 Task: Forward email as attachment with the signature Amanda Green with the subject Introduction from softage.1@softage.net to softage.9@softage.net with the message Could you provide an update on the progress of the website redesign project?
Action: Mouse moved to (1087, 86)
Screenshot: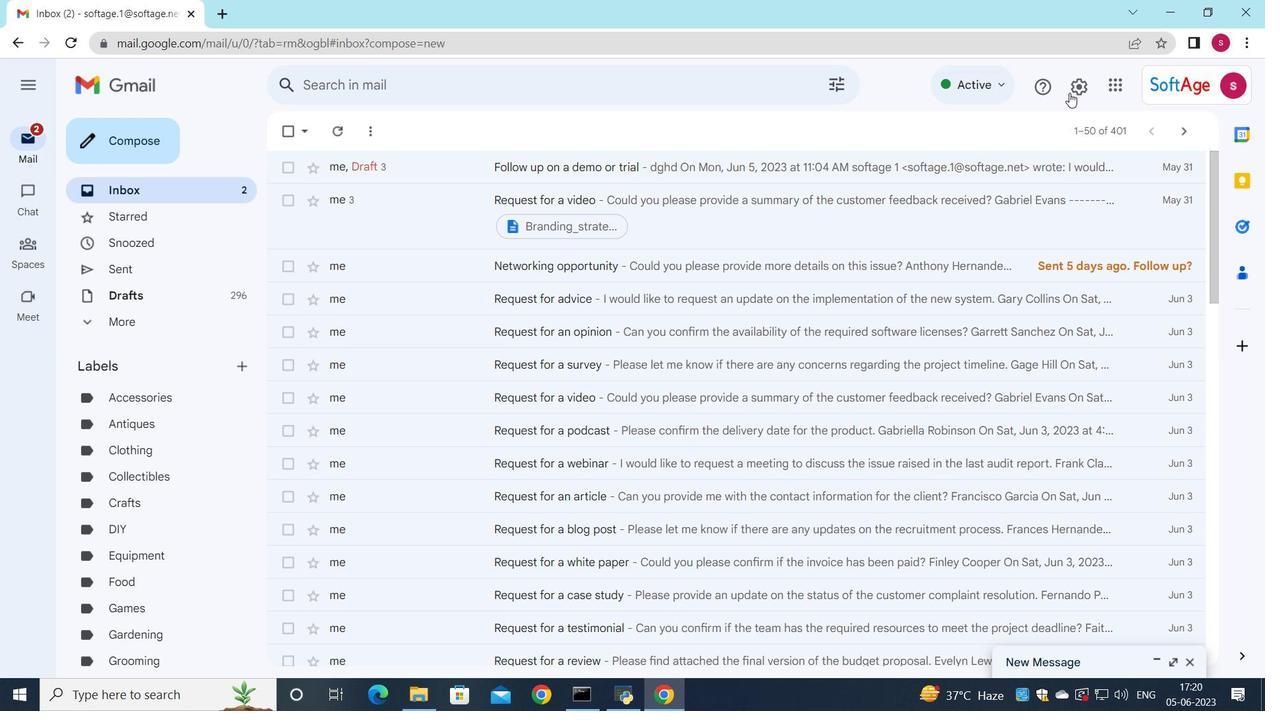 
Action: Mouse pressed left at (1087, 86)
Screenshot: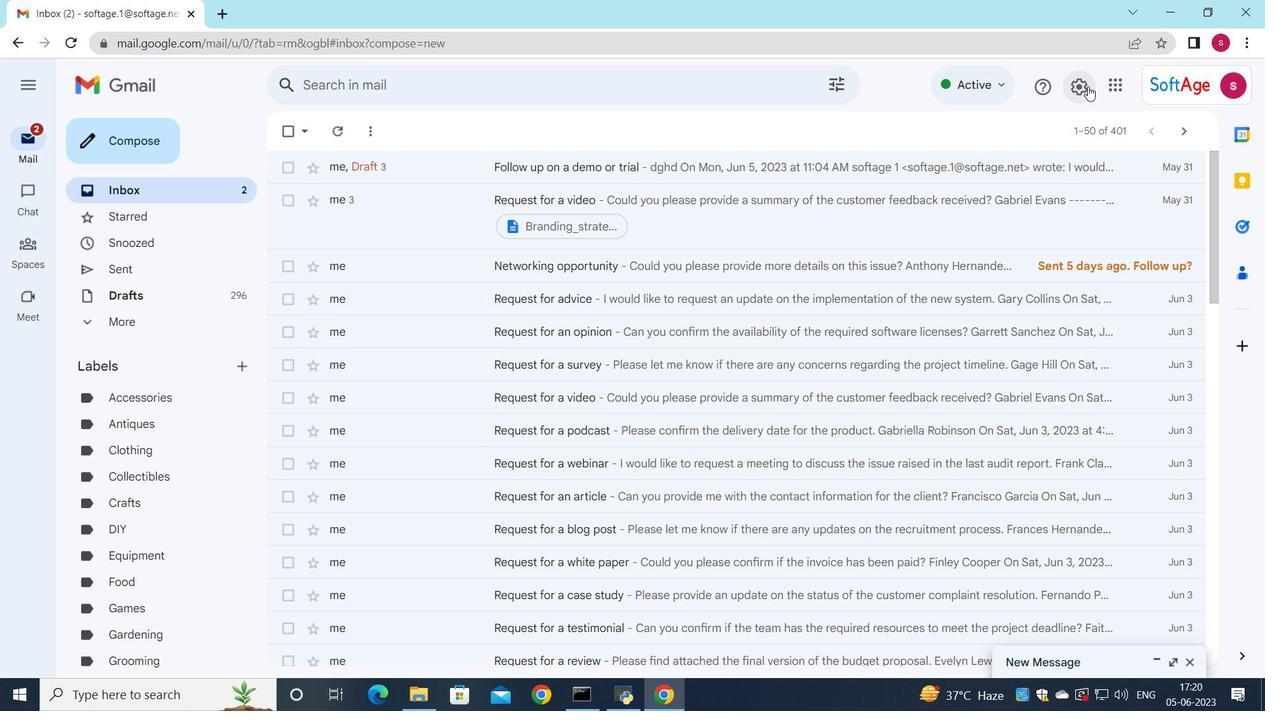 
Action: Mouse moved to (1057, 173)
Screenshot: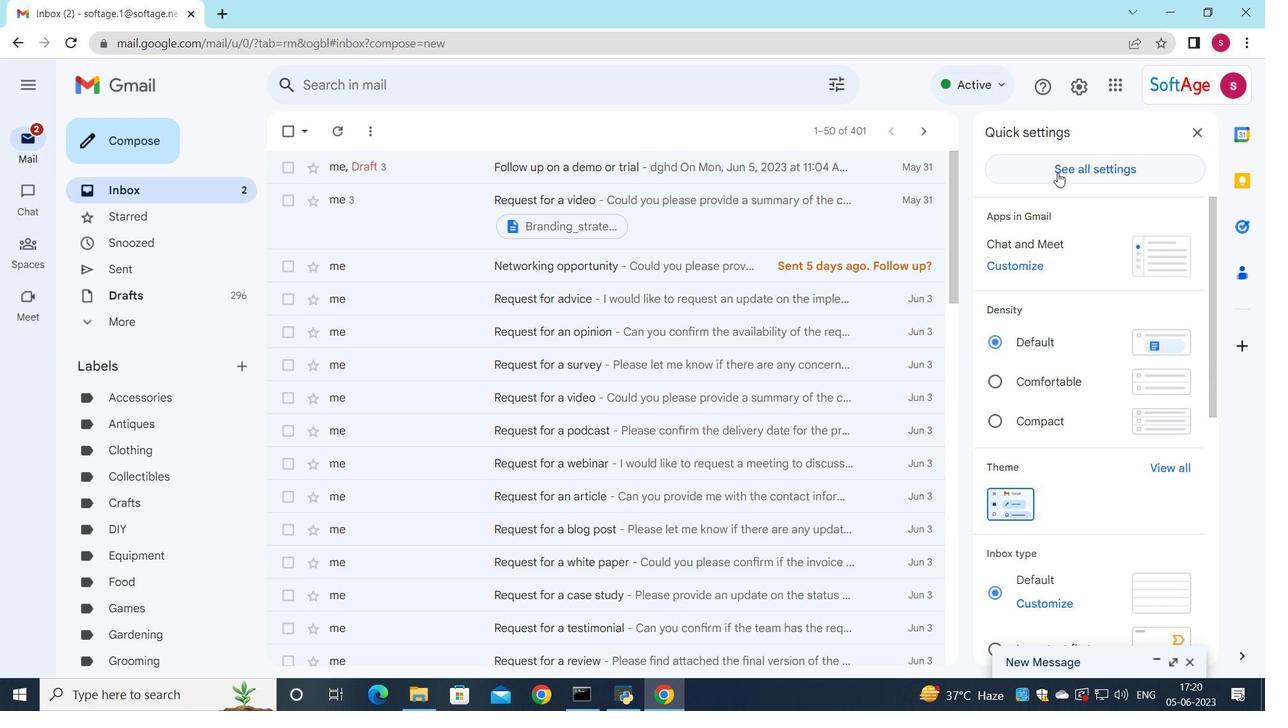 
Action: Mouse pressed left at (1057, 173)
Screenshot: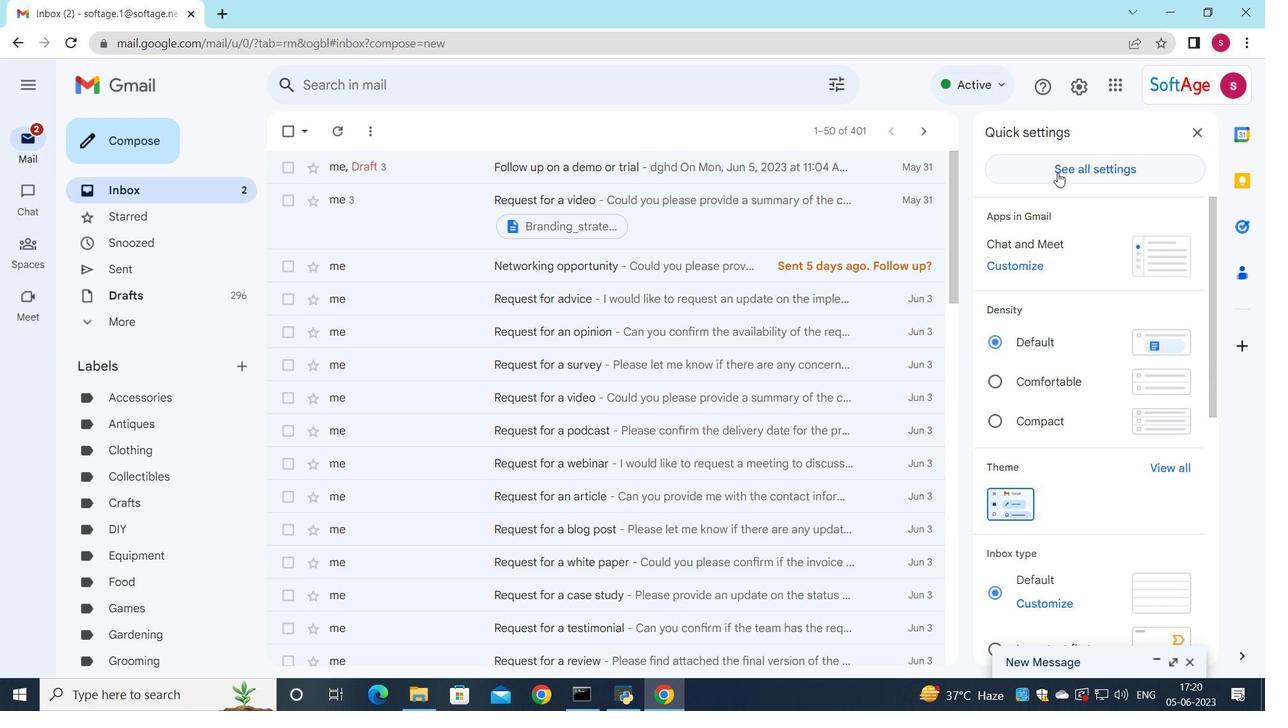 
Action: Mouse moved to (832, 314)
Screenshot: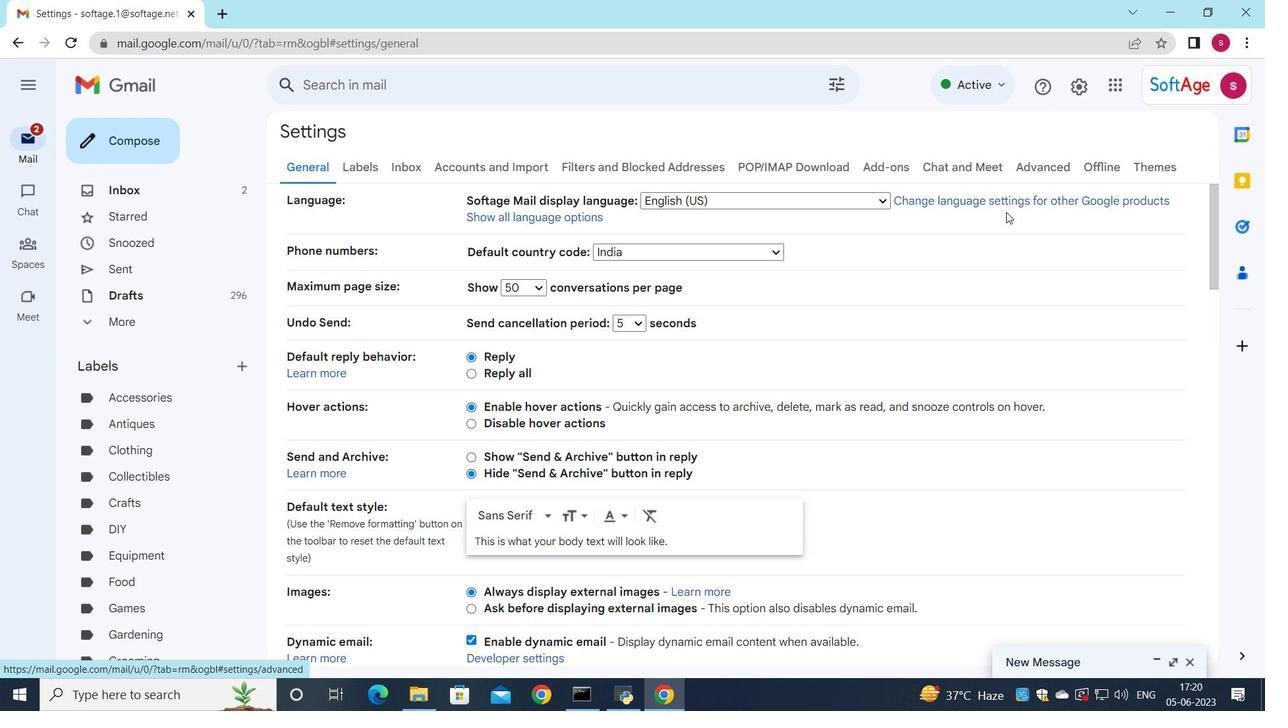 
Action: Mouse scrolled (832, 313) with delta (0, 0)
Screenshot: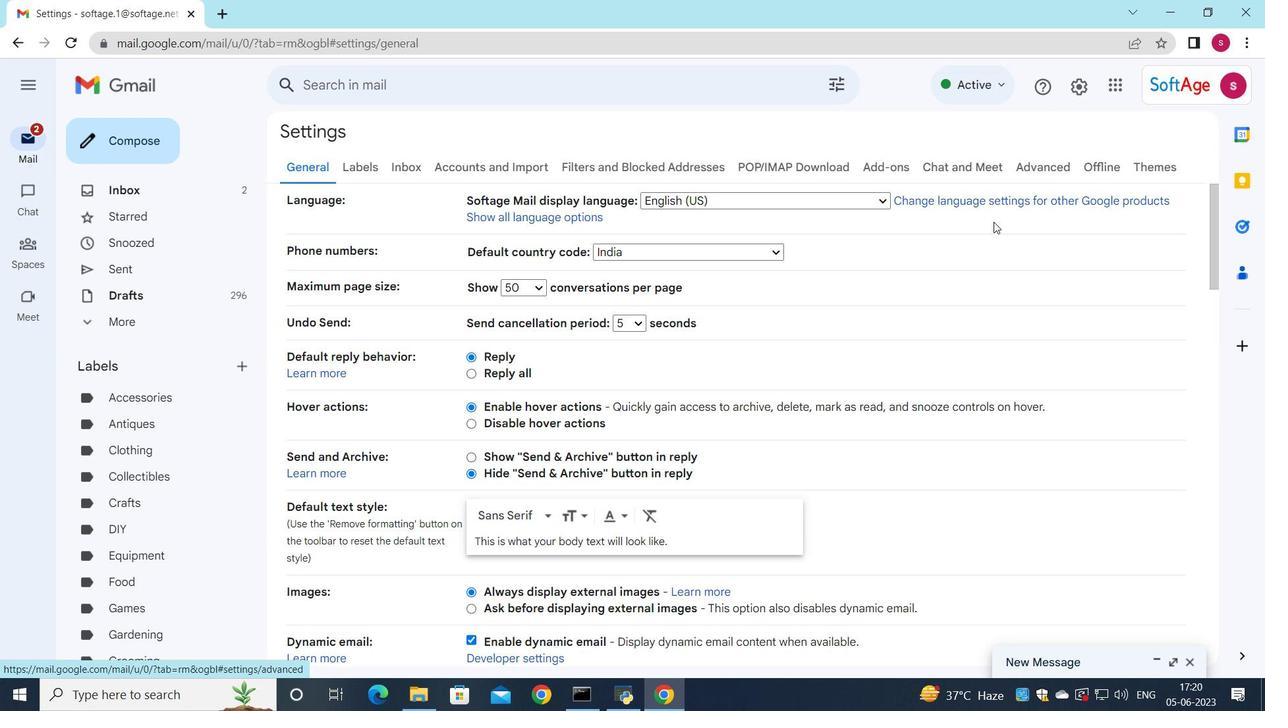 
Action: Mouse moved to (830, 315)
Screenshot: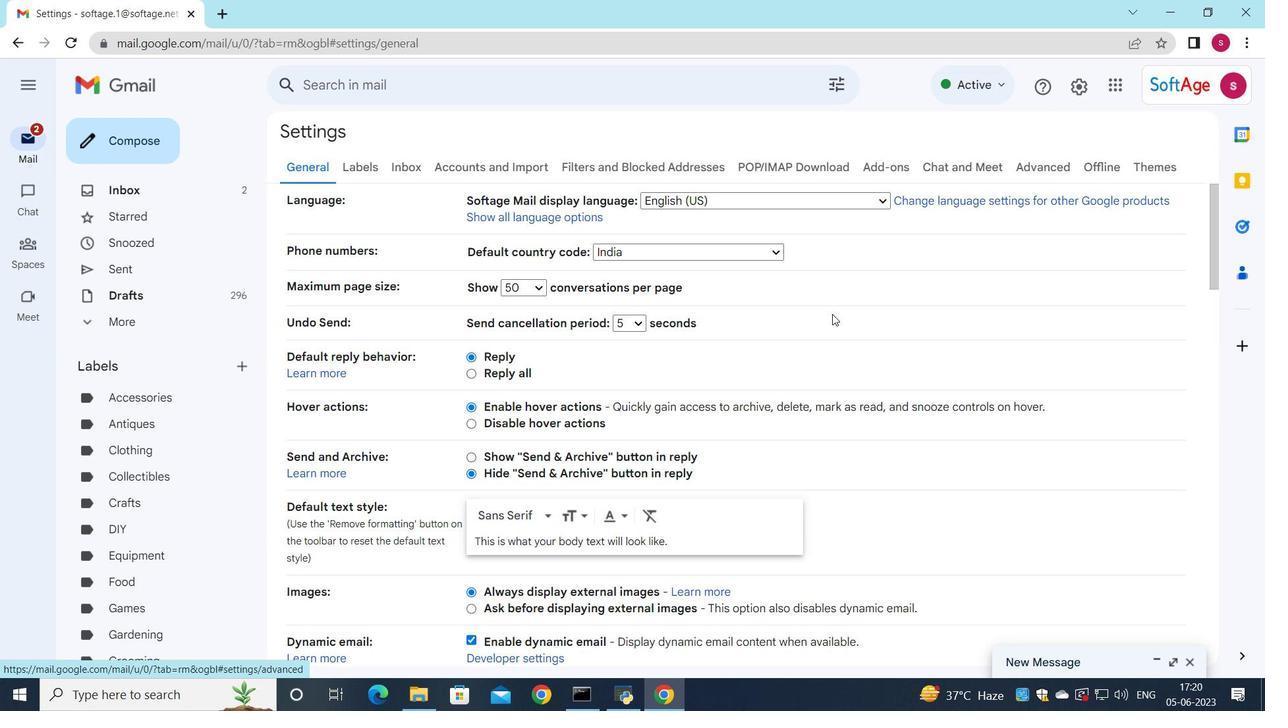 
Action: Mouse scrolled (830, 314) with delta (0, 0)
Screenshot: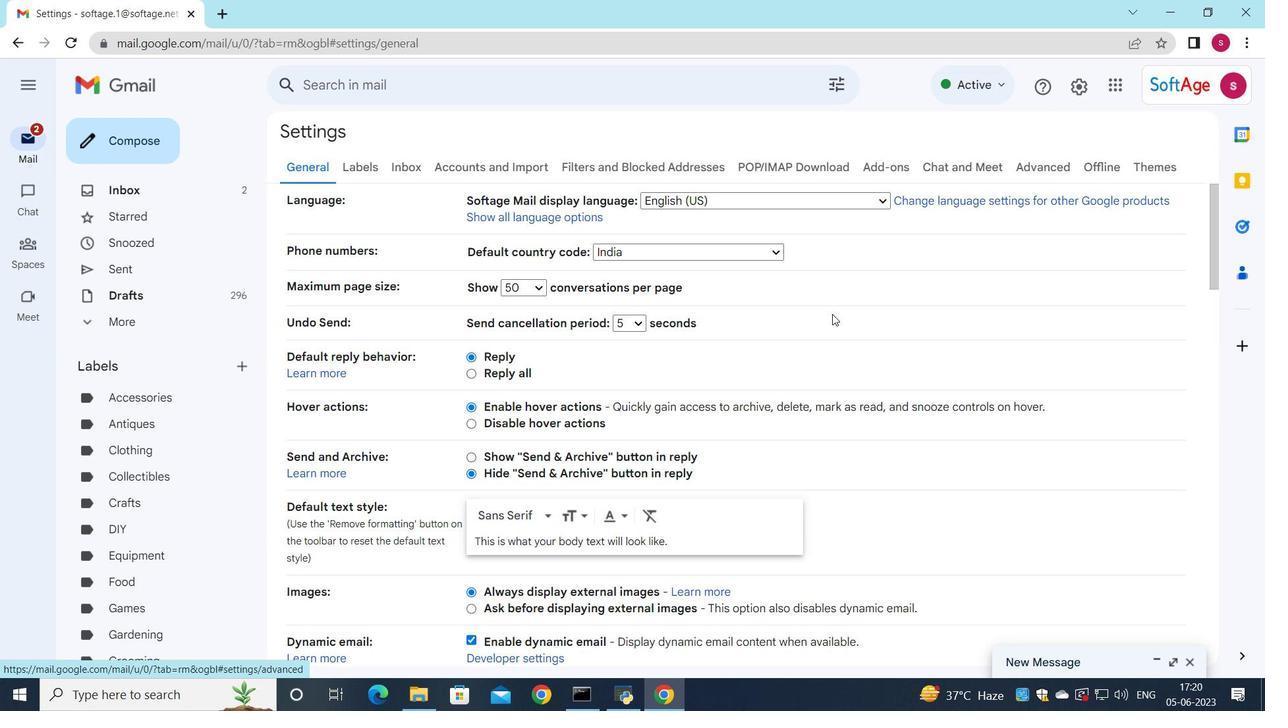 
Action: Mouse moved to (827, 316)
Screenshot: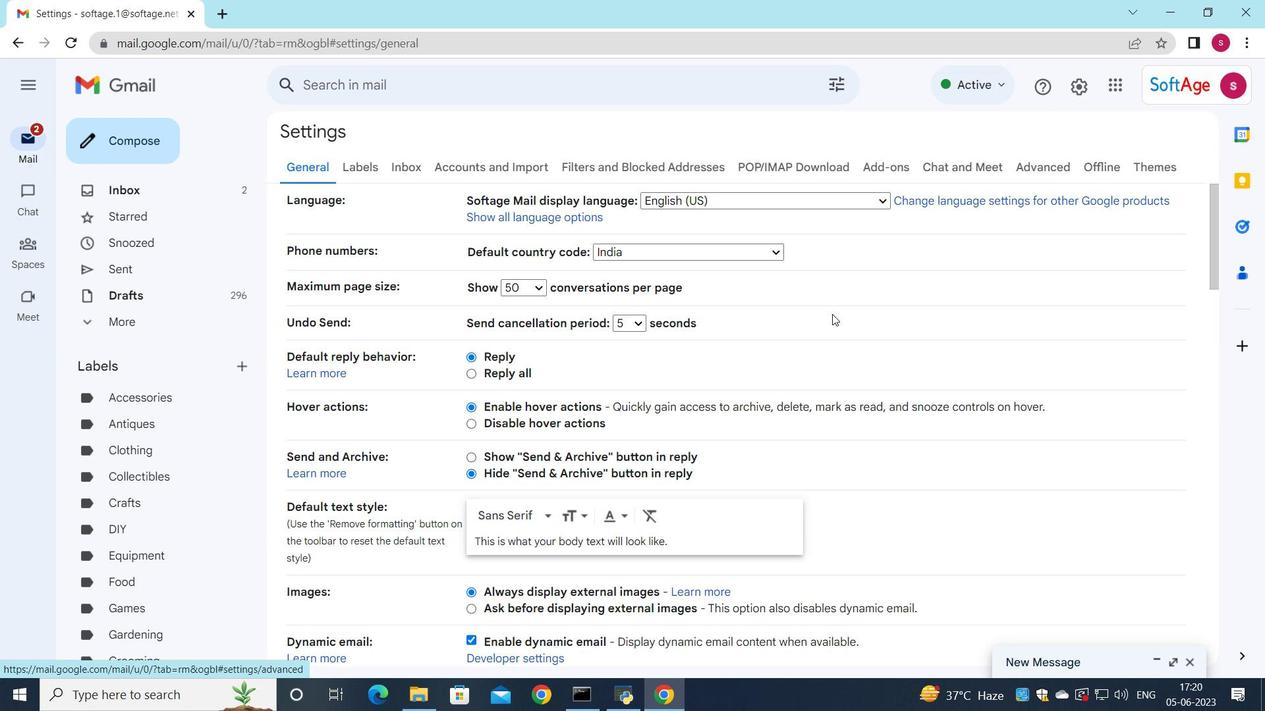 
Action: Mouse scrolled (827, 315) with delta (0, 0)
Screenshot: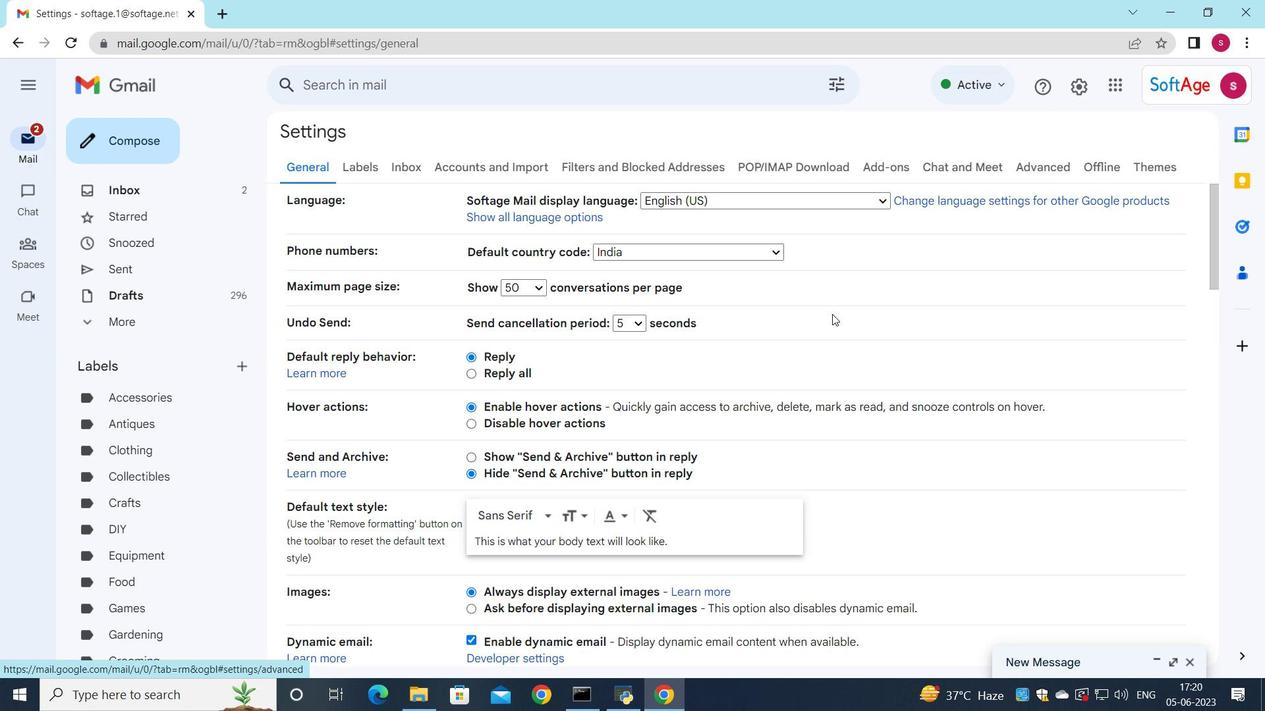 
Action: Mouse moved to (827, 316)
Screenshot: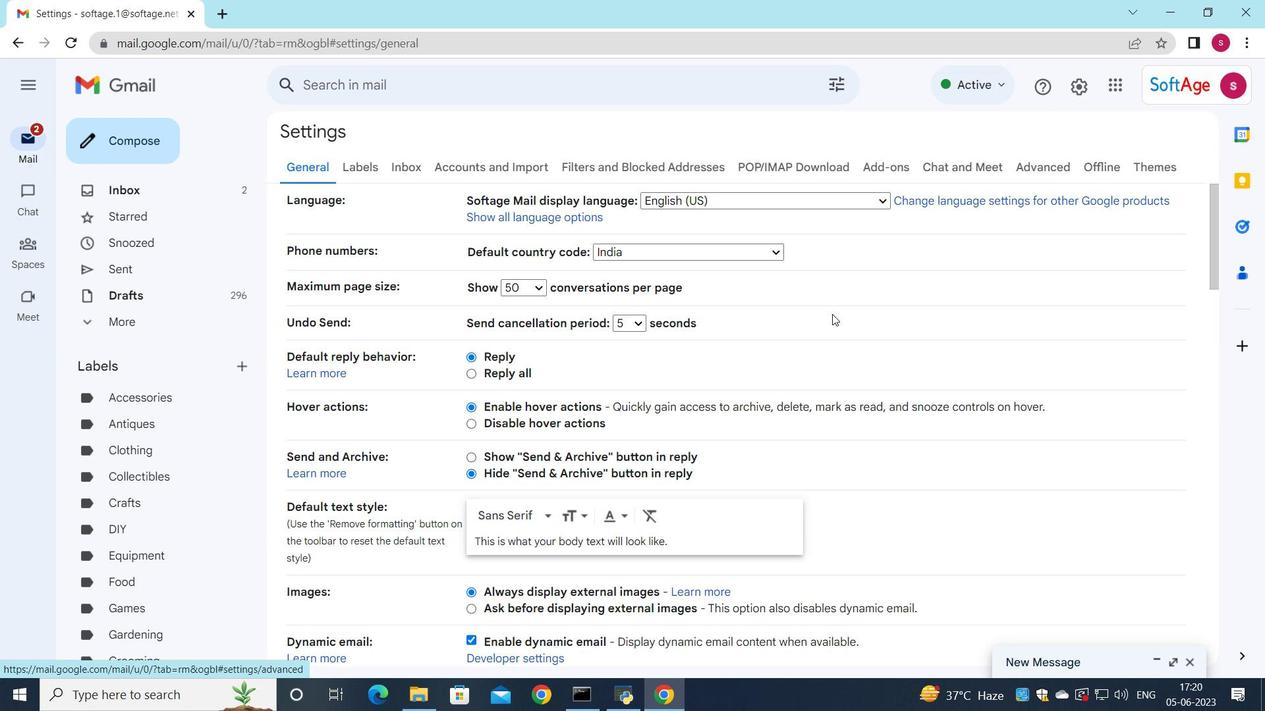 
Action: Mouse scrolled (827, 316) with delta (0, 0)
Screenshot: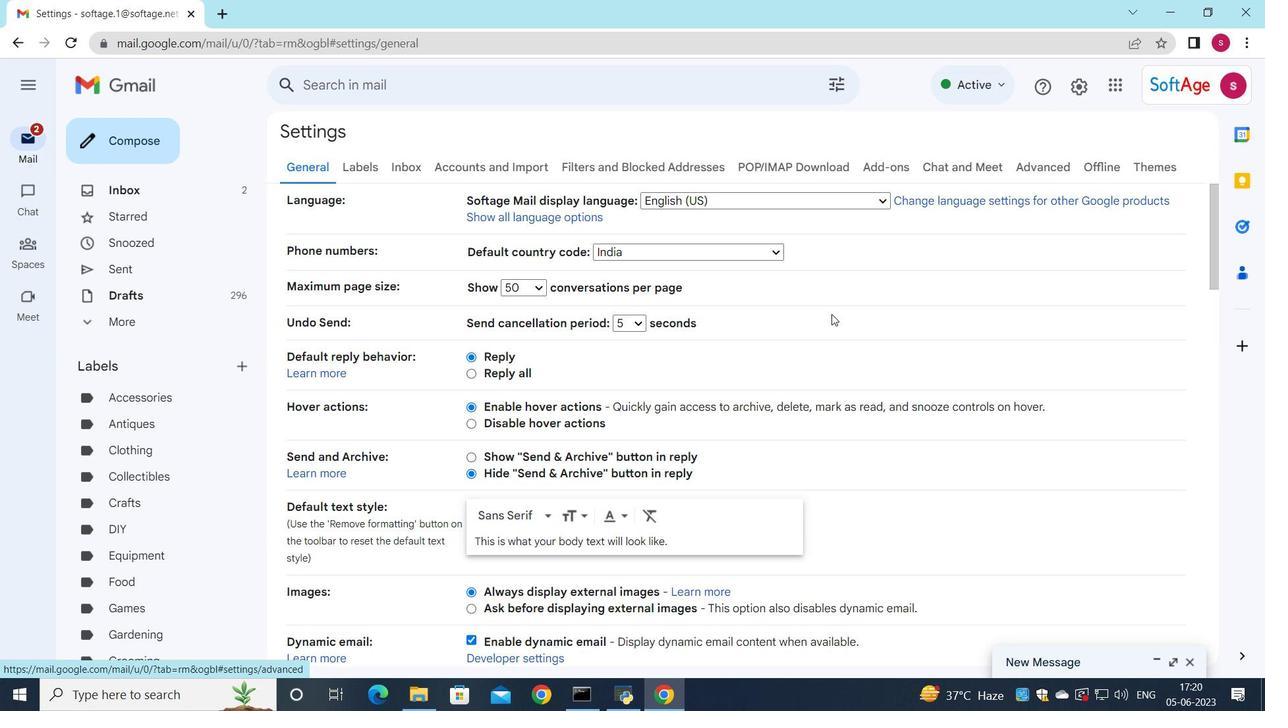 
Action: Mouse moved to (696, 393)
Screenshot: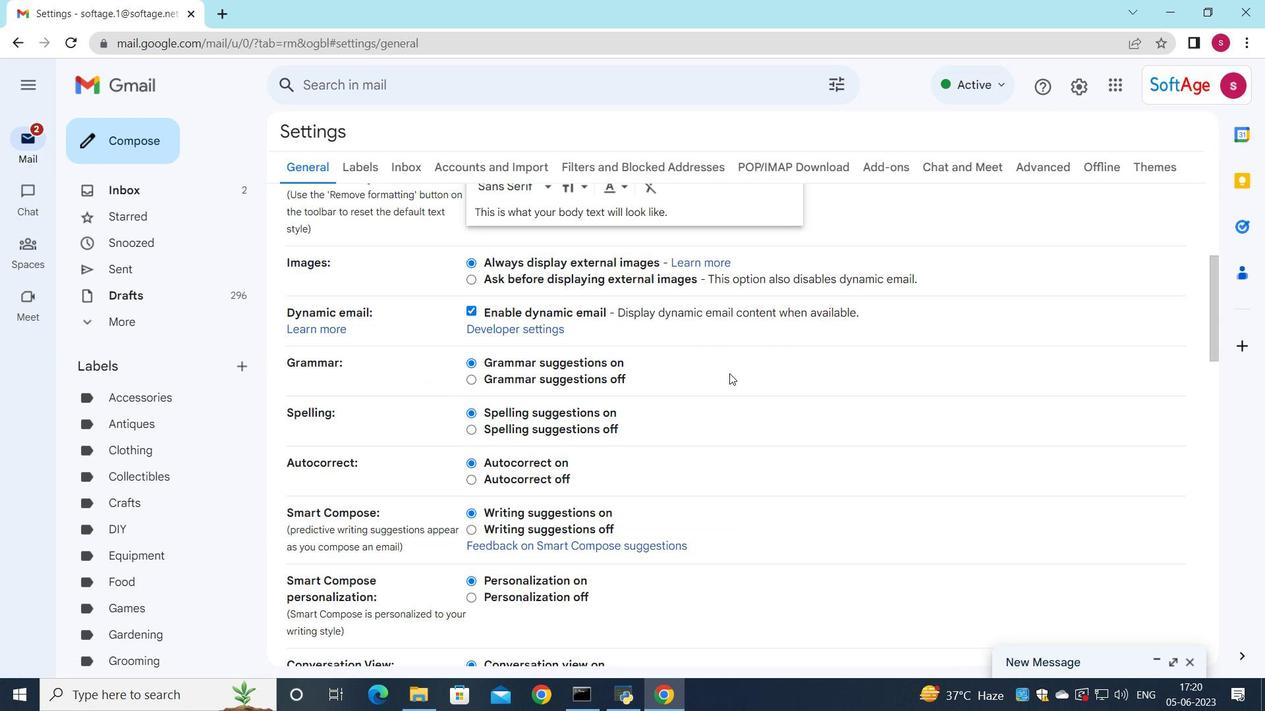 
Action: Mouse scrolled (696, 392) with delta (0, 0)
Screenshot: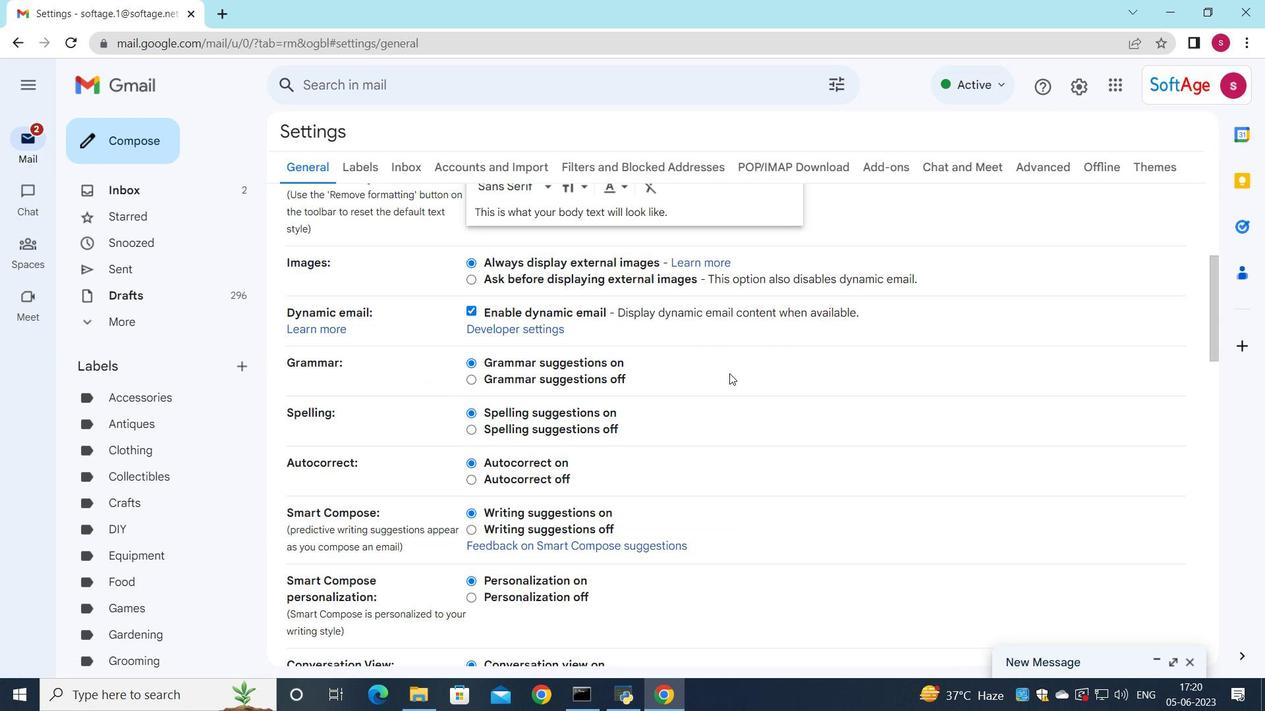 
Action: Mouse moved to (694, 394)
Screenshot: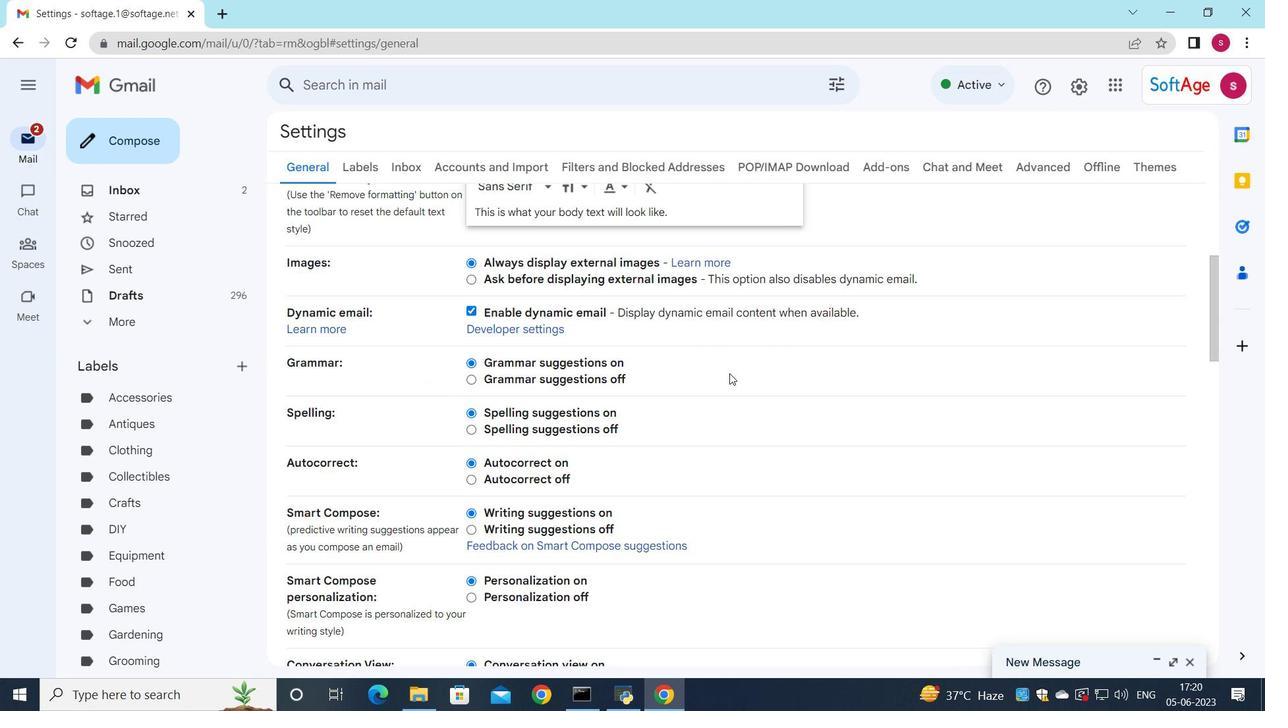 
Action: Mouse scrolled (694, 394) with delta (0, 0)
Screenshot: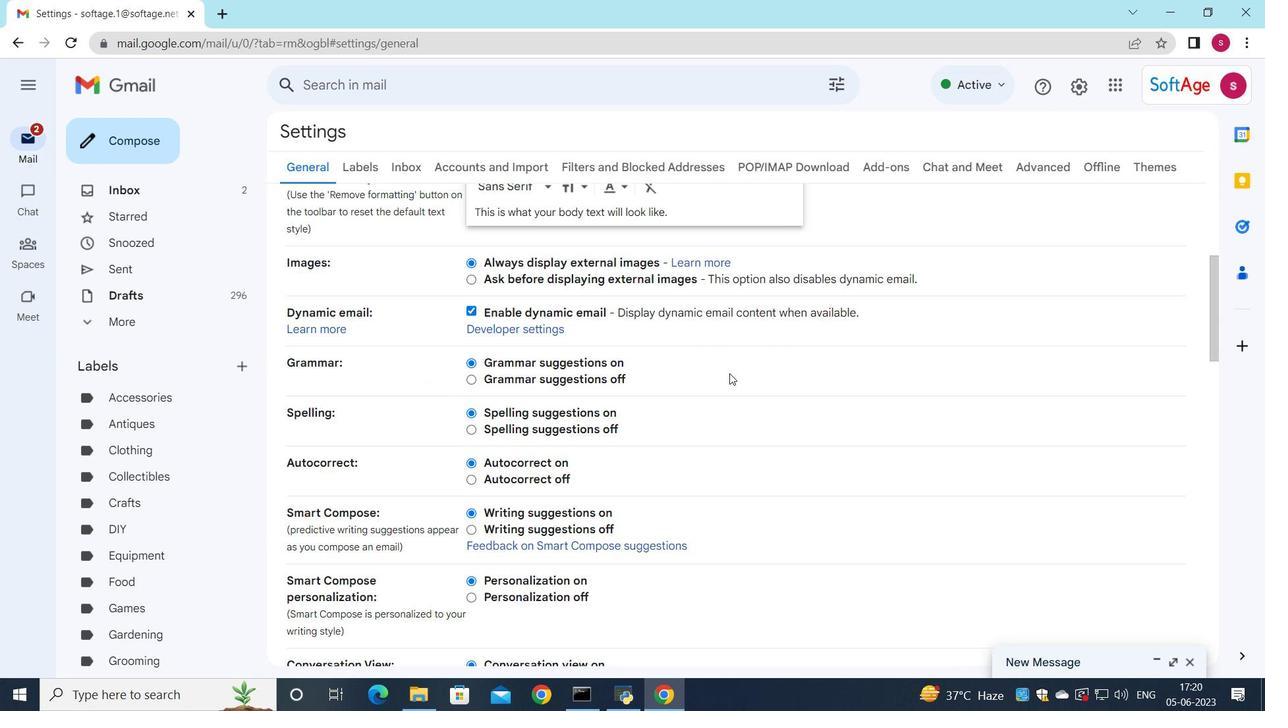 
Action: Mouse scrolled (694, 394) with delta (0, 0)
Screenshot: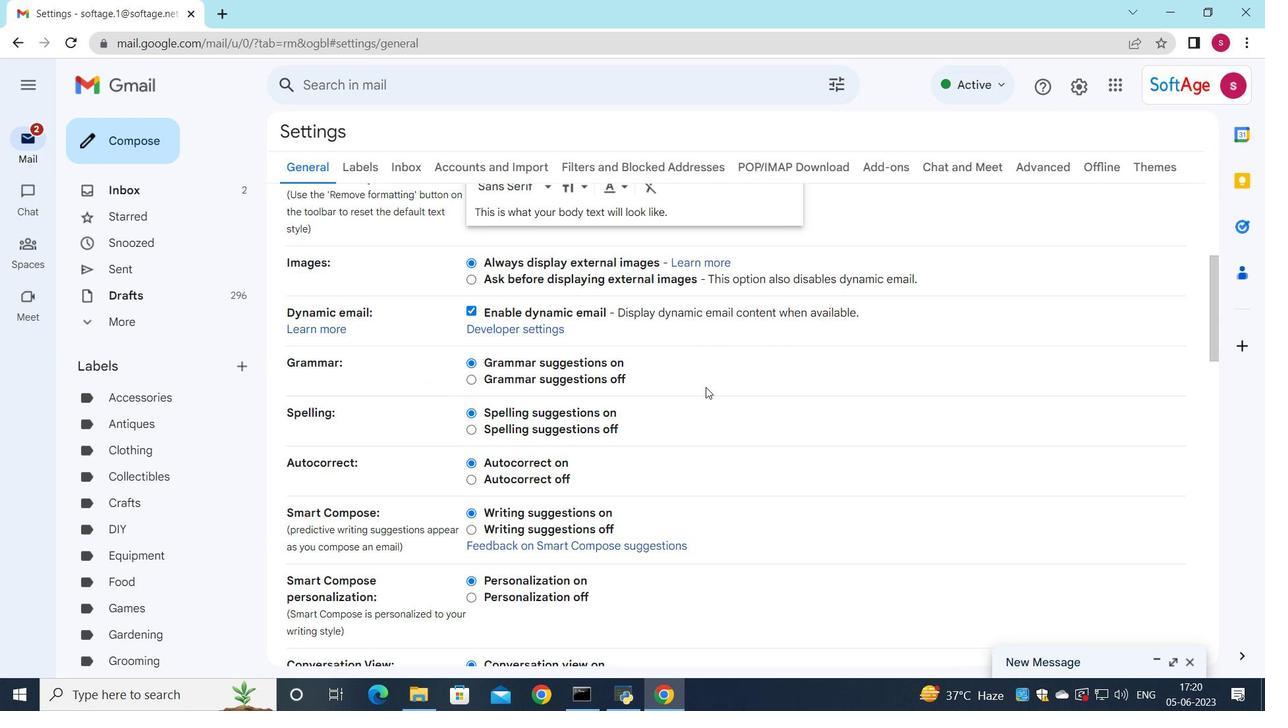 
Action: Mouse moved to (694, 395)
Screenshot: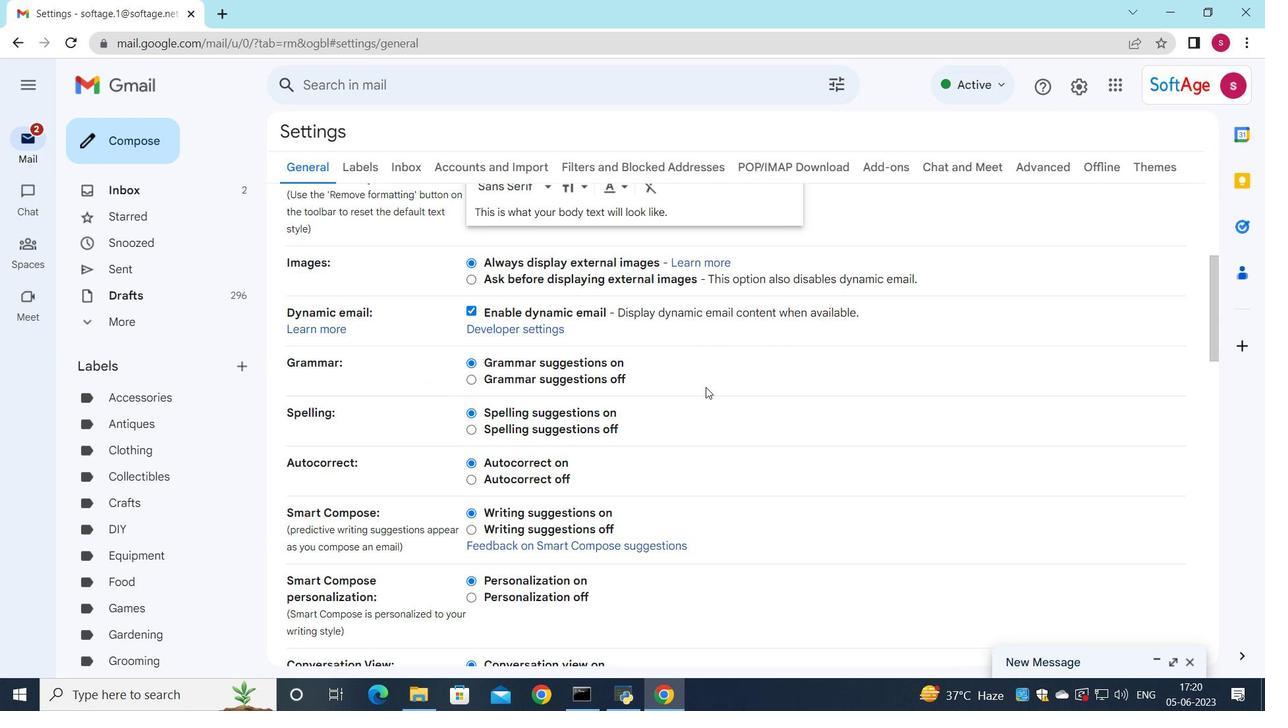 
Action: Mouse scrolled (694, 394) with delta (0, 0)
Screenshot: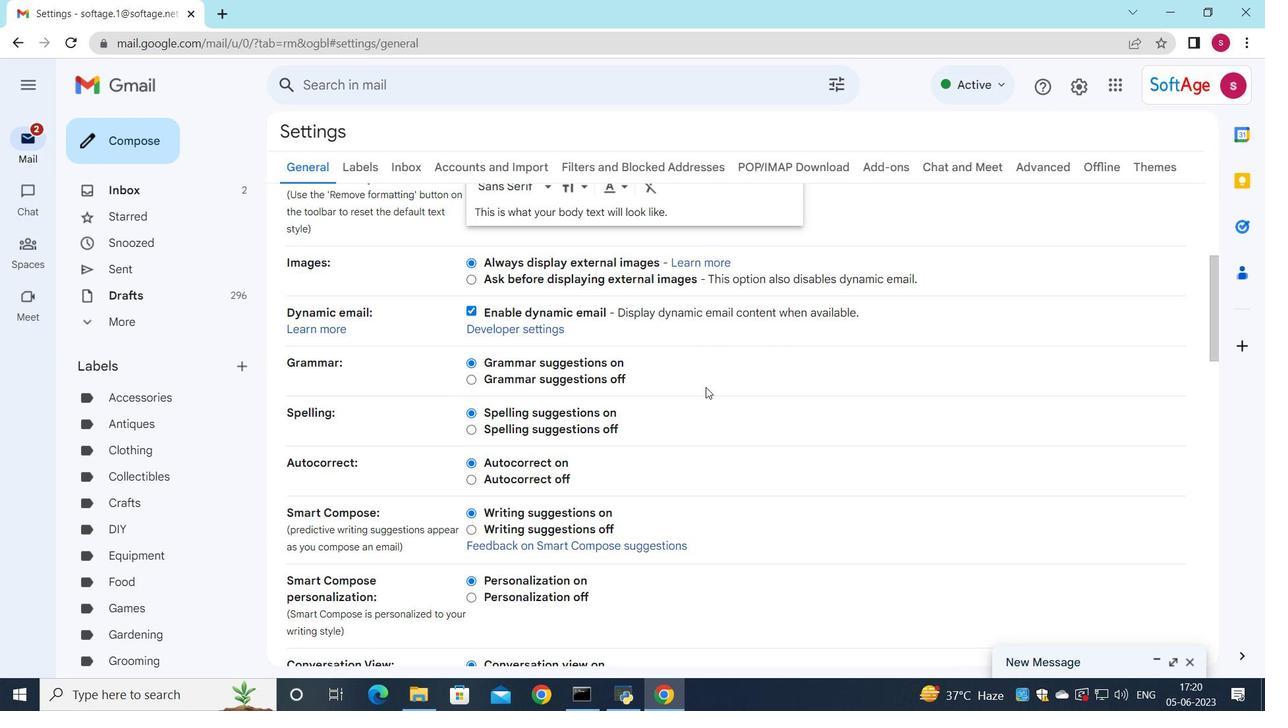 
Action: Mouse moved to (676, 409)
Screenshot: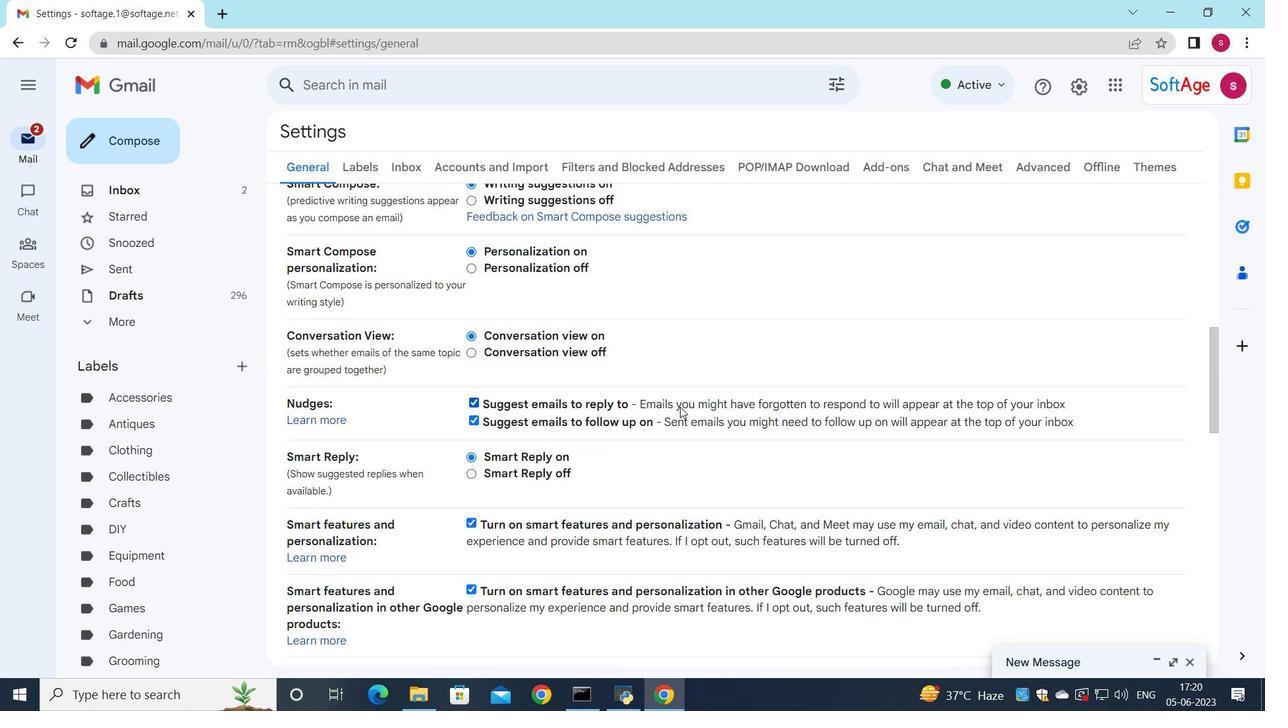 
Action: Mouse scrolled (677, 408) with delta (0, 0)
Screenshot: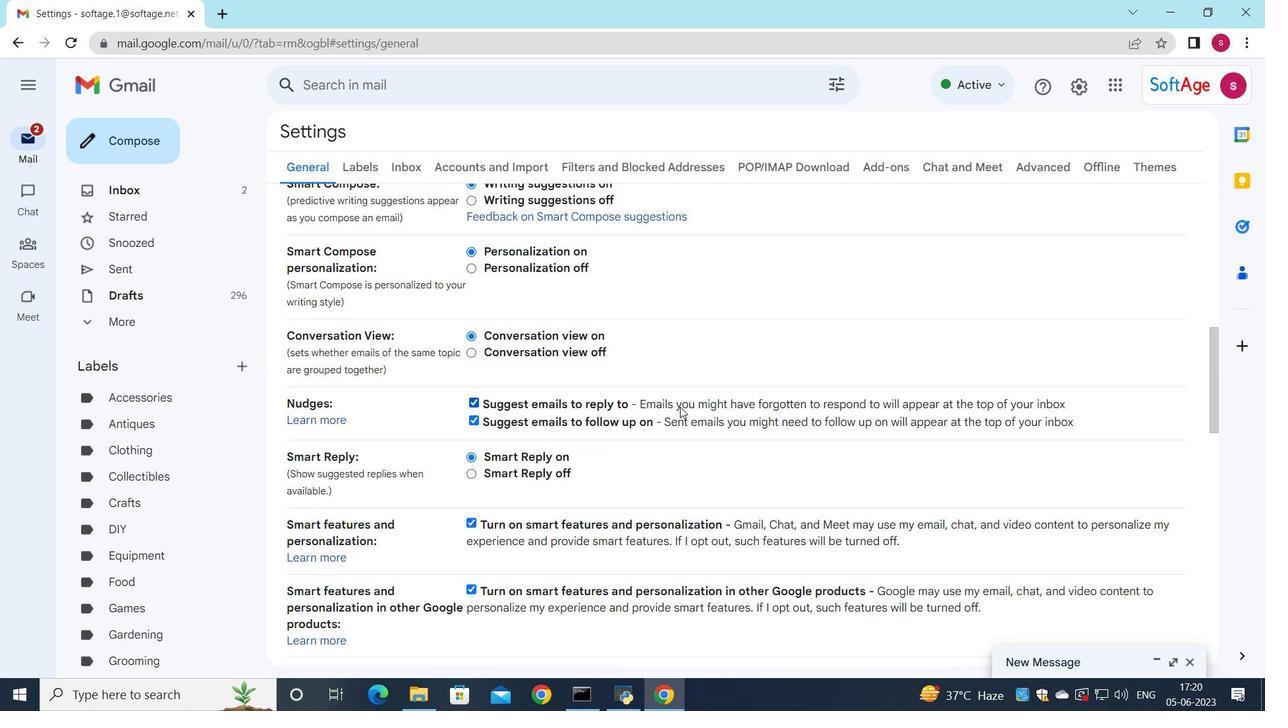 
Action: Mouse moved to (675, 410)
Screenshot: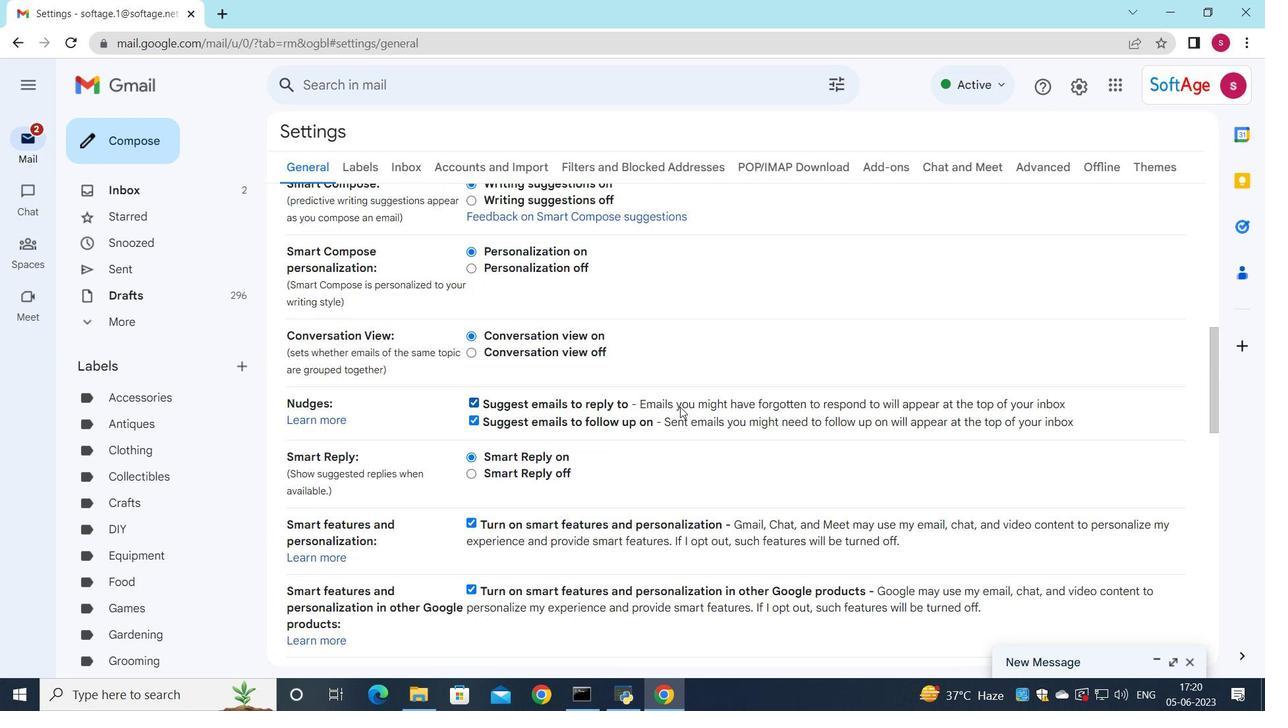 
Action: Mouse scrolled (675, 409) with delta (0, 0)
Screenshot: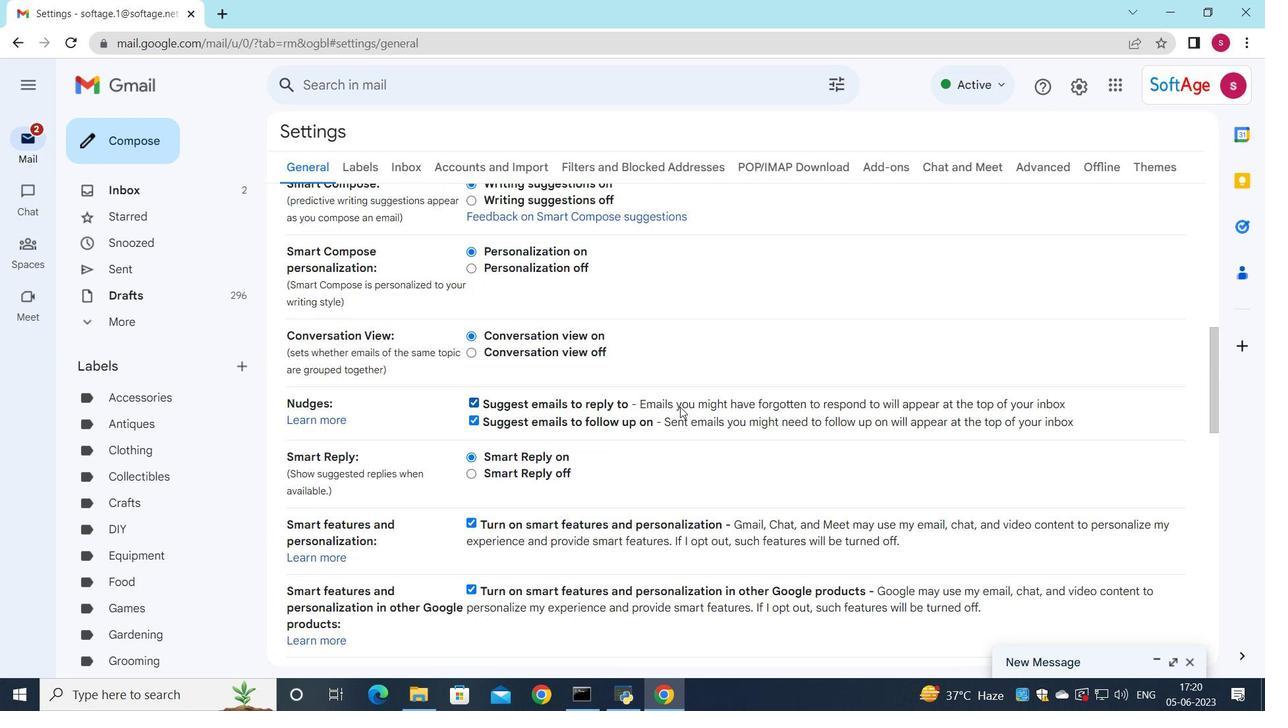 
Action: Mouse moved to (674, 410)
Screenshot: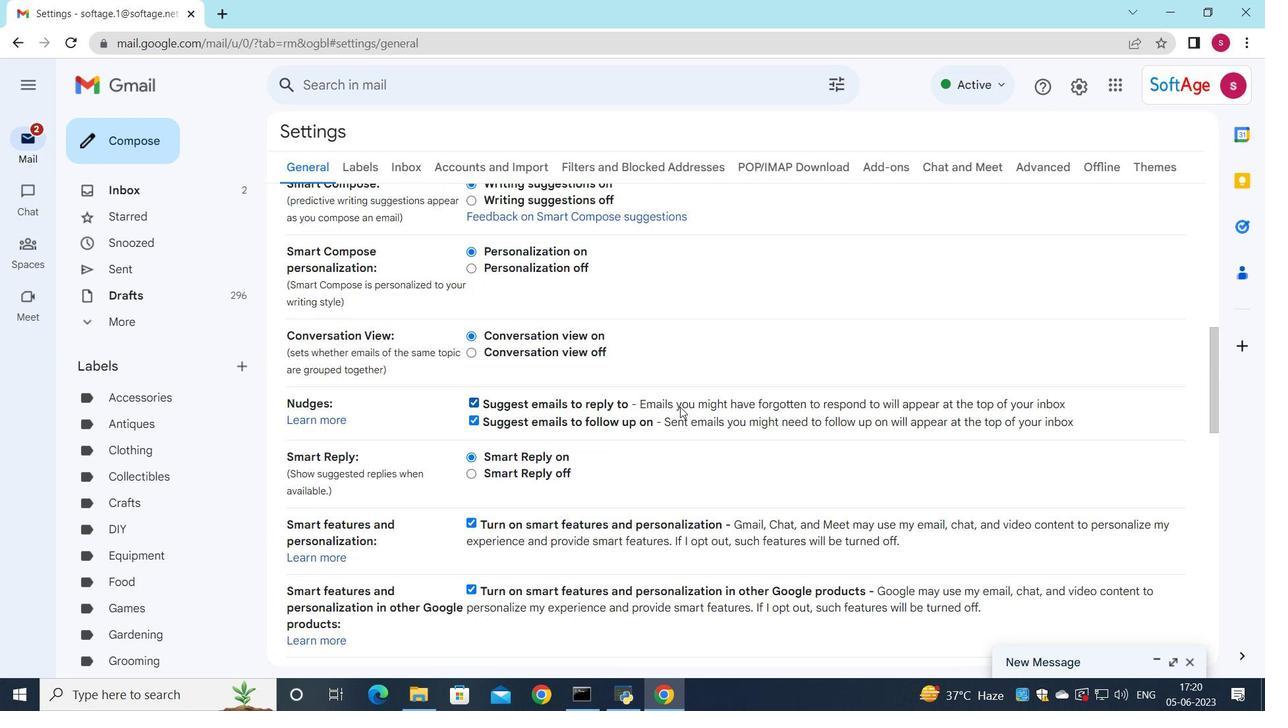 
Action: Mouse scrolled (674, 409) with delta (0, 0)
Screenshot: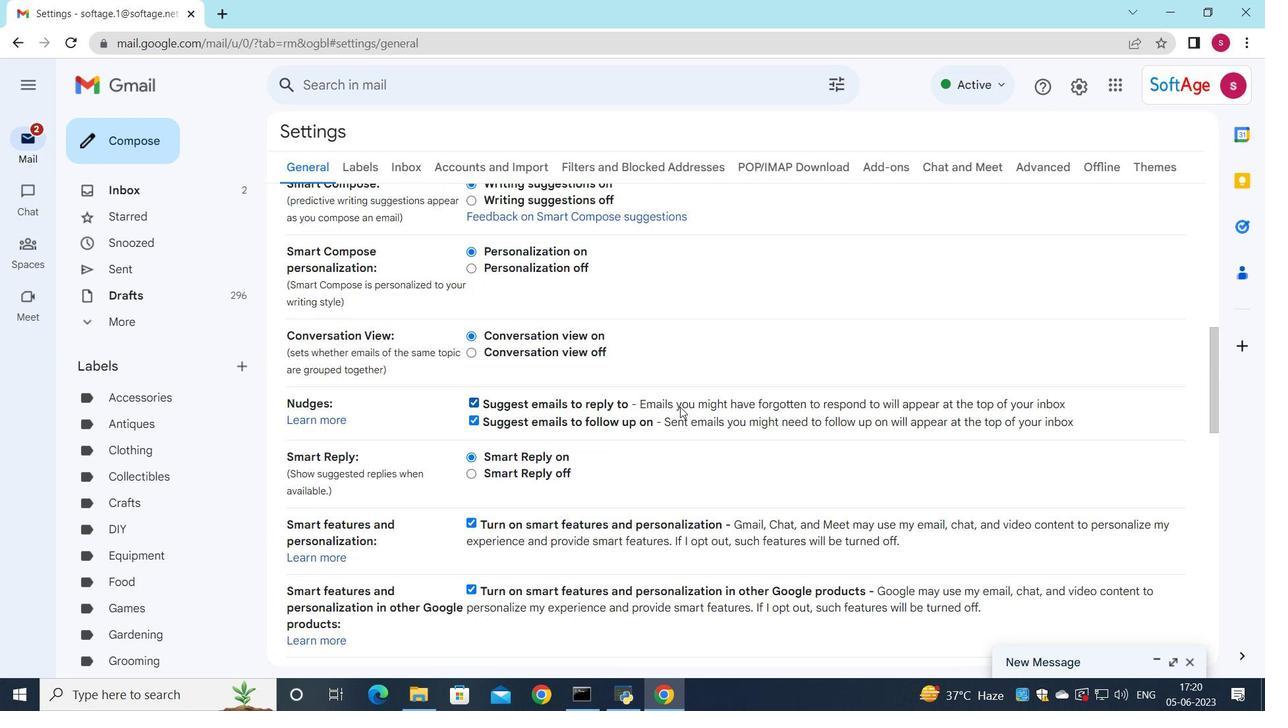 
Action: Mouse moved to (605, 470)
Screenshot: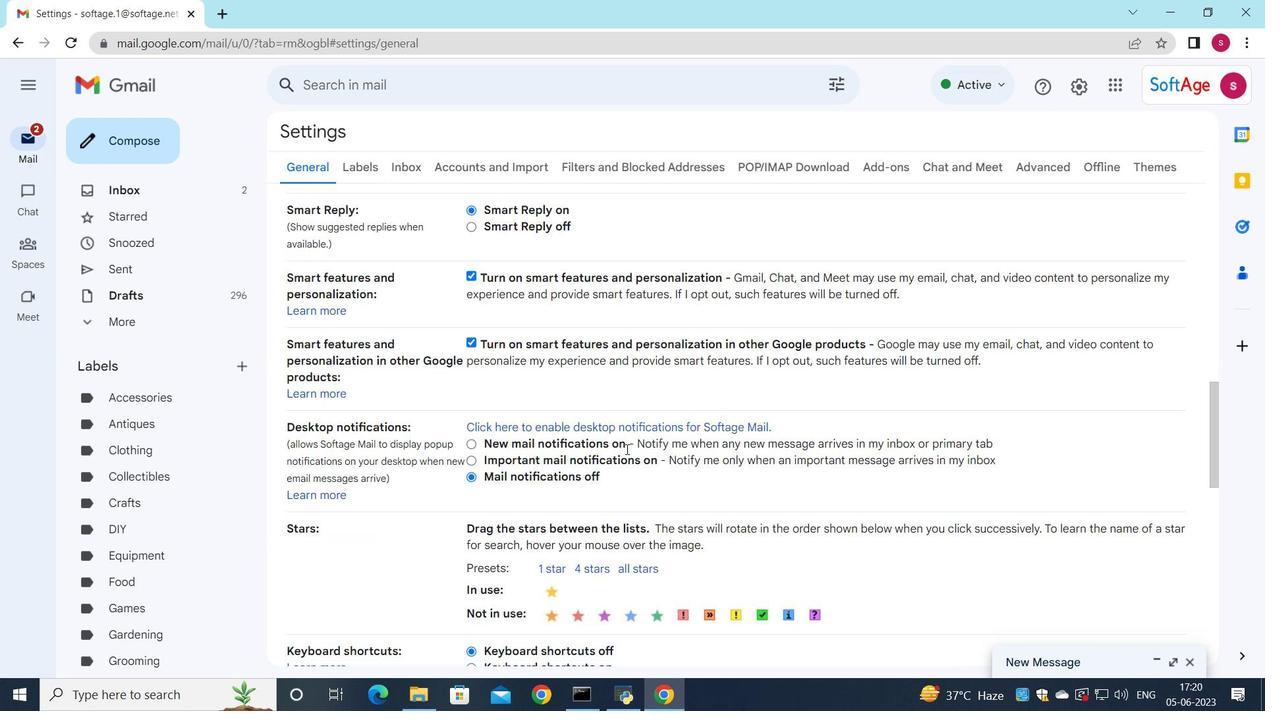 
Action: Mouse scrolled (605, 469) with delta (0, 0)
Screenshot: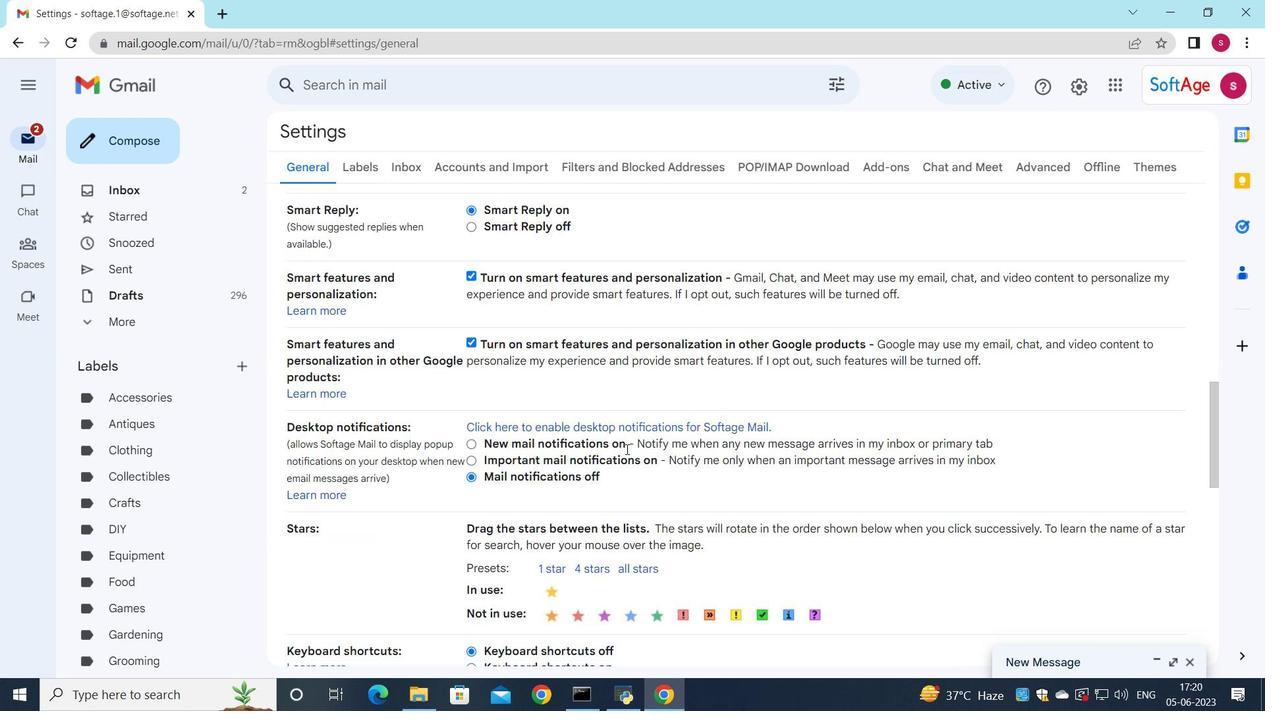 
Action: Mouse moved to (602, 473)
Screenshot: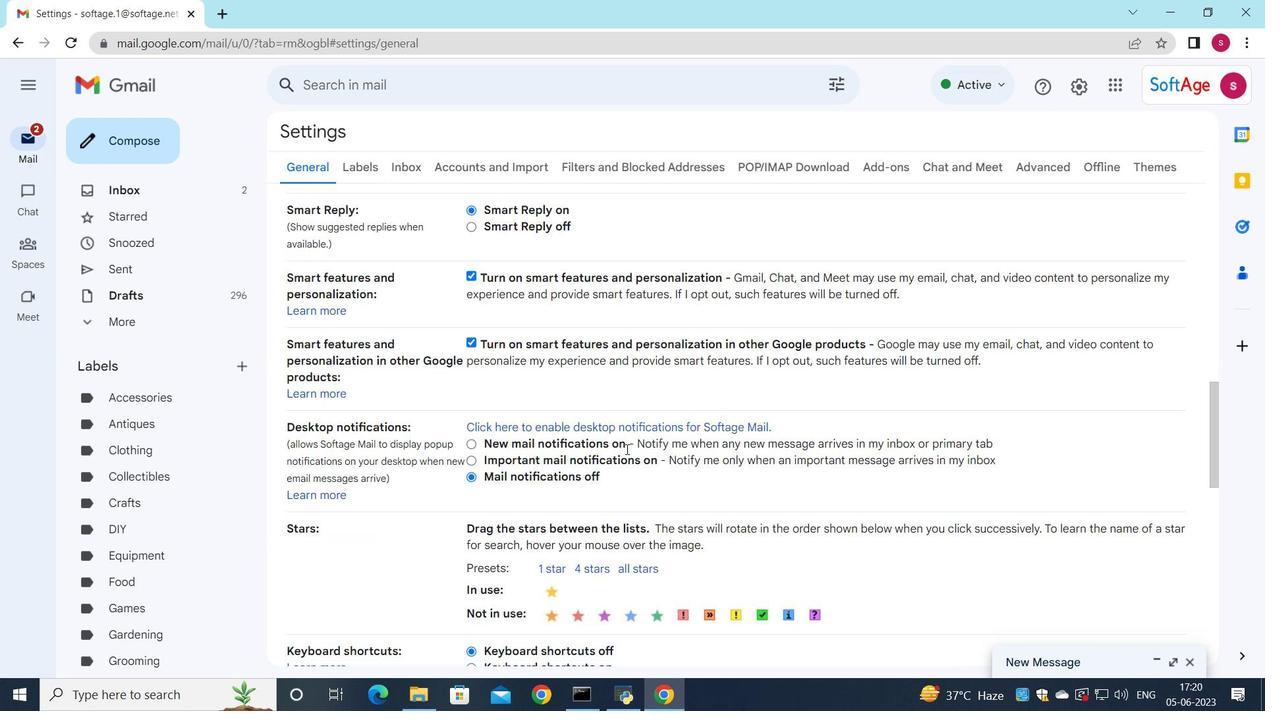 
Action: Mouse scrolled (602, 472) with delta (0, 0)
Screenshot: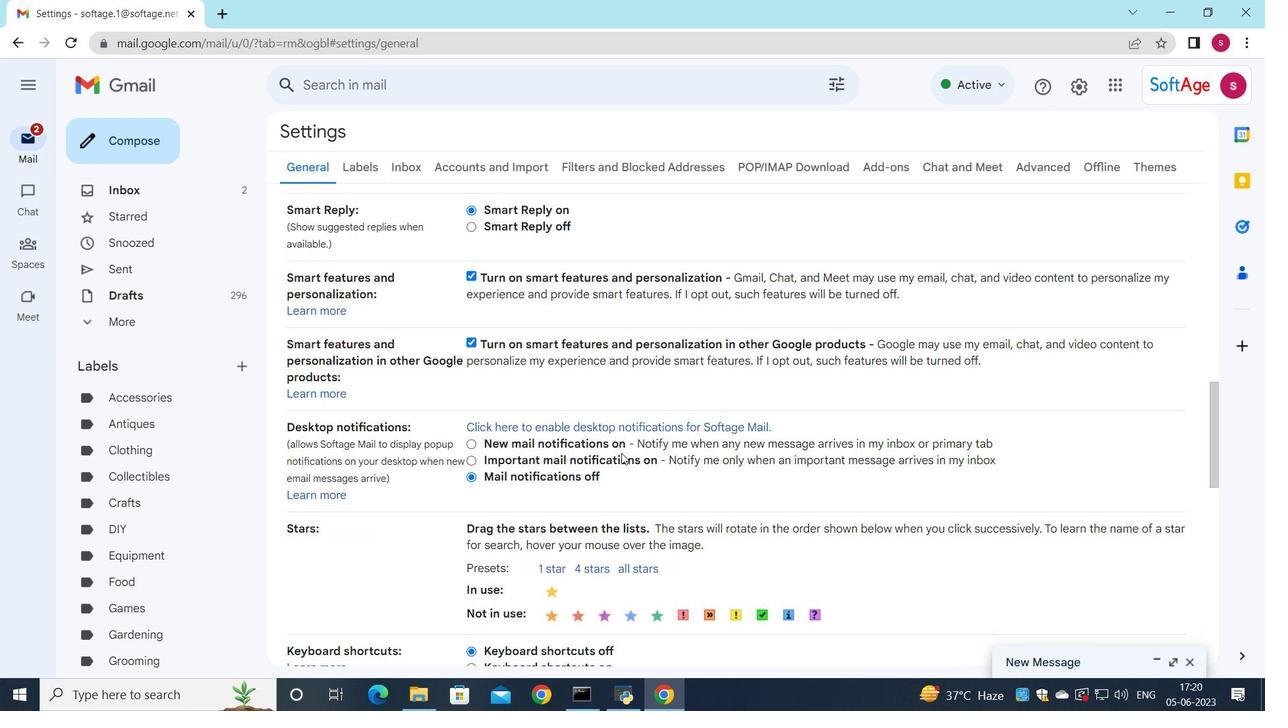 
Action: Mouse moved to (600, 473)
Screenshot: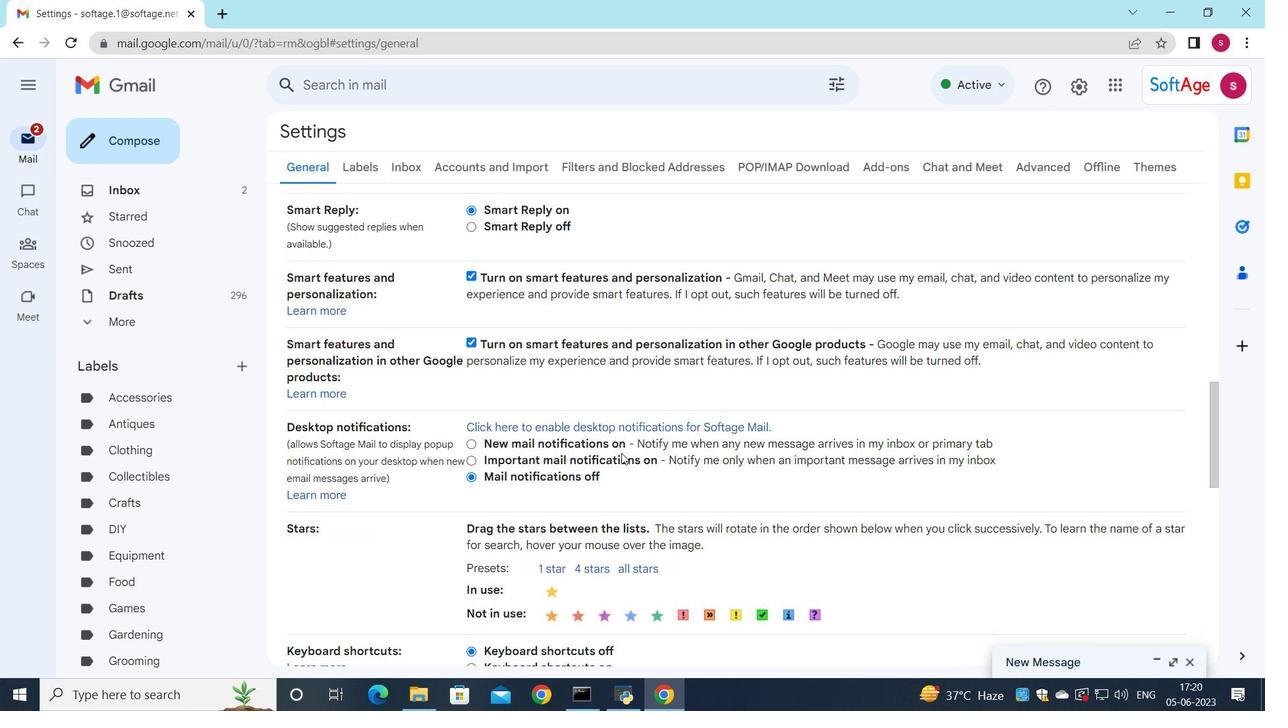 
Action: Mouse scrolled (600, 473) with delta (0, 0)
Screenshot: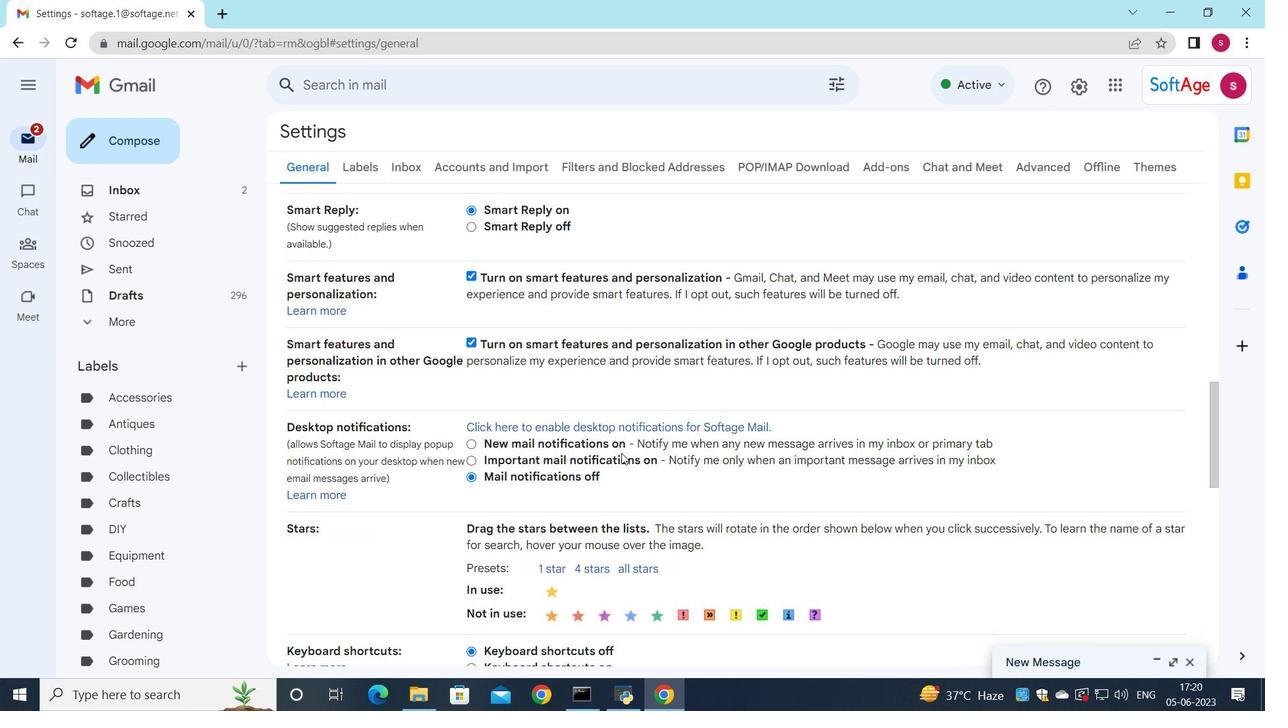 
Action: Mouse moved to (597, 476)
Screenshot: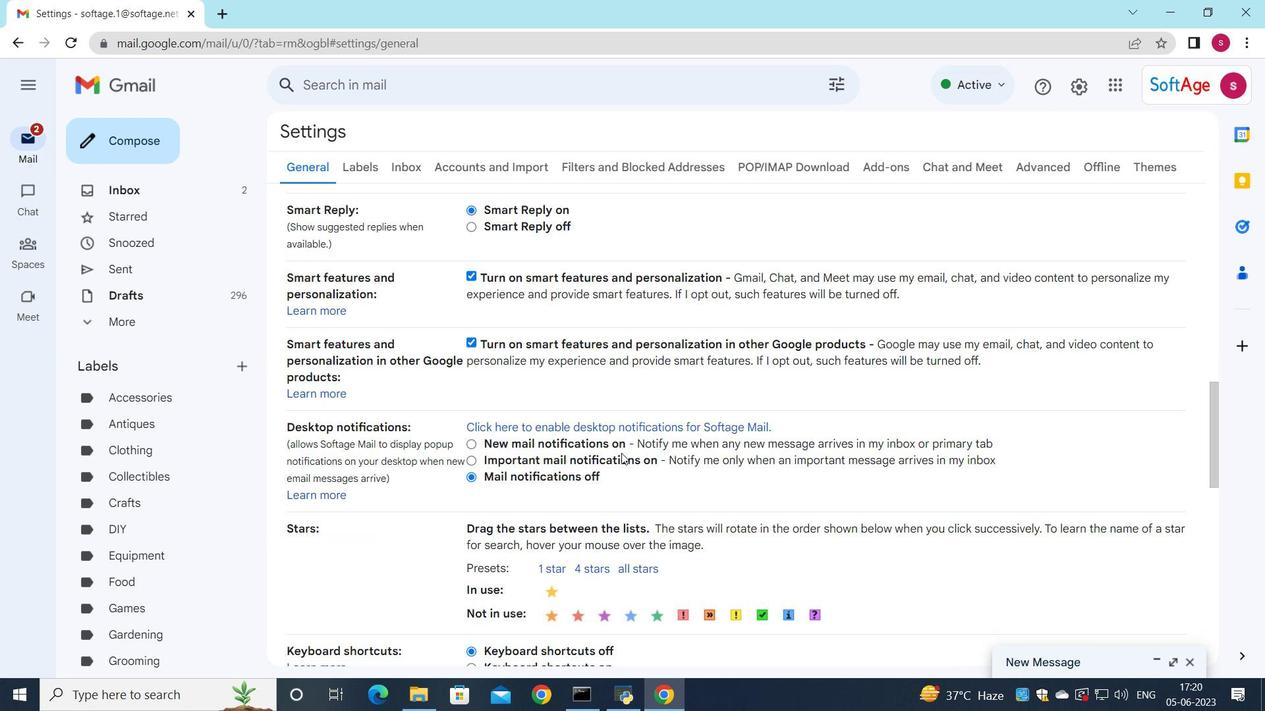 
Action: Mouse scrolled (597, 475) with delta (0, 0)
Screenshot: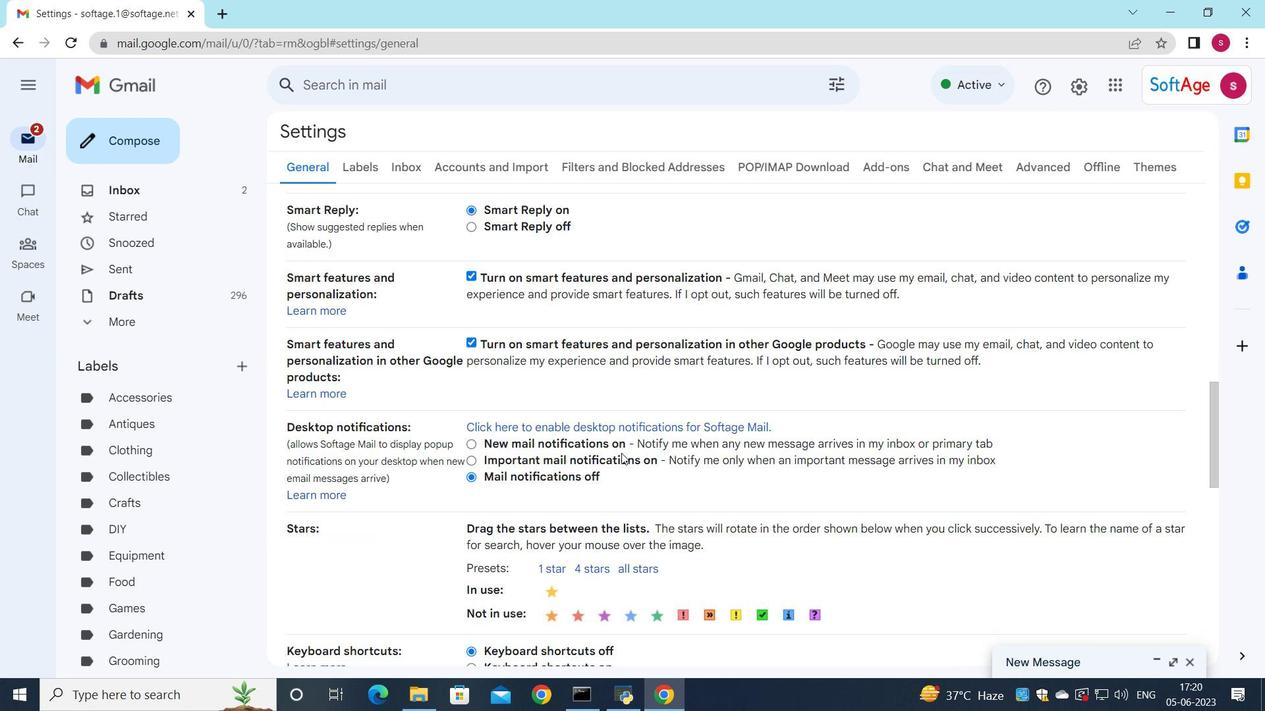 
Action: Mouse moved to (593, 481)
Screenshot: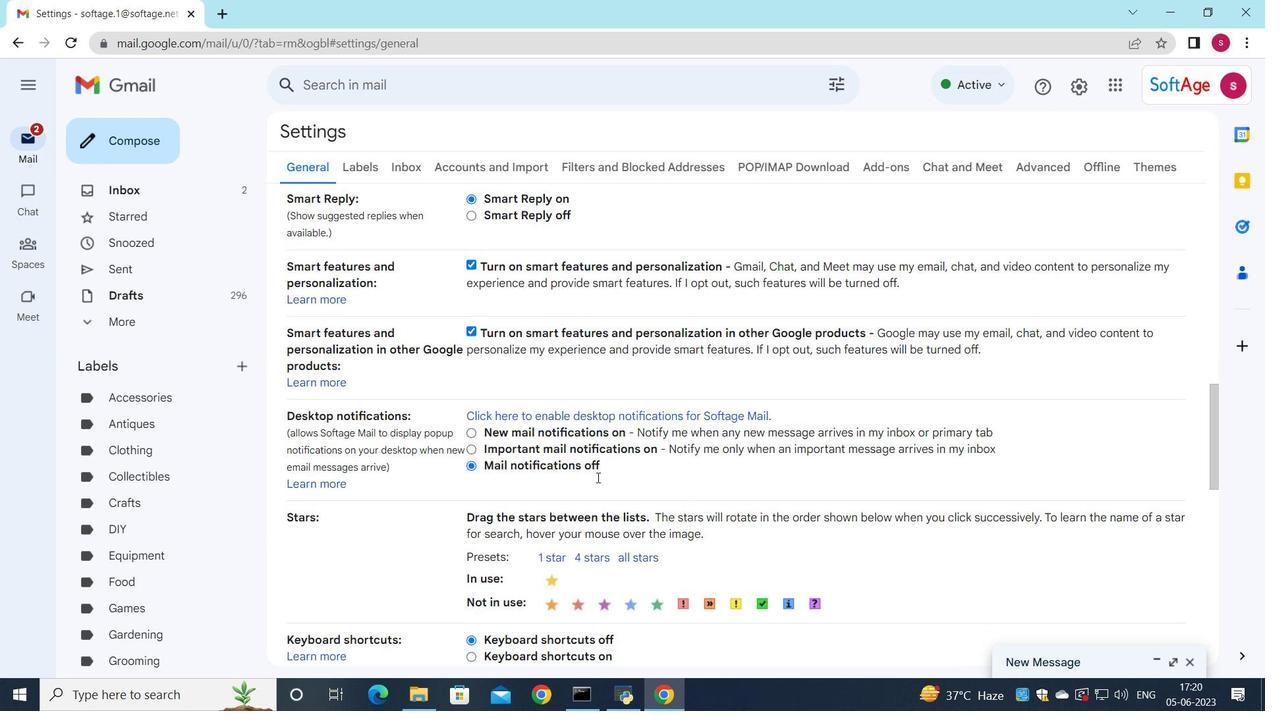 
Action: Mouse scrolled (593, 481) with delta (0, 0)
Screenshot: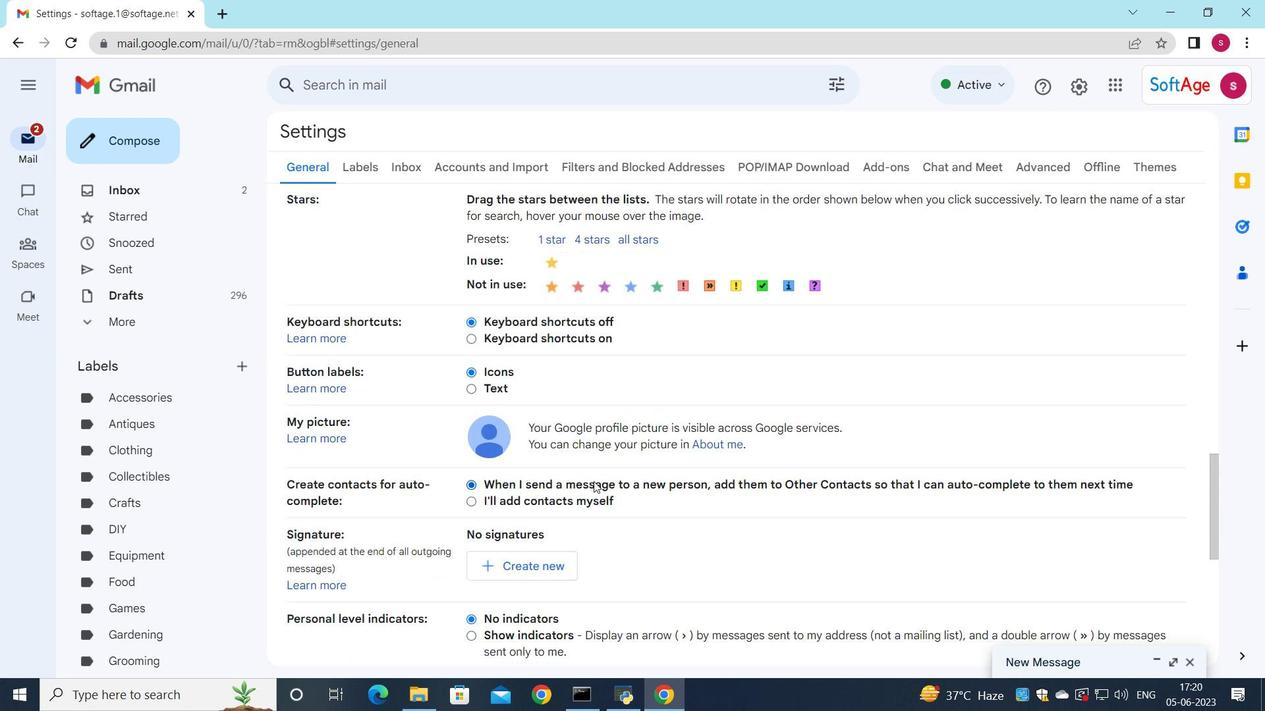 
Action: Mouse scrolled (593, 481) with delta (0, 0)
Screenshot: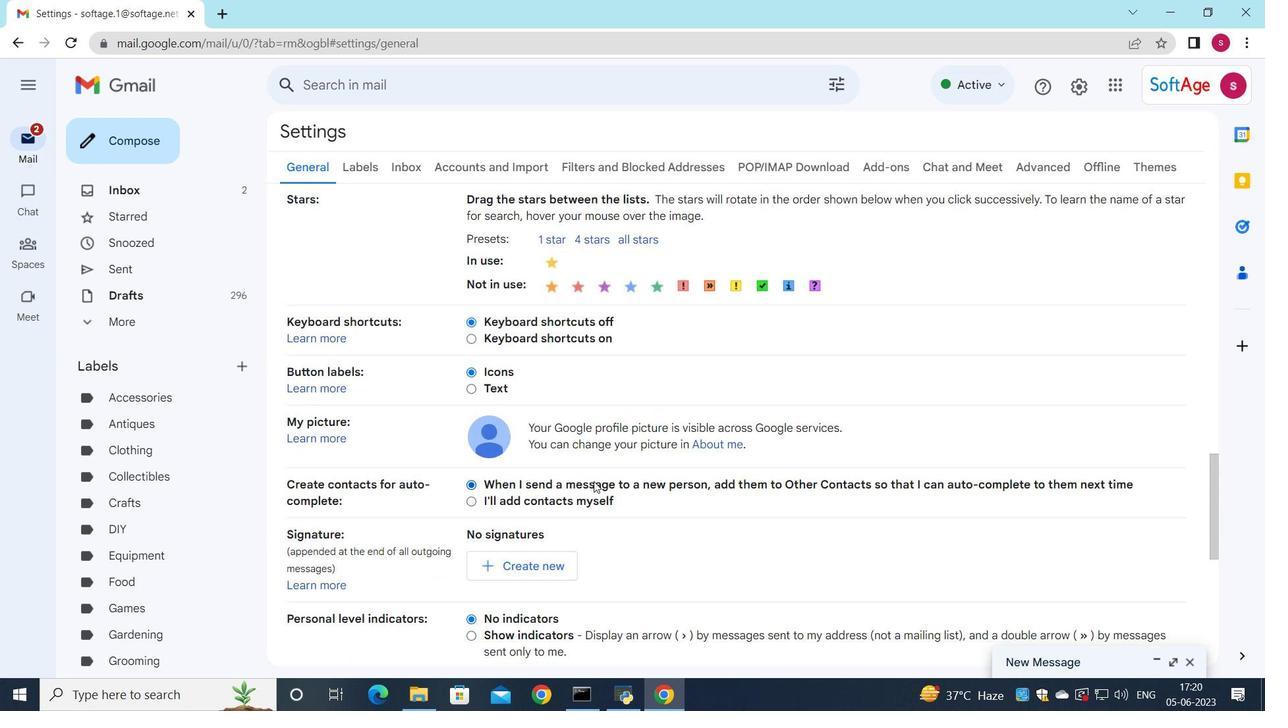 
Action: Mouse scrolled (593, 481) with delta (0, 0)
Screenshot: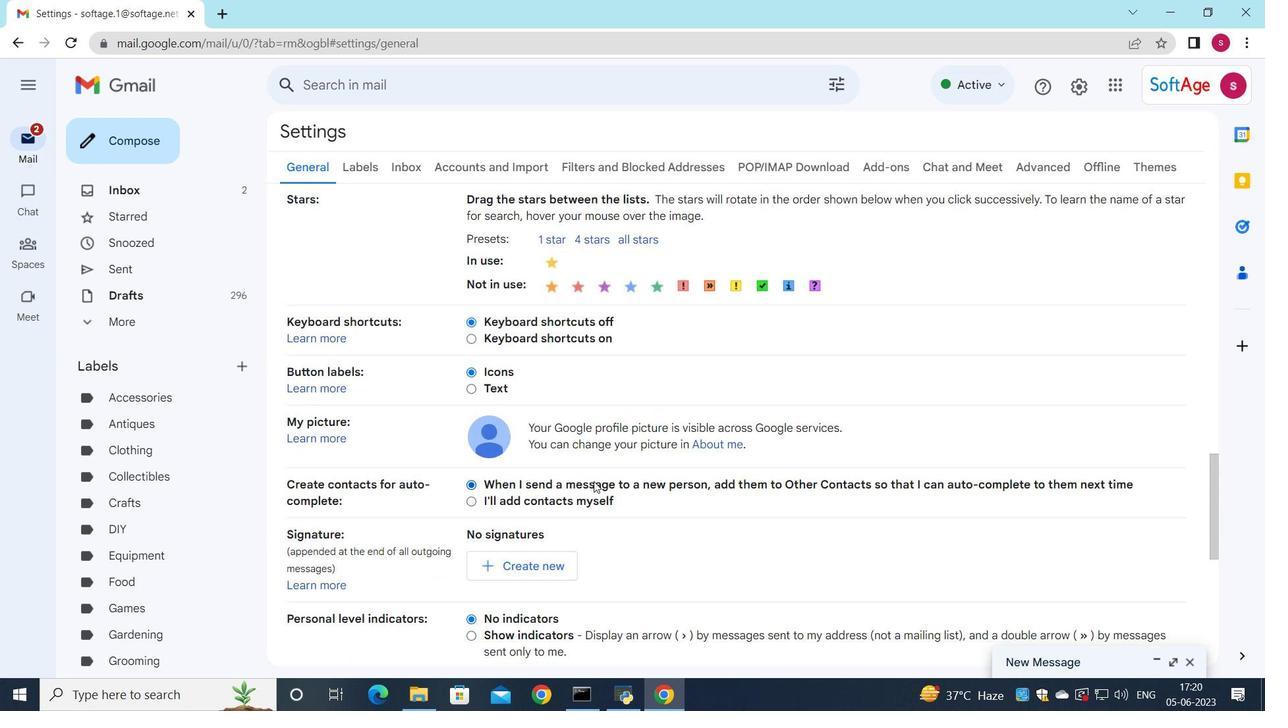 
Action: Mouse moved to (564, 328)
Screenshot: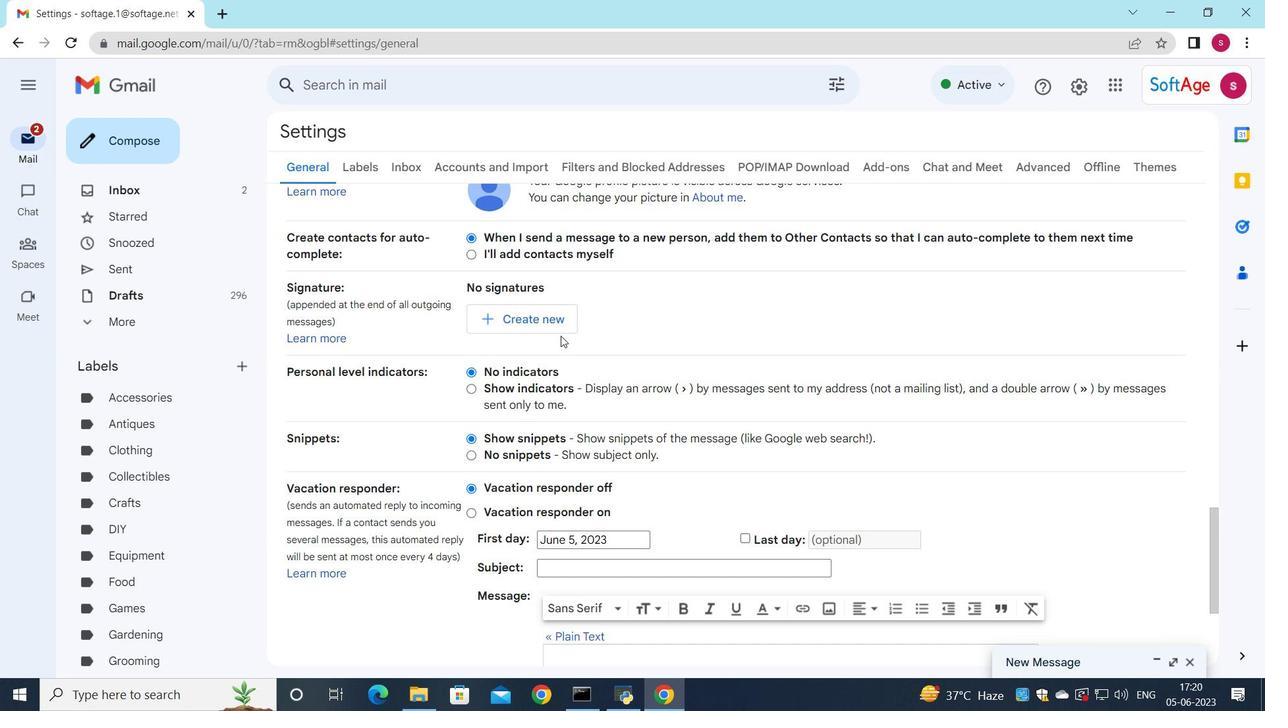 
Action: Mouse pressed left at (564, 328)
Screenshot: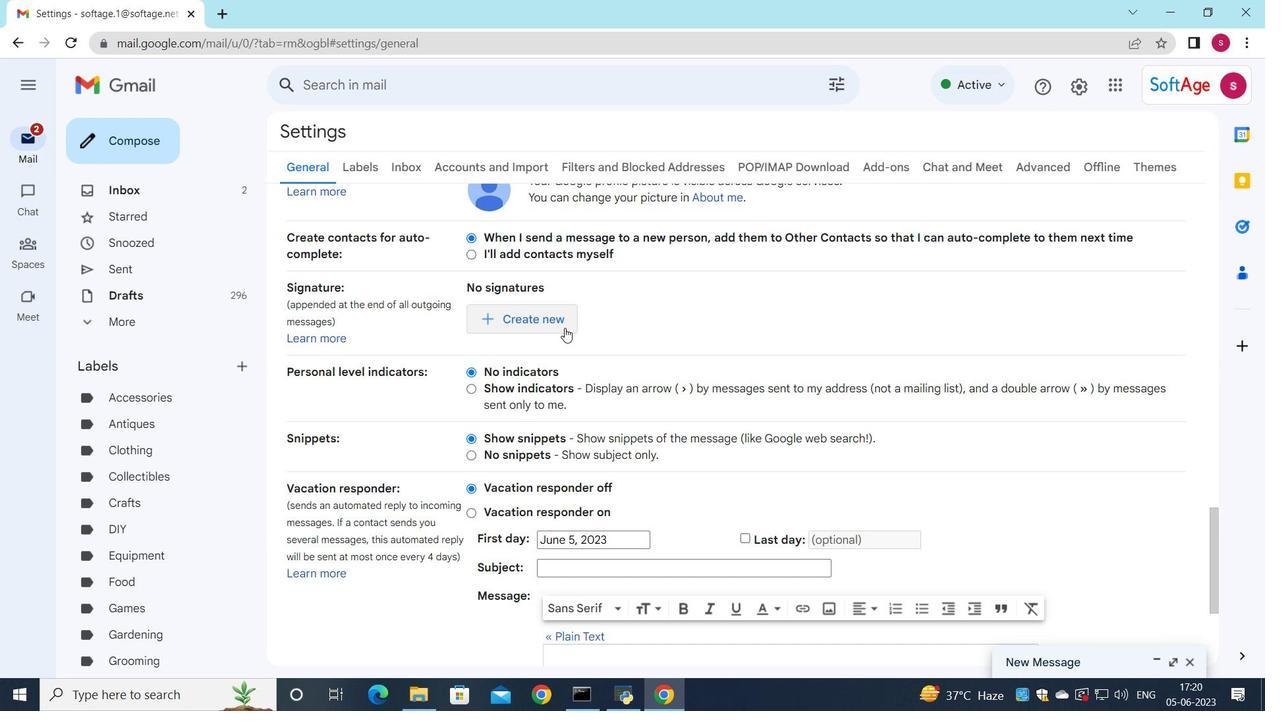 
Action: Mouse moved to (599, 310)
Screenshot: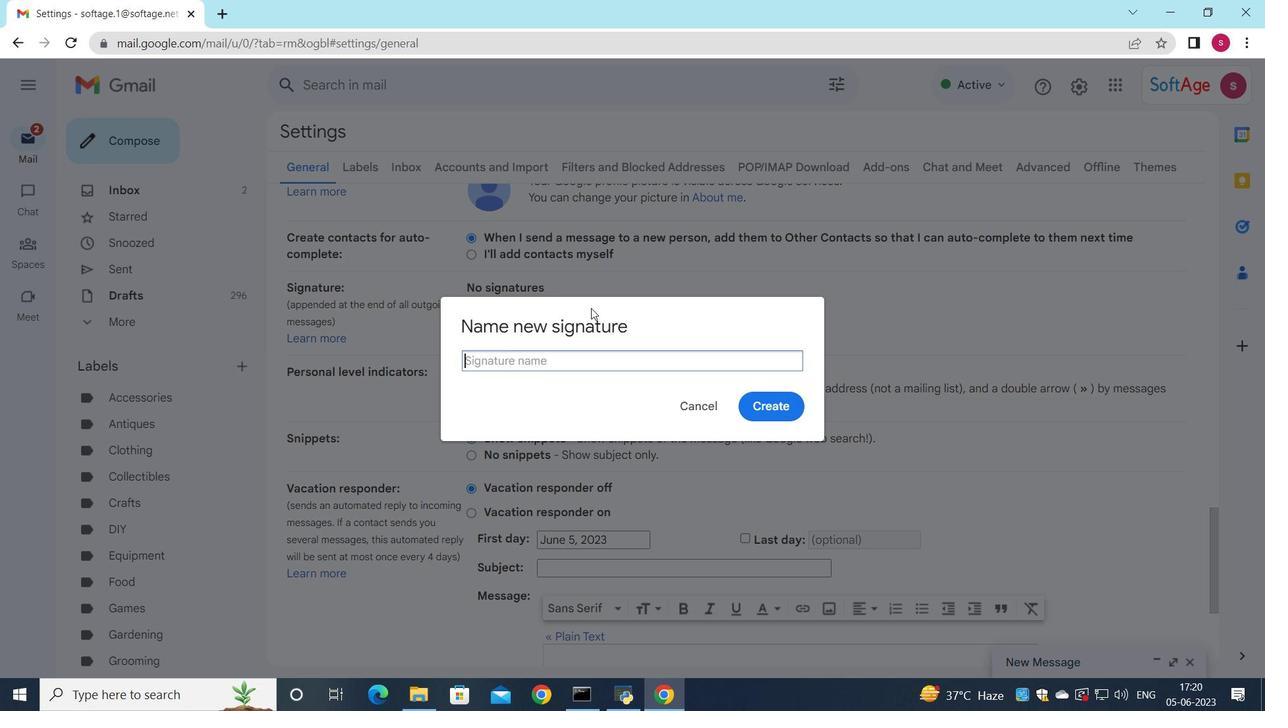 
Action: Key pressed <Key.shift>Amanda<Key.space><Key.shift>Green
Screenshot: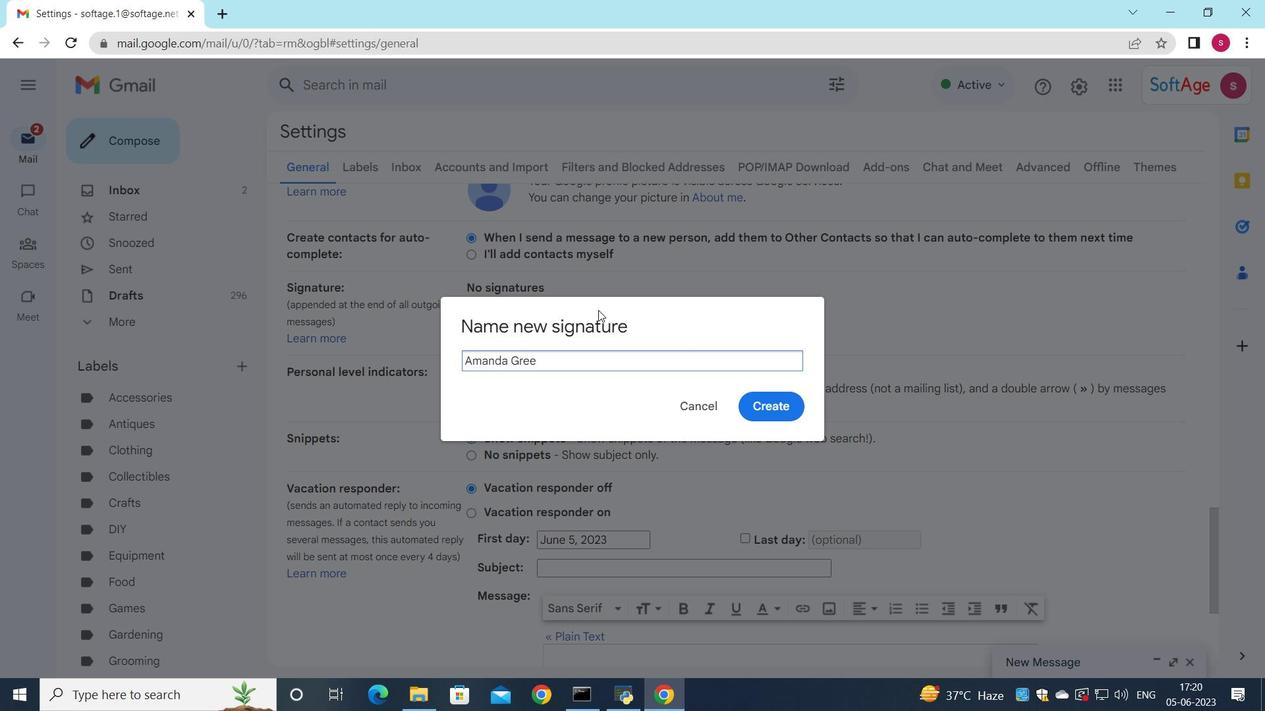 
Action: Mouse moved to (772, 405)
Screenshot: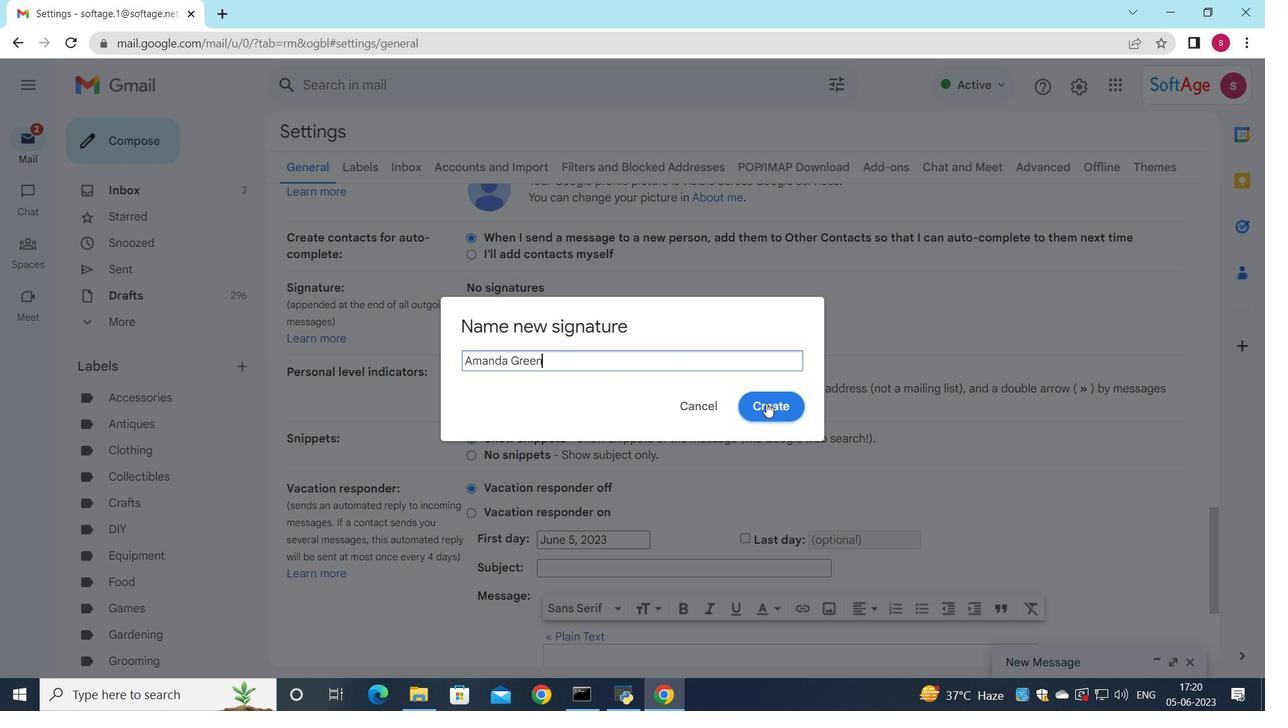 
Action: Mouse pressed left at (772, 405)
Screenshot: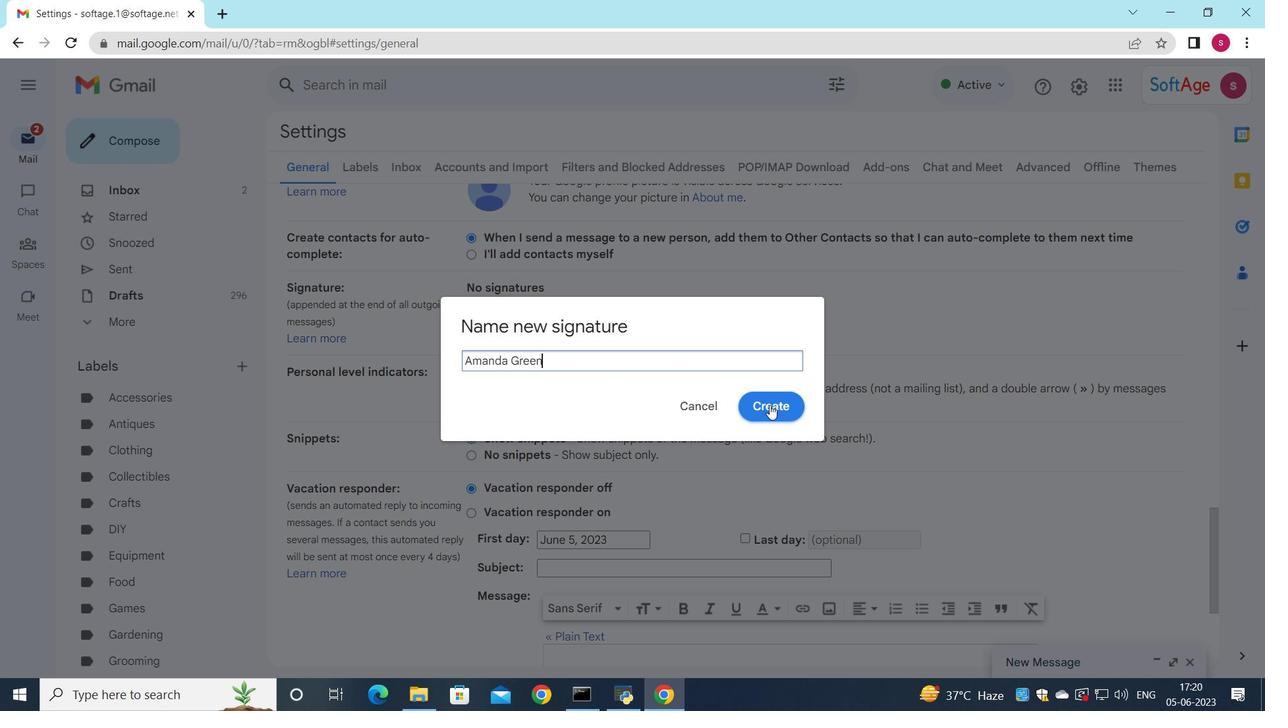 
Action: Mouse moved to (751, 367)
Screenshot: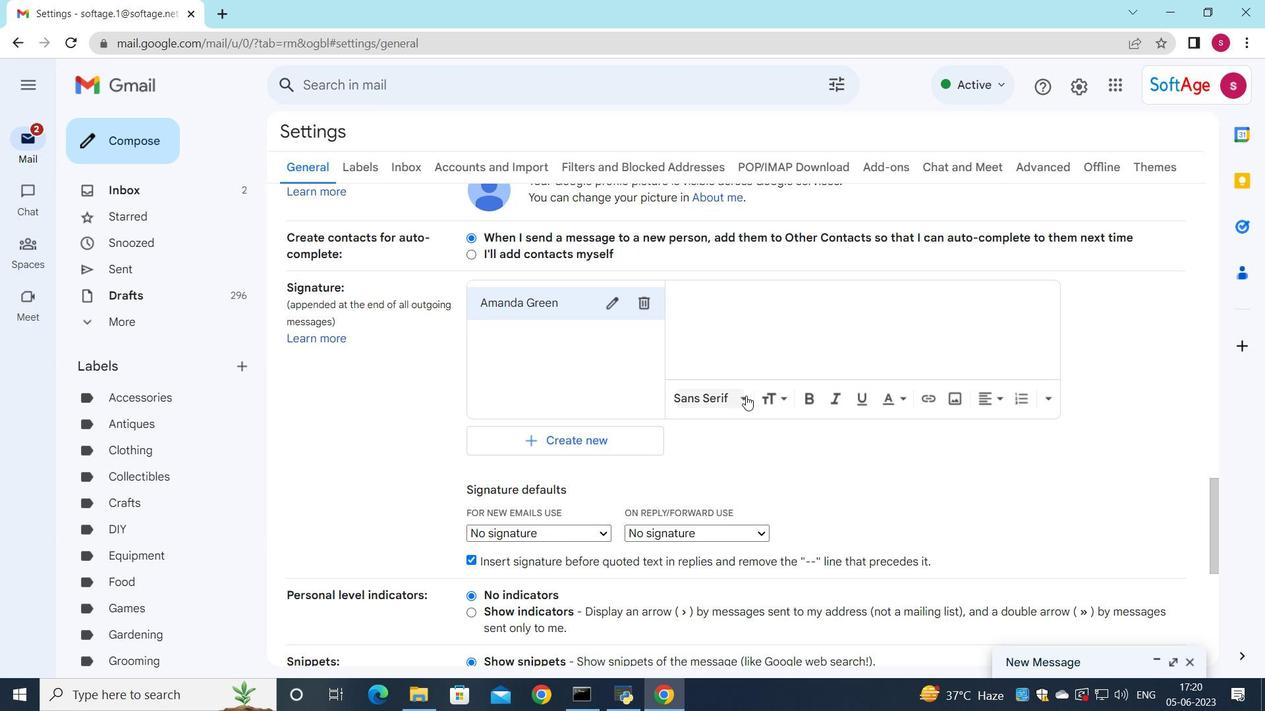 
Action: Mouse pressed left at (751, 367)
Screenshot: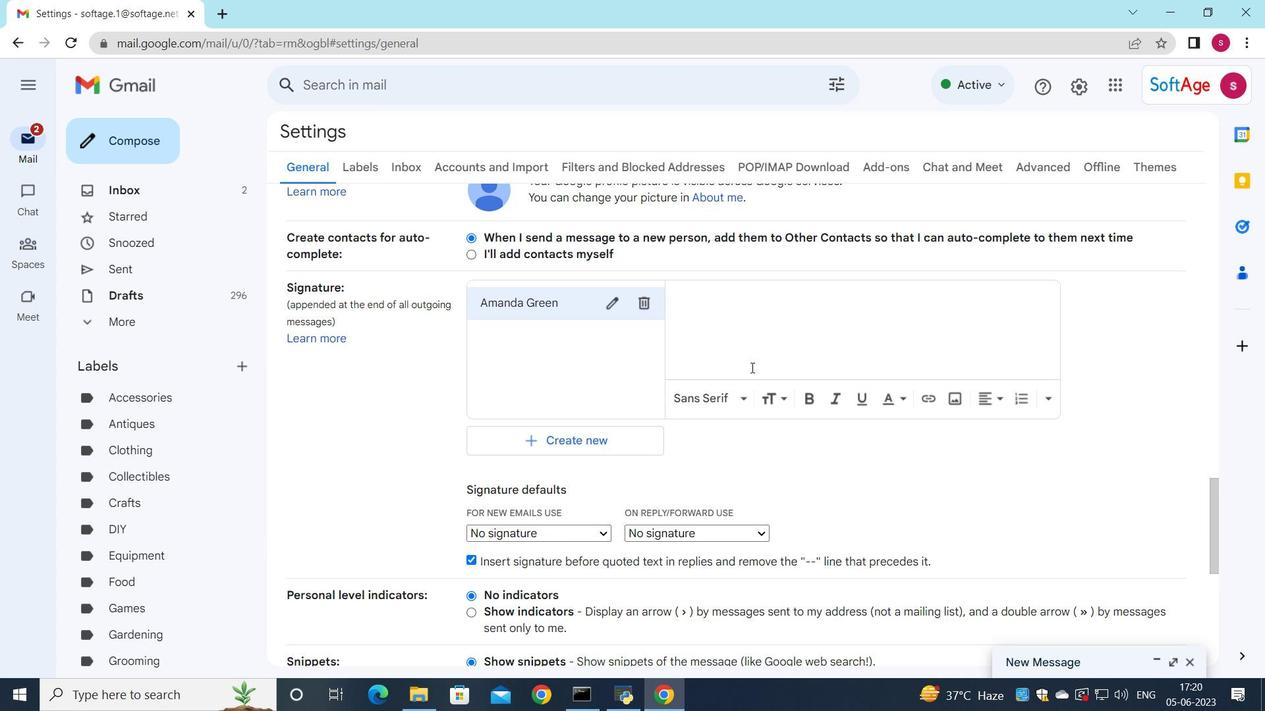 
Action: Key pressed <Key.shift>Amanda<Key.space><Key.shift>Green
Screenshot: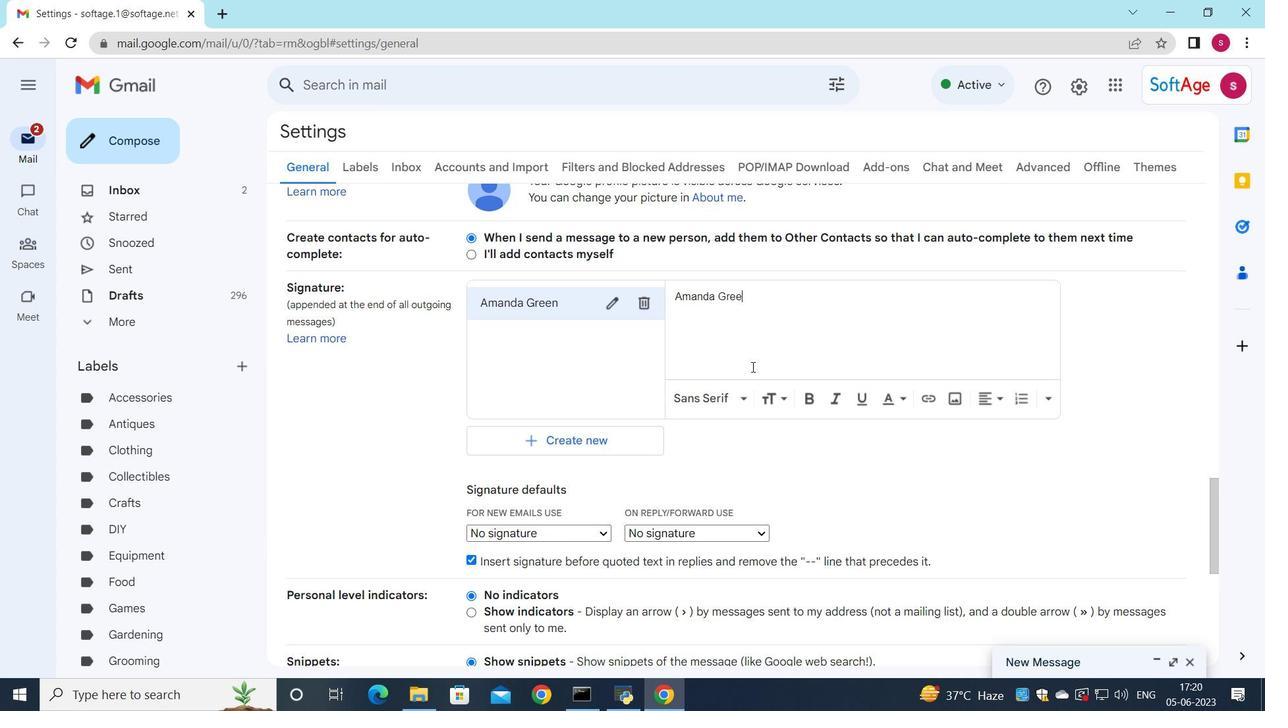 
Action: Mouse moved to (740, 380)
Screenshot: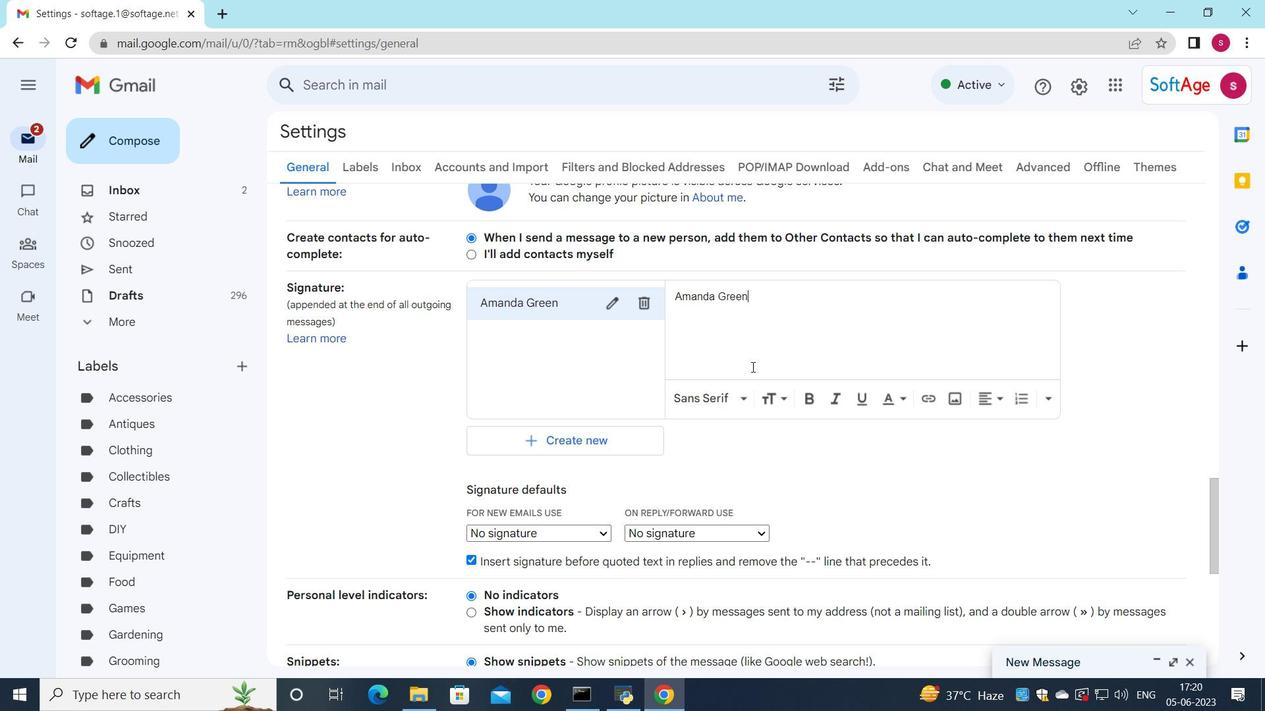 
Action: Mouse scrolled (744, 376) with delta (0, 0)
Screenshot: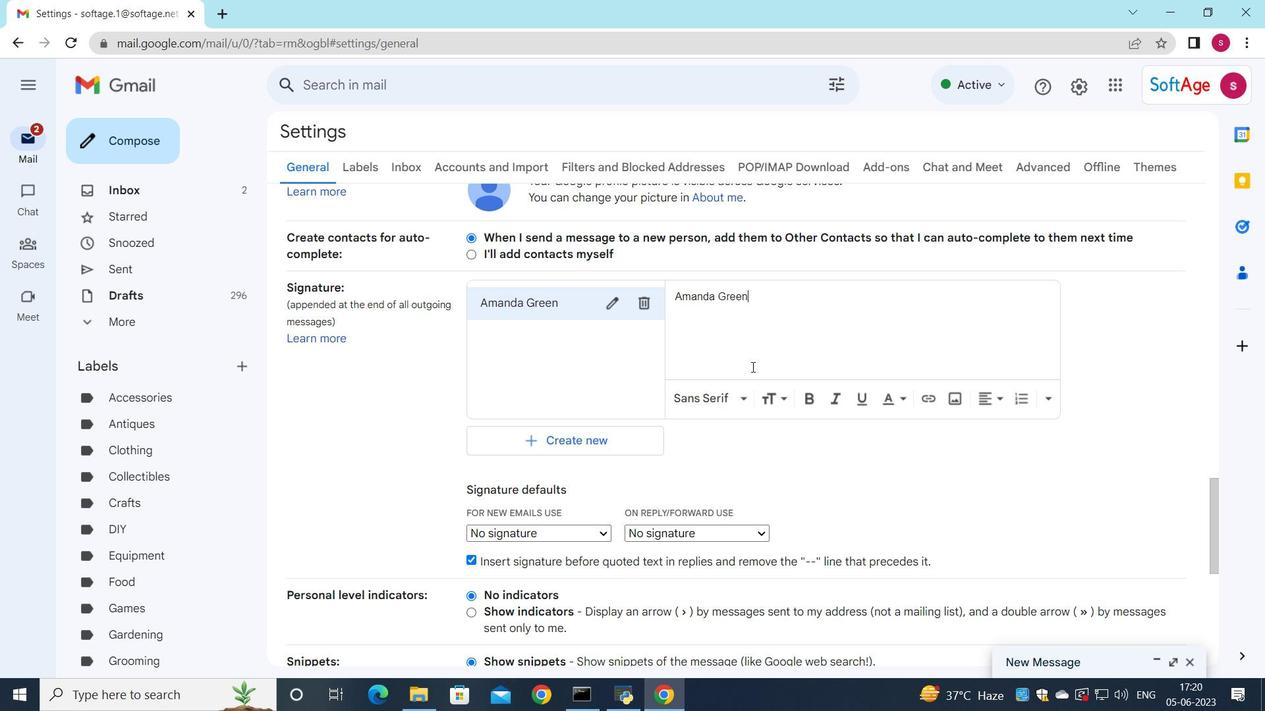 
Action: Mouse moved to (692, 403)
Screenshot: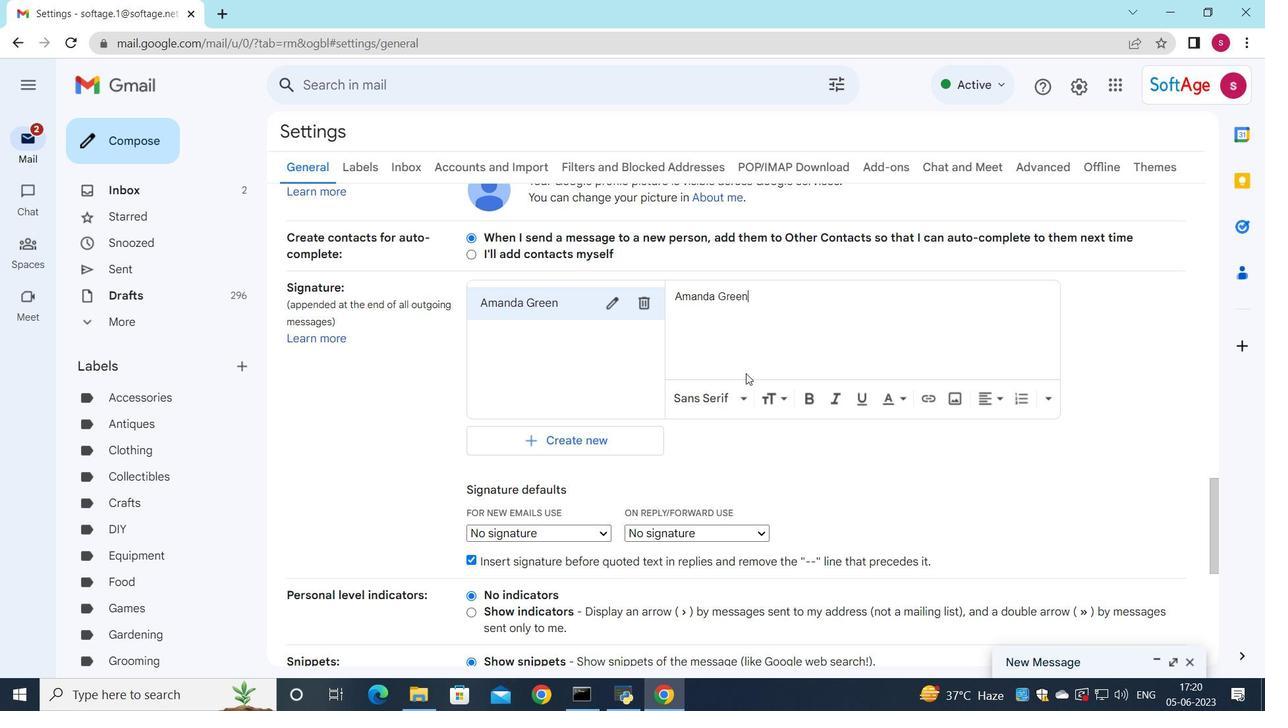 
Action: Mouse scrolled (692, 402) with delta (0, 0)
Screenshot: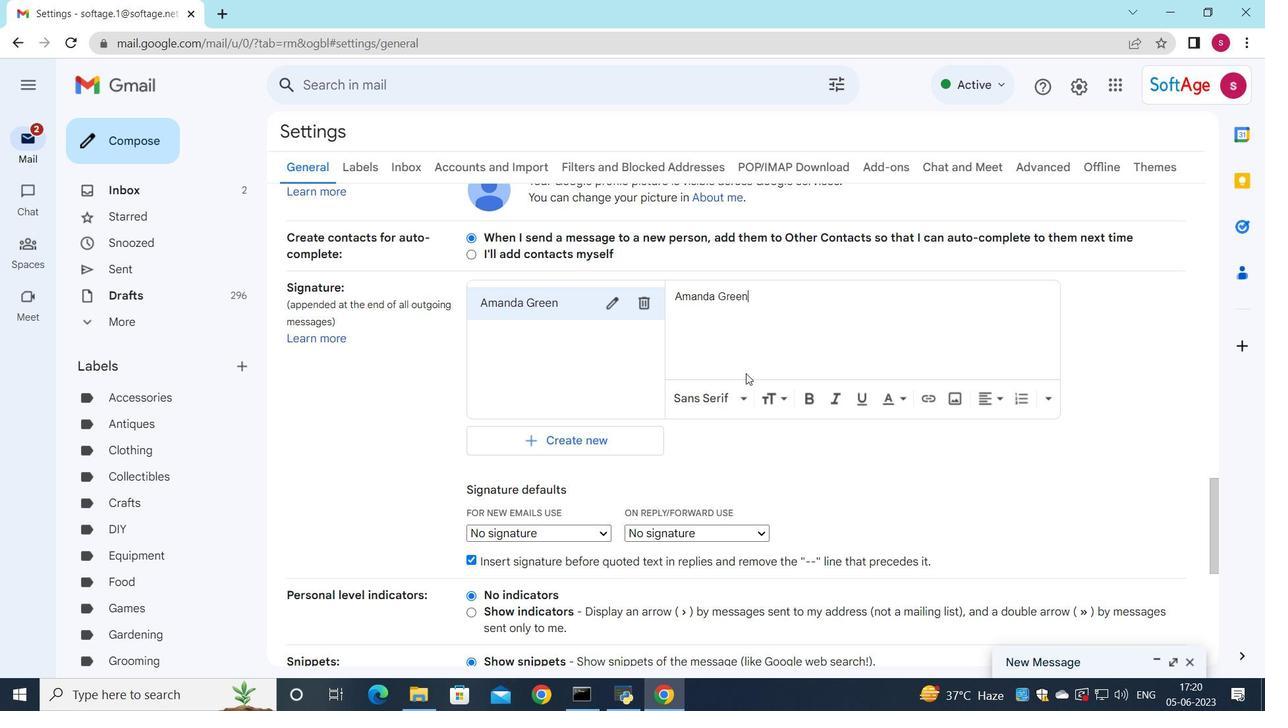 
Action: Mouse moved to (586, 365)
Screenshot: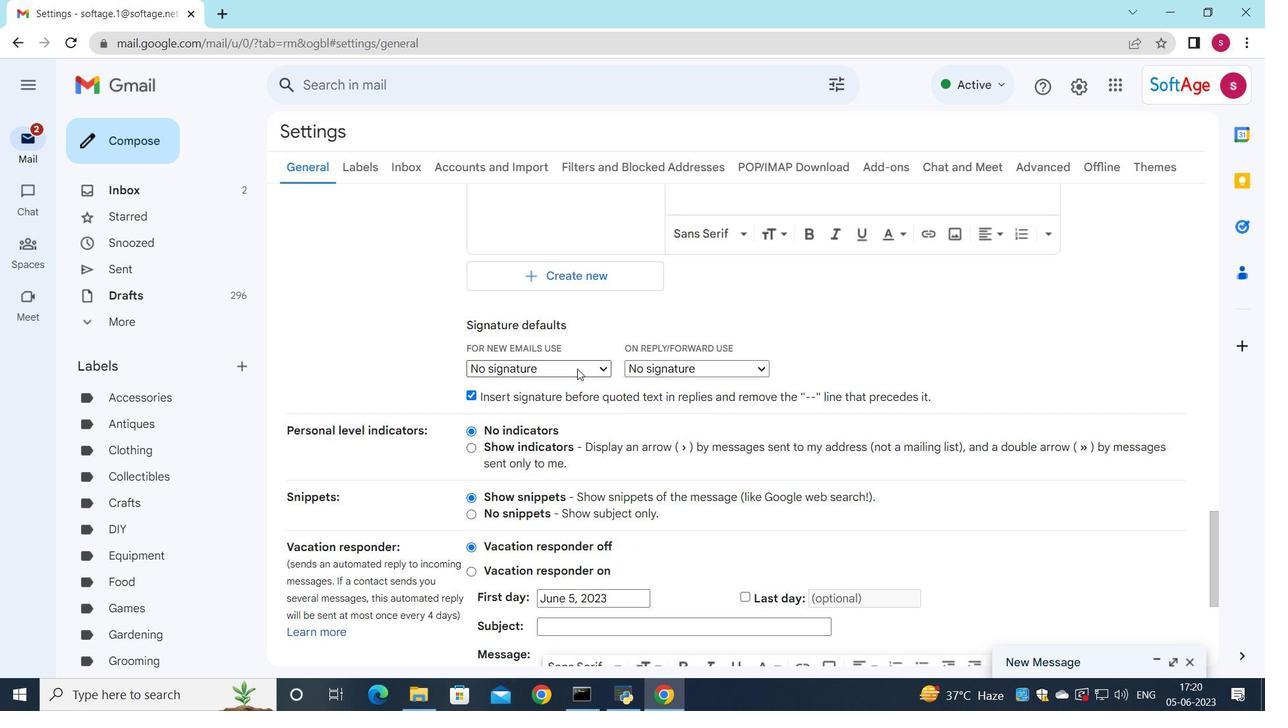 
Action: Mouse pressed left at (586, 365)
Screenshot: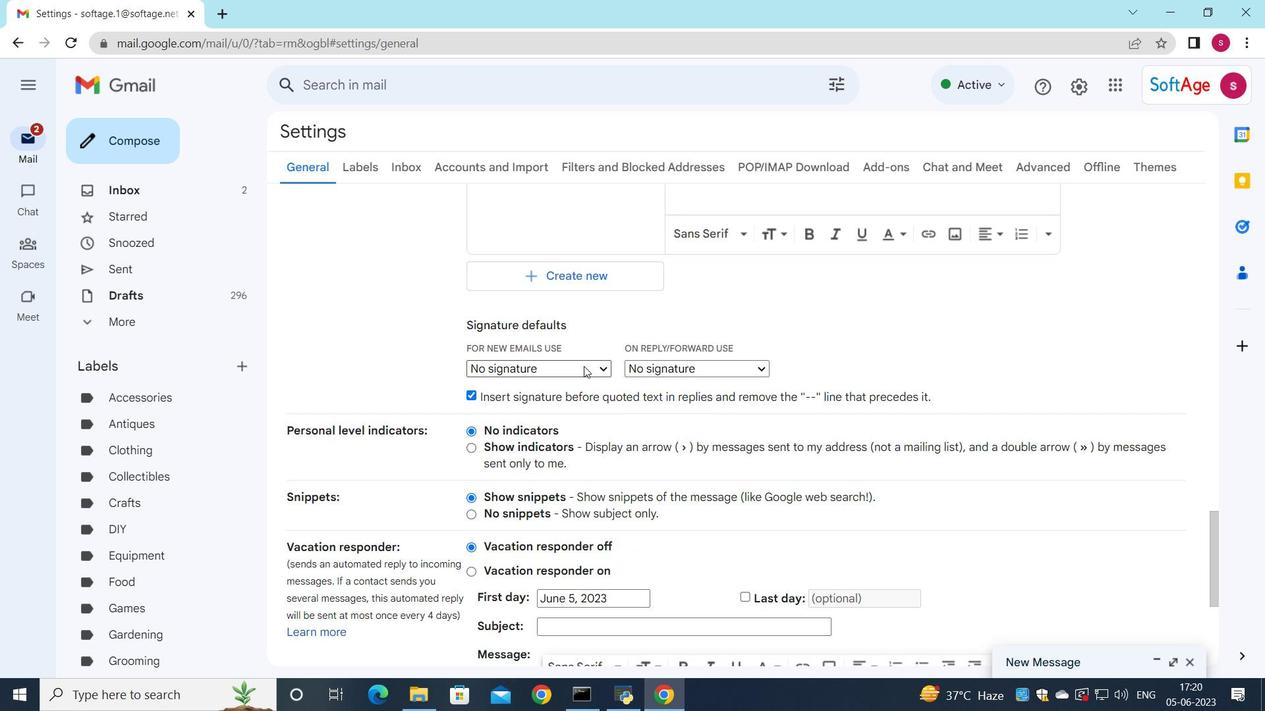 
Action: Mouse moved to (558, 404)
Screenshot: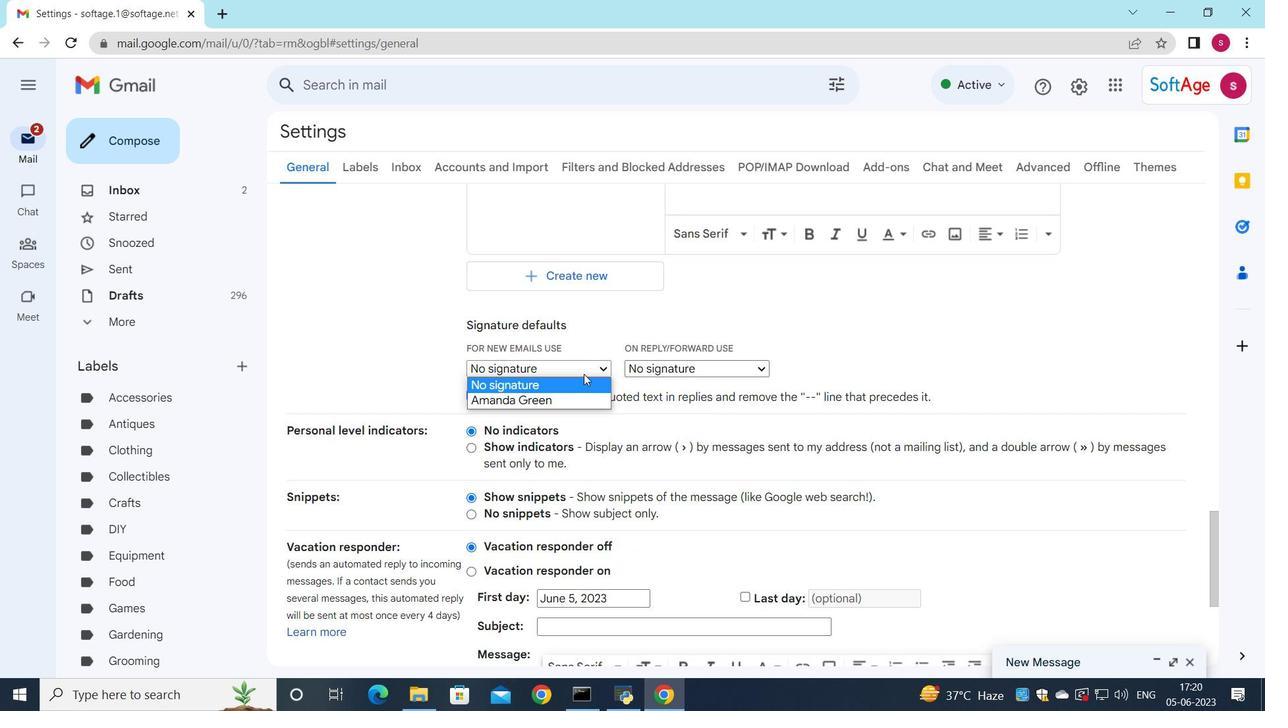 
Action: Mouse pressed left at (558, 404)
Screenshot: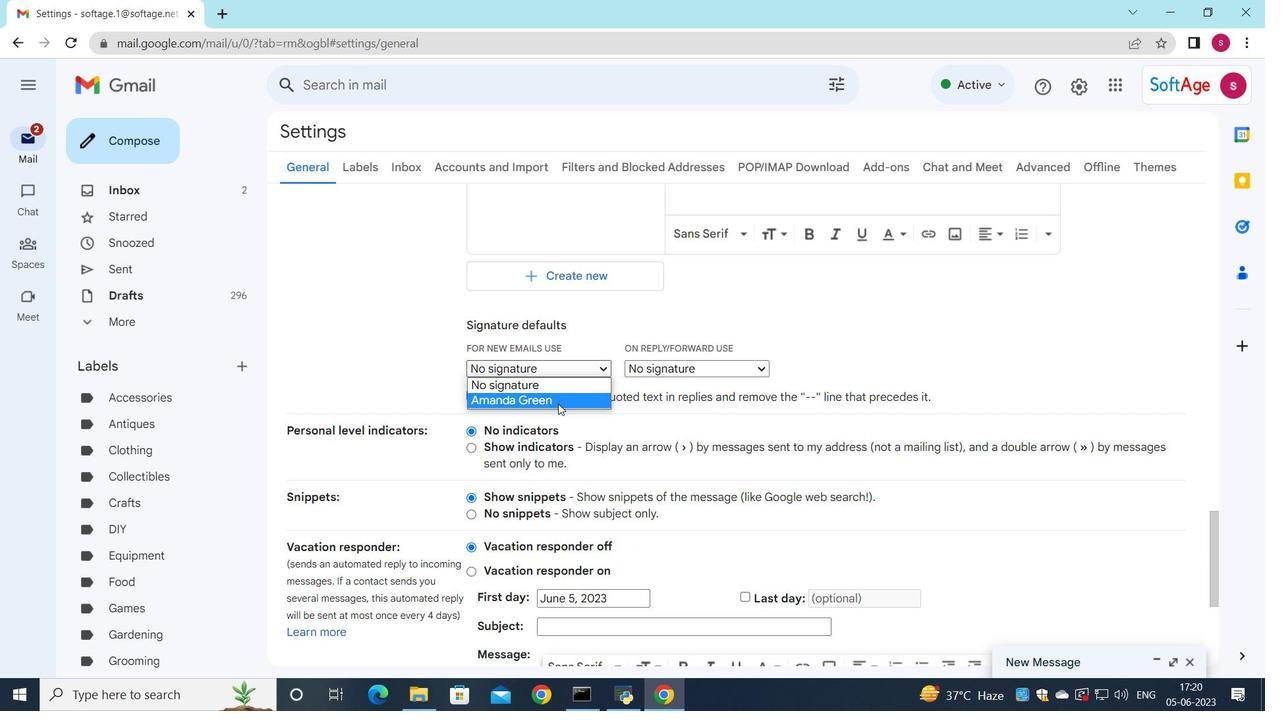 
Action: Mouse moved to (666, 368)
Screenshot: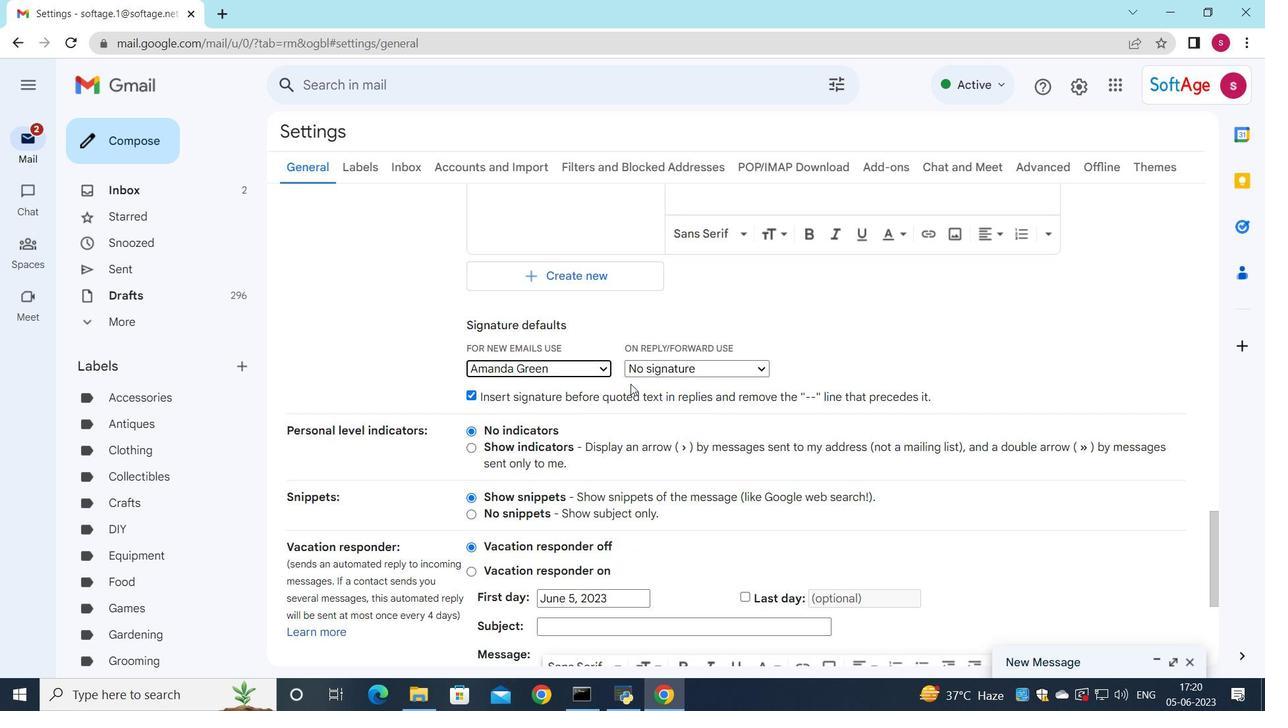 
Action: Mouse pressed left at (666, 368)
Screenshot: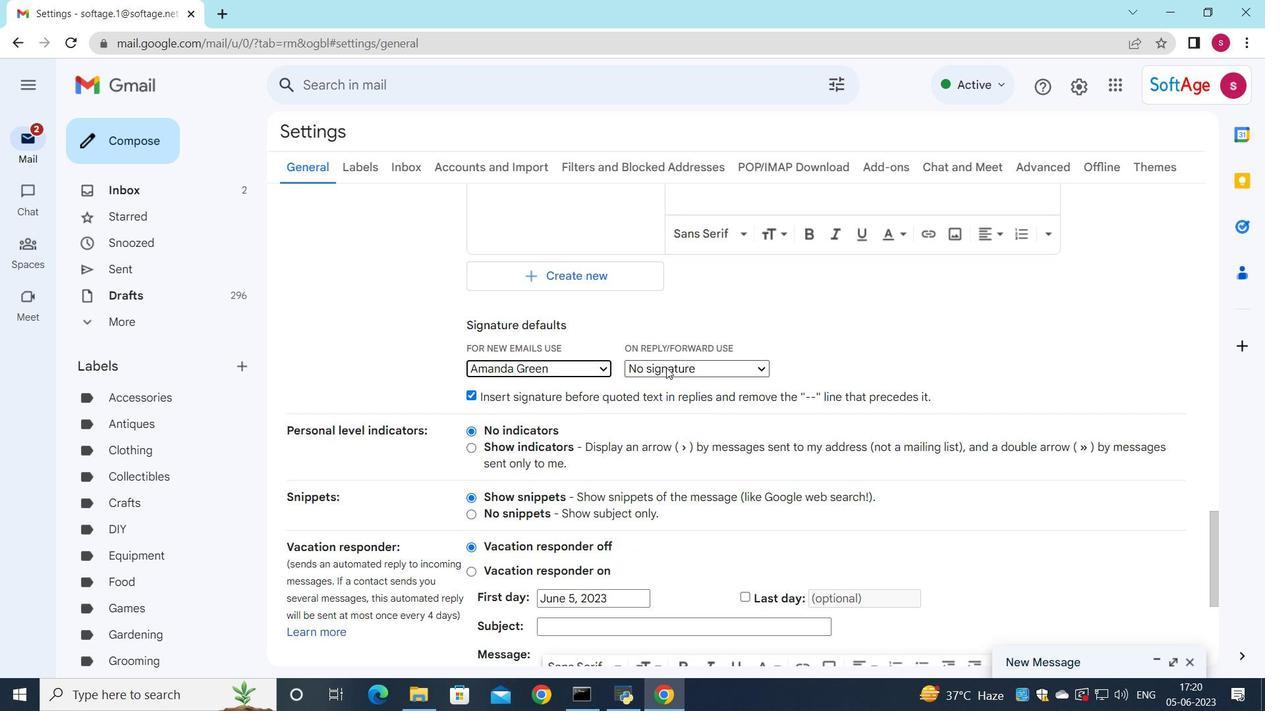 
Action: Mouse moved to (660, 405)
Screenshot: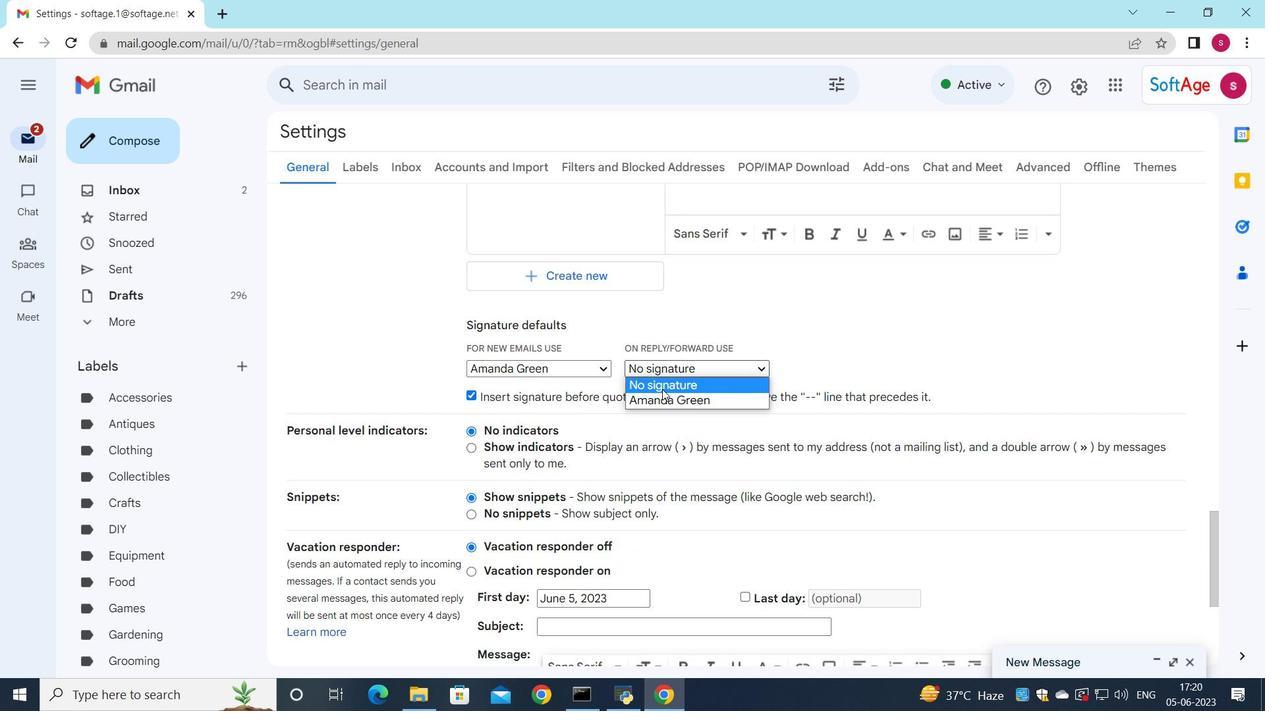 
Action: Mouse pressed left at (660, 405)
Screenshot: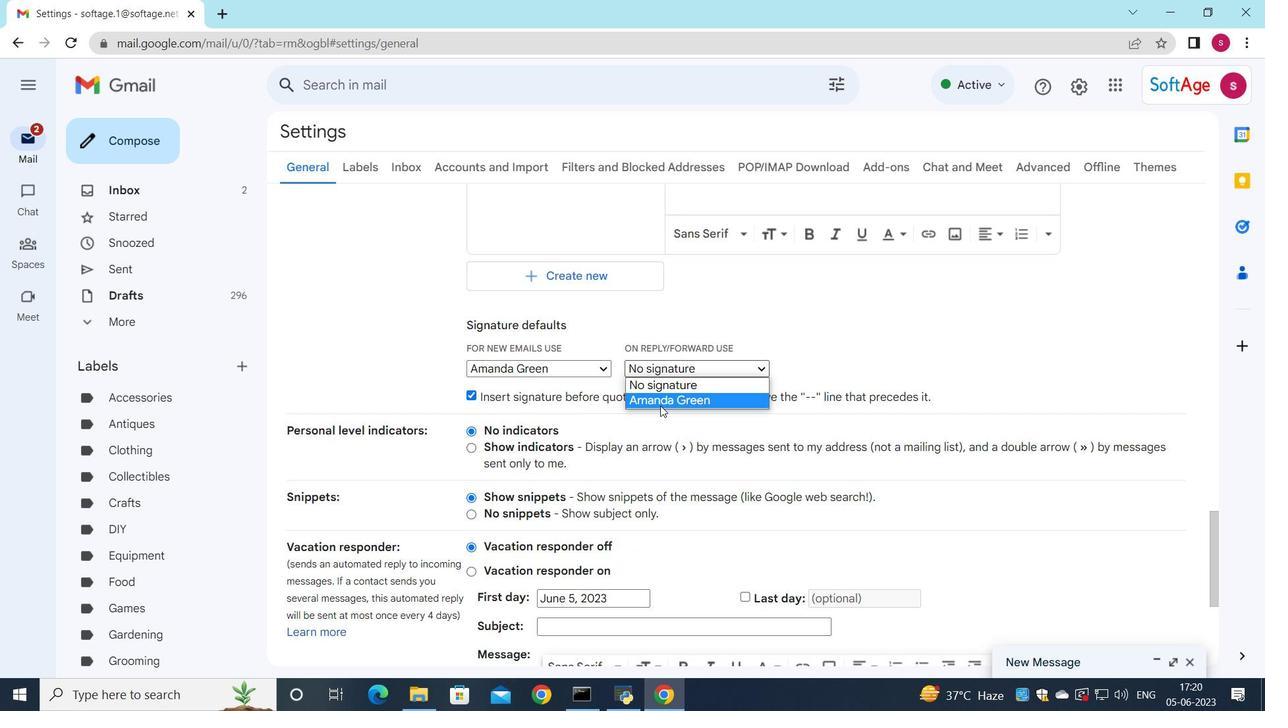 
Action: Mouse scrolled (660, 405) with delta (0, 0)
Screenshot: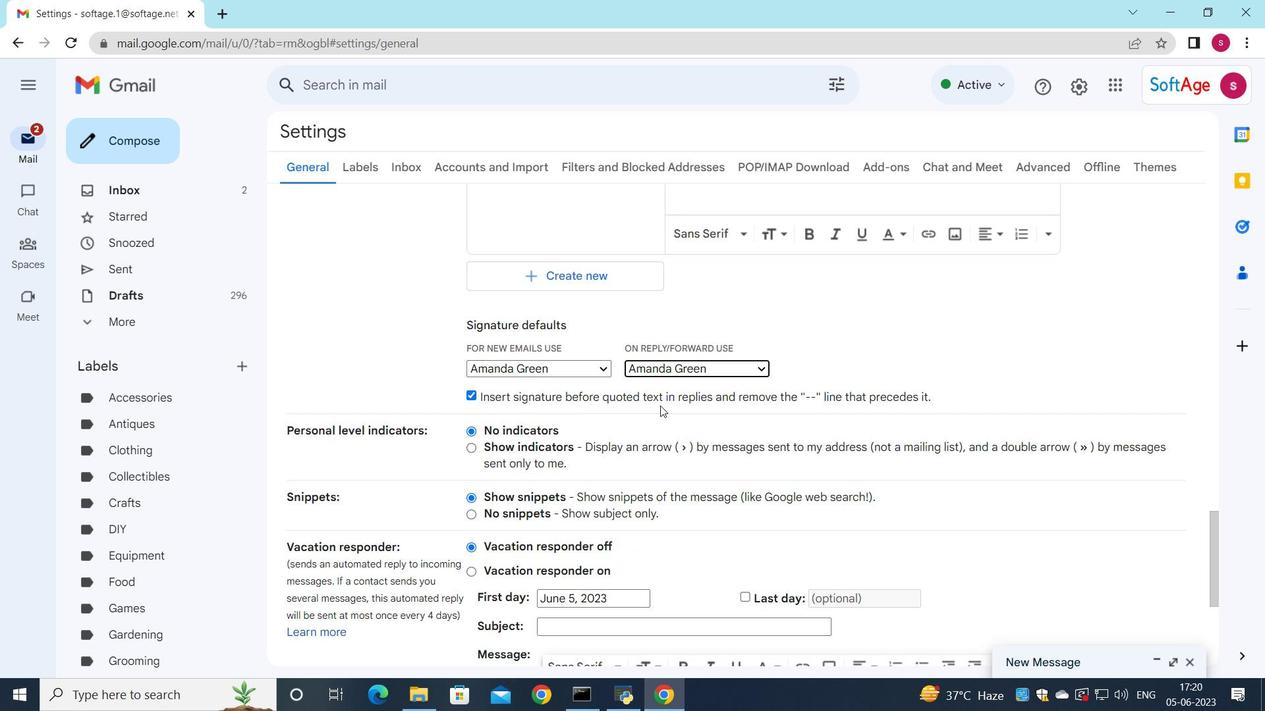 
Action: Mouse scrolled (660, 405) with delta (0, 0)
Screenshot: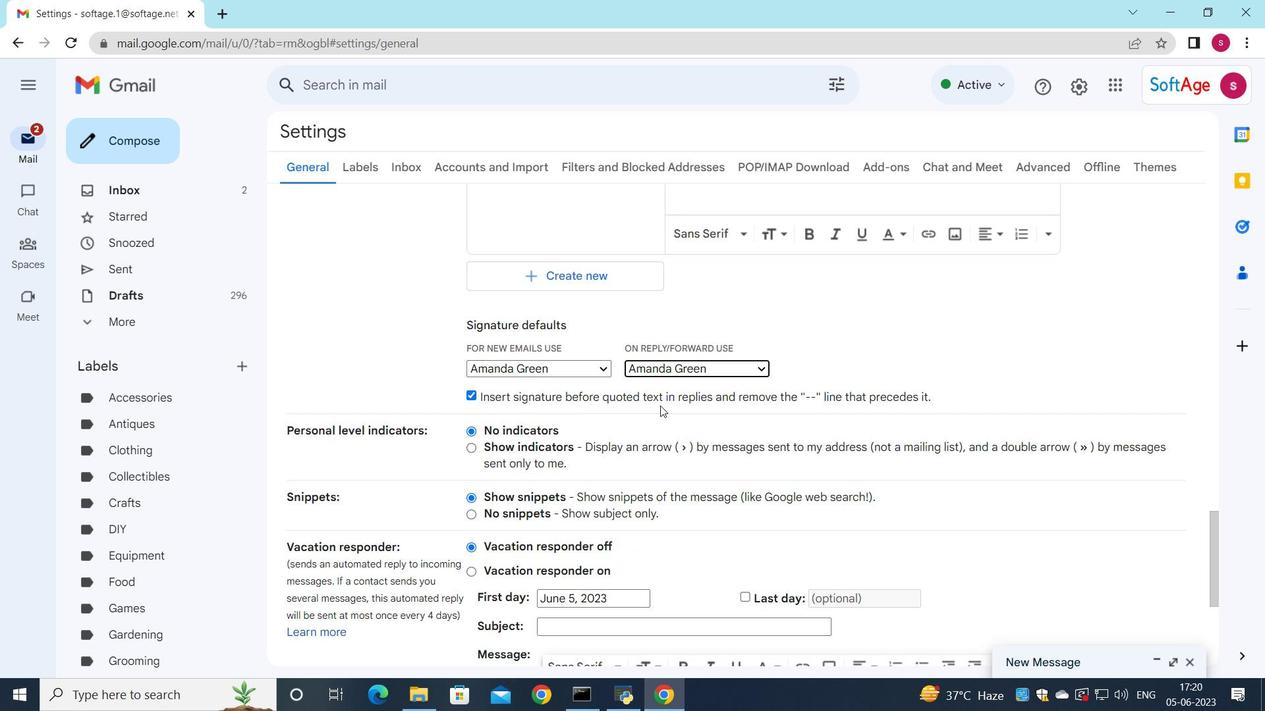 
Action: Mouse scrolled (660, 405) with delta (0, 0)
Screenshot: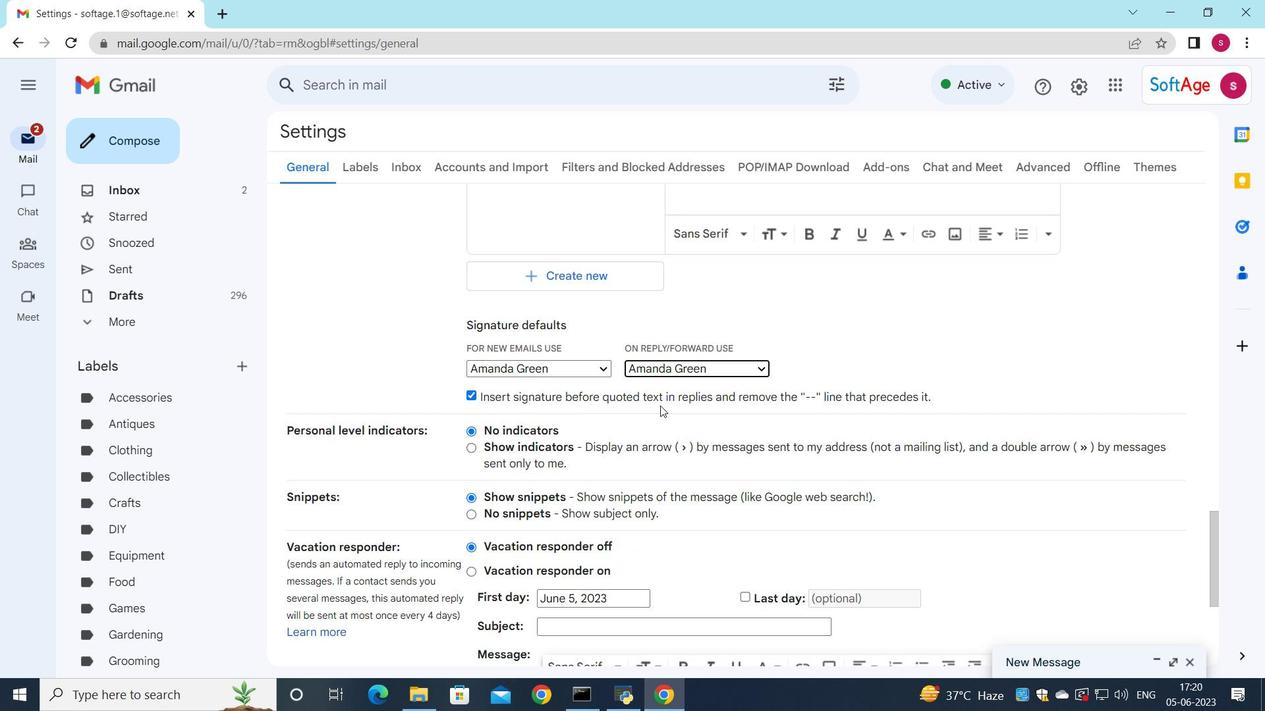 
Action: Mouse scrolled (660, 405) with delta (0, 0)
Screenshot: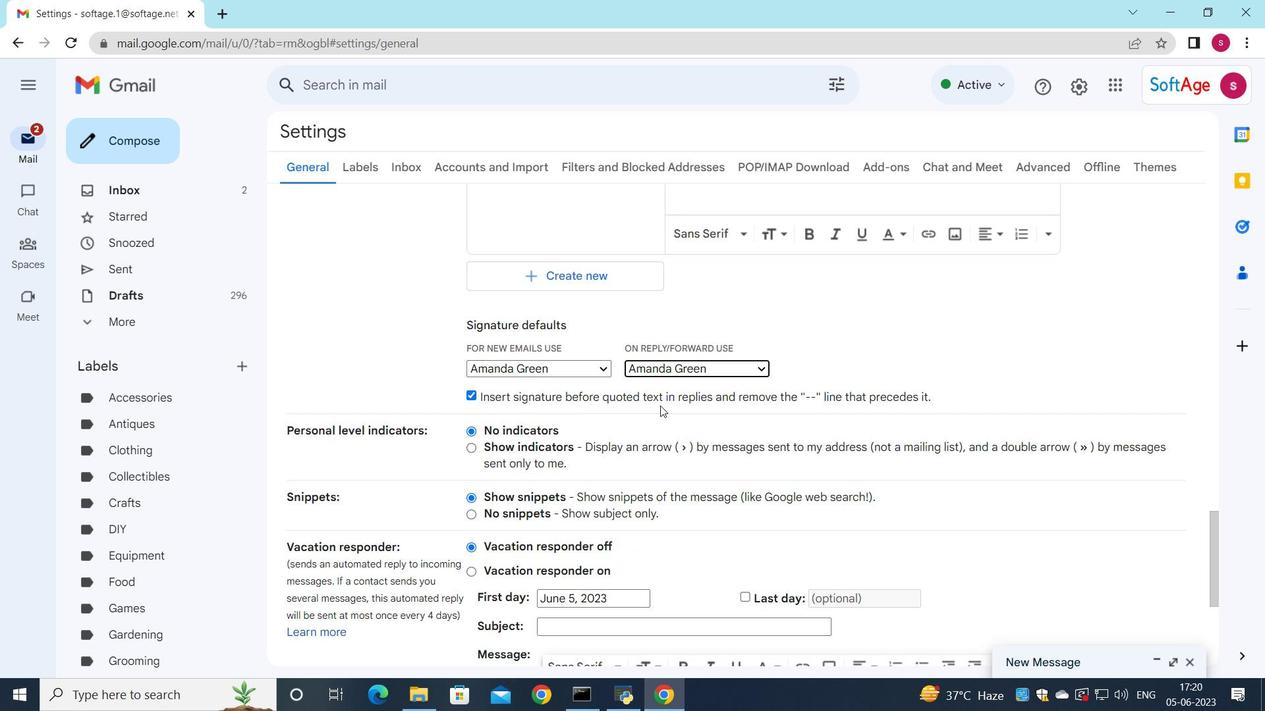 
Action: Mouse scrolled (660, 405) with delta (0, 0)
Screenshot: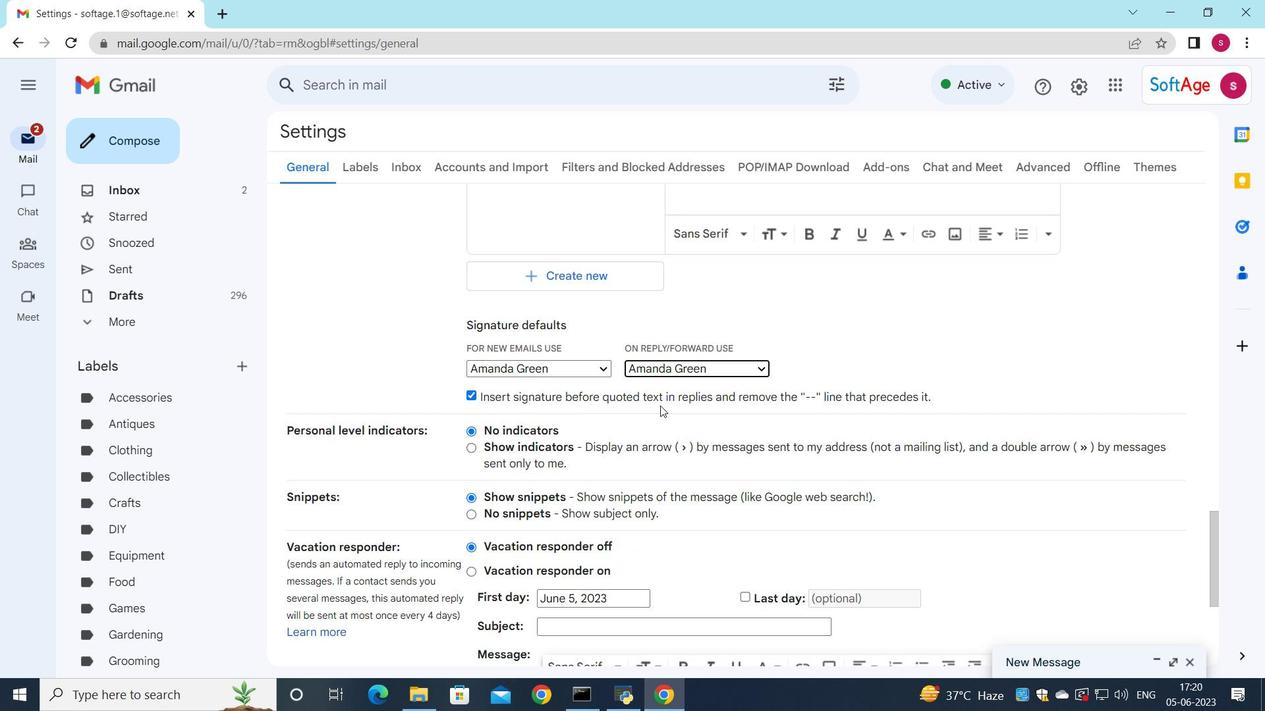 
Action: Mouse moved to (699, 577)
Screenshot: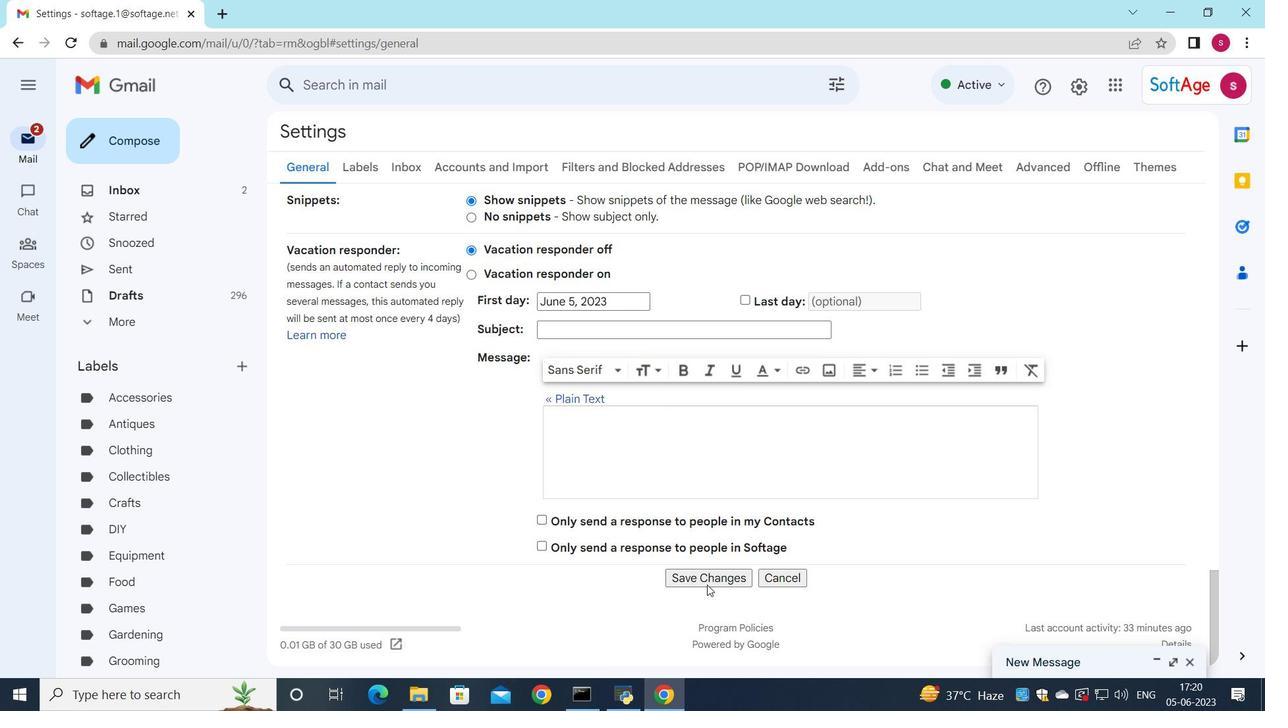 
Action: Mouse pressed left at (699, 577)
Screenshot: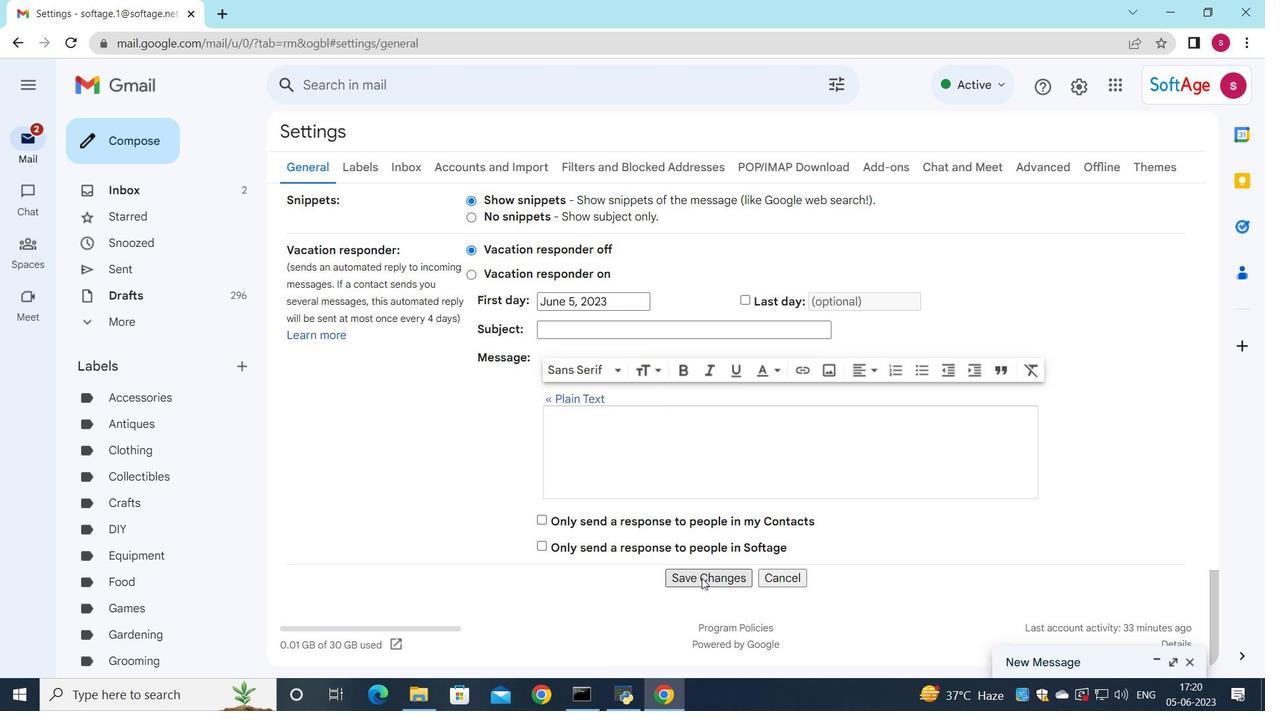 
Action: Mouse moved to (283, 428)
Screenshot: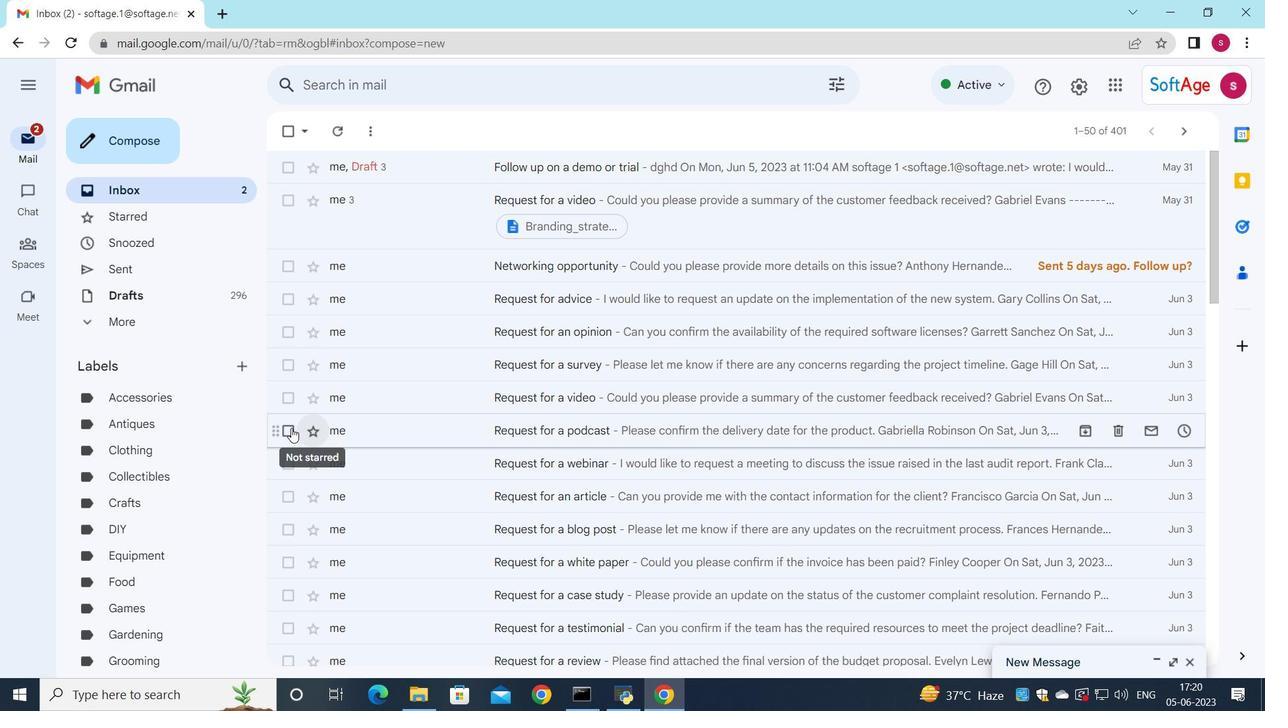 
Action: Mouse pressed left at (283, 428)
Screenshot: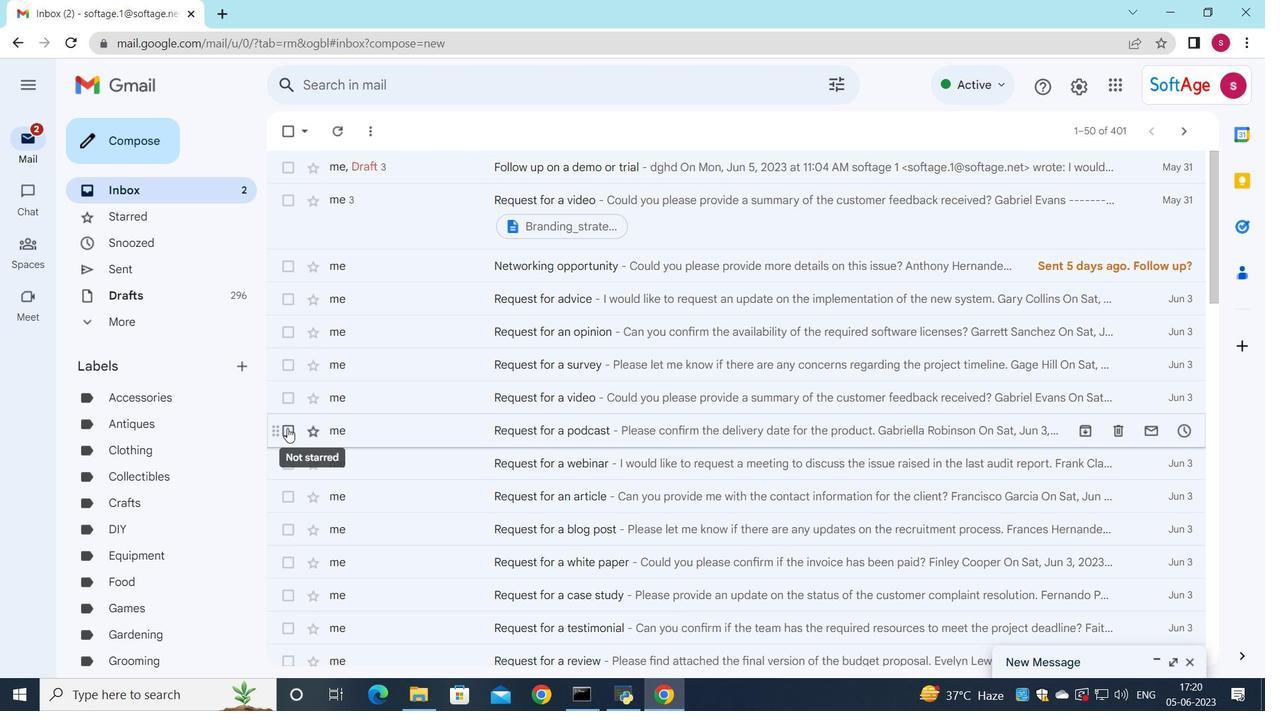 
Action: Mouse moved to (651, 121)
Screenshot: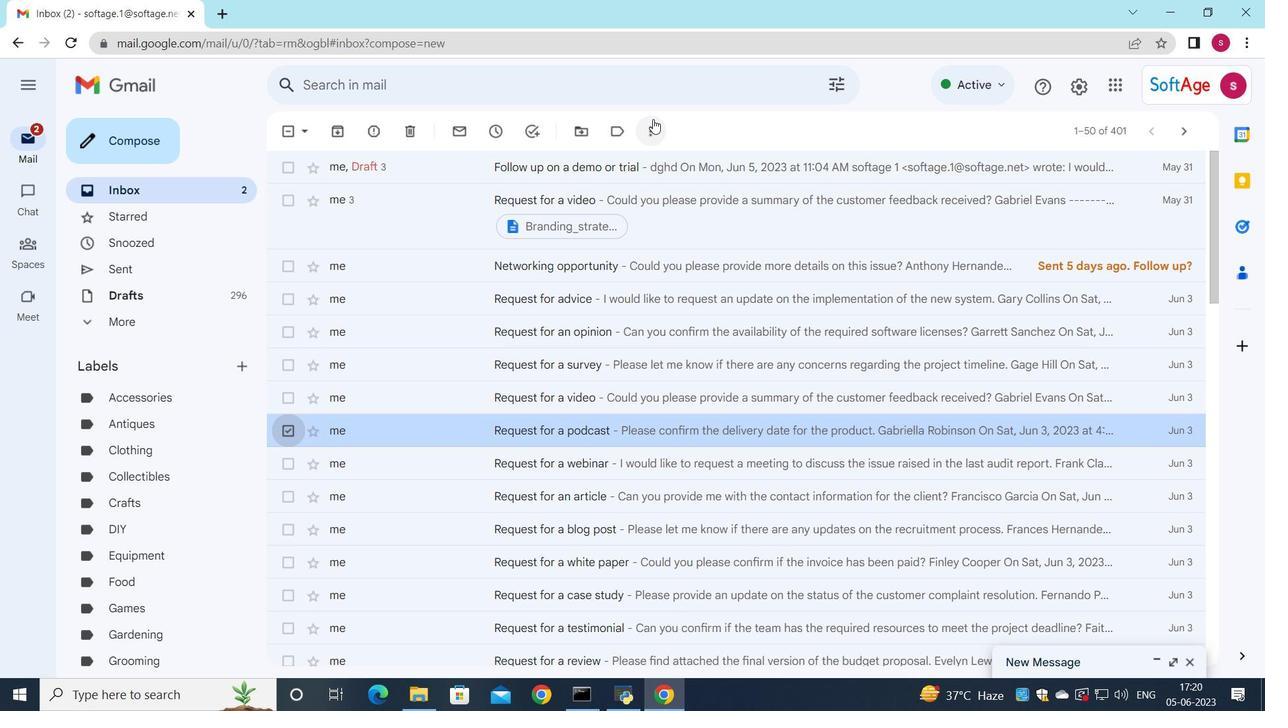 
Action: Mouse pressed left at (651, 121)
Screenshot: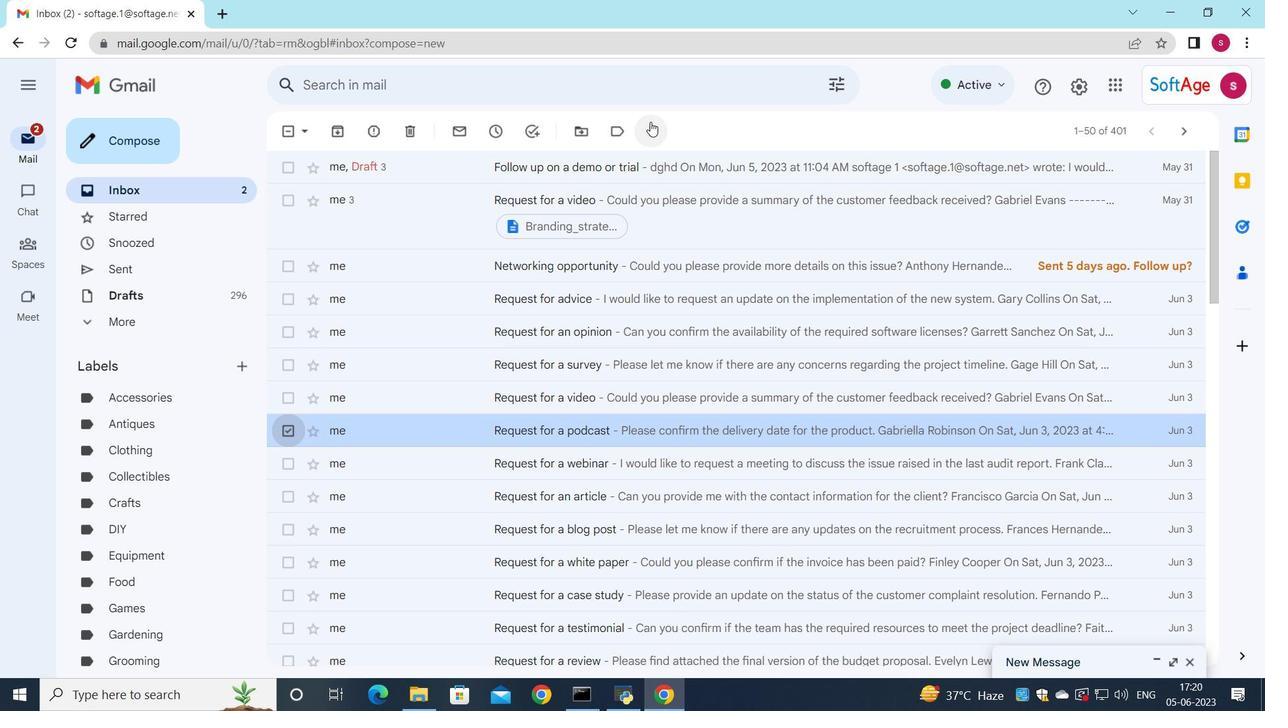 
Action: Mouse moved to (709, 295)
Screenshot: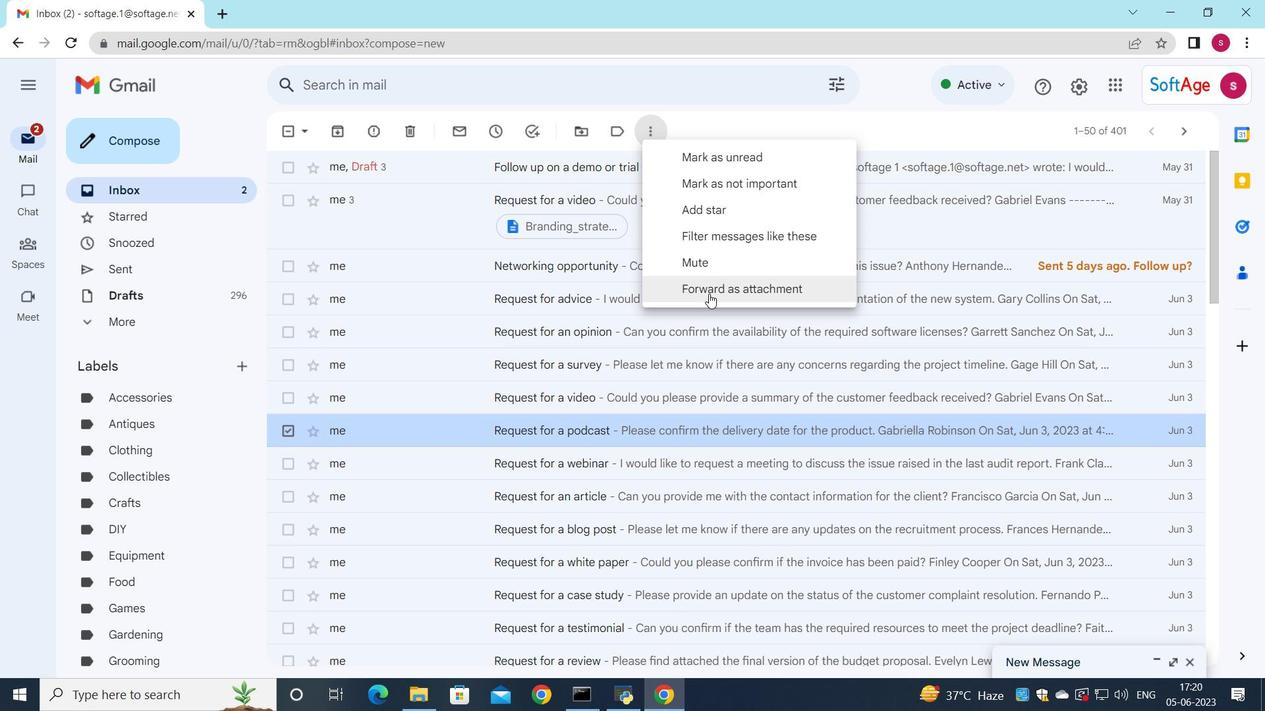 
Action: Mouse pressed left at (709, 295)
Screenshot: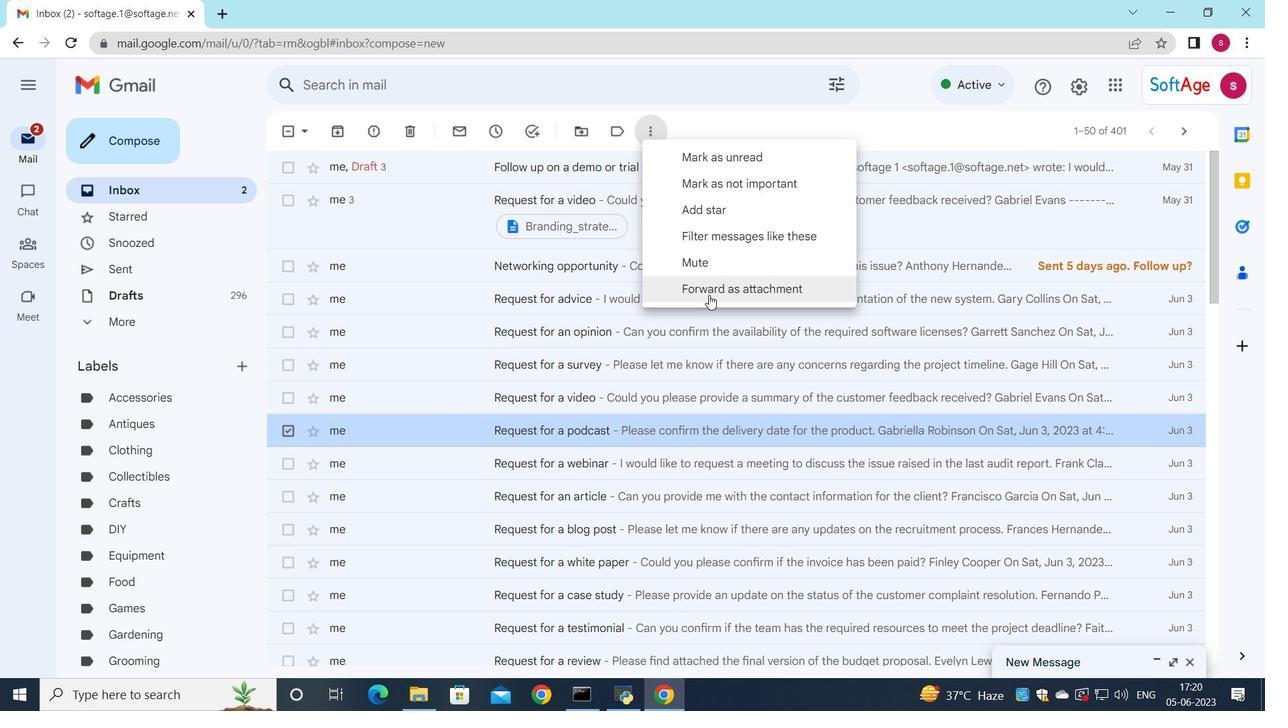 
Action: Mouse moved to (672, 329)
Screenshot: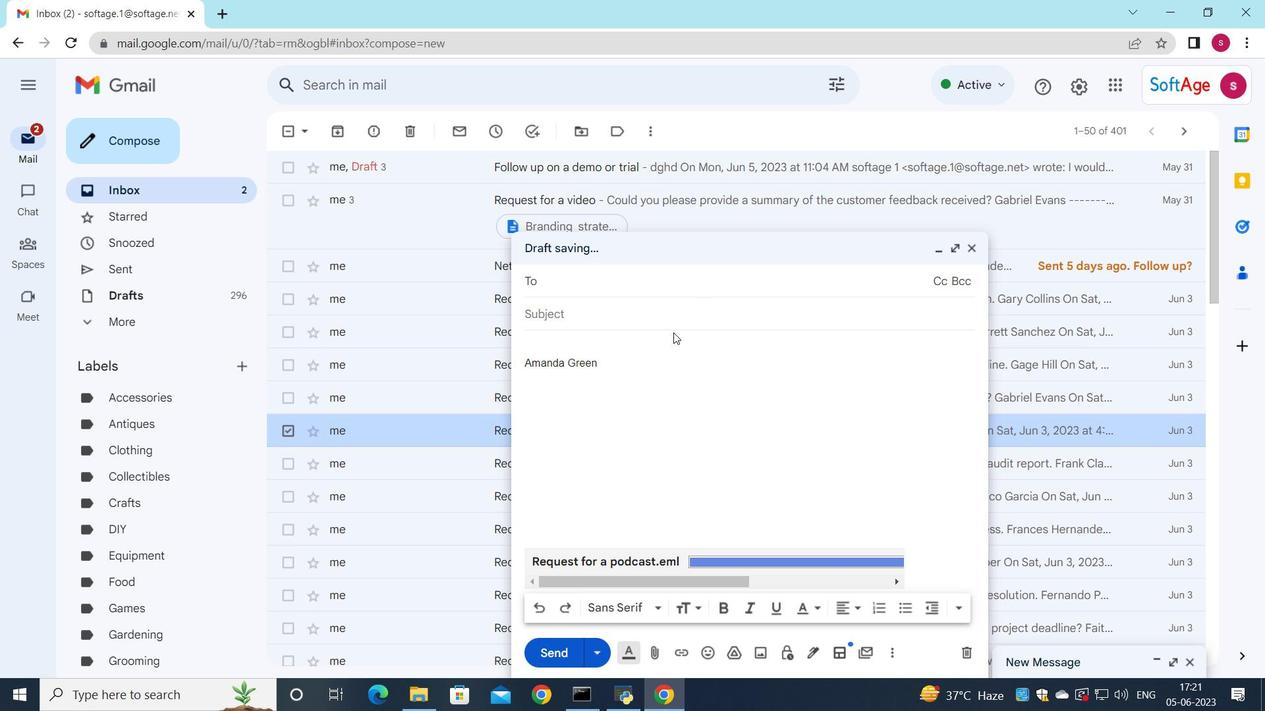 
Action: Key pressed s
Screenshot: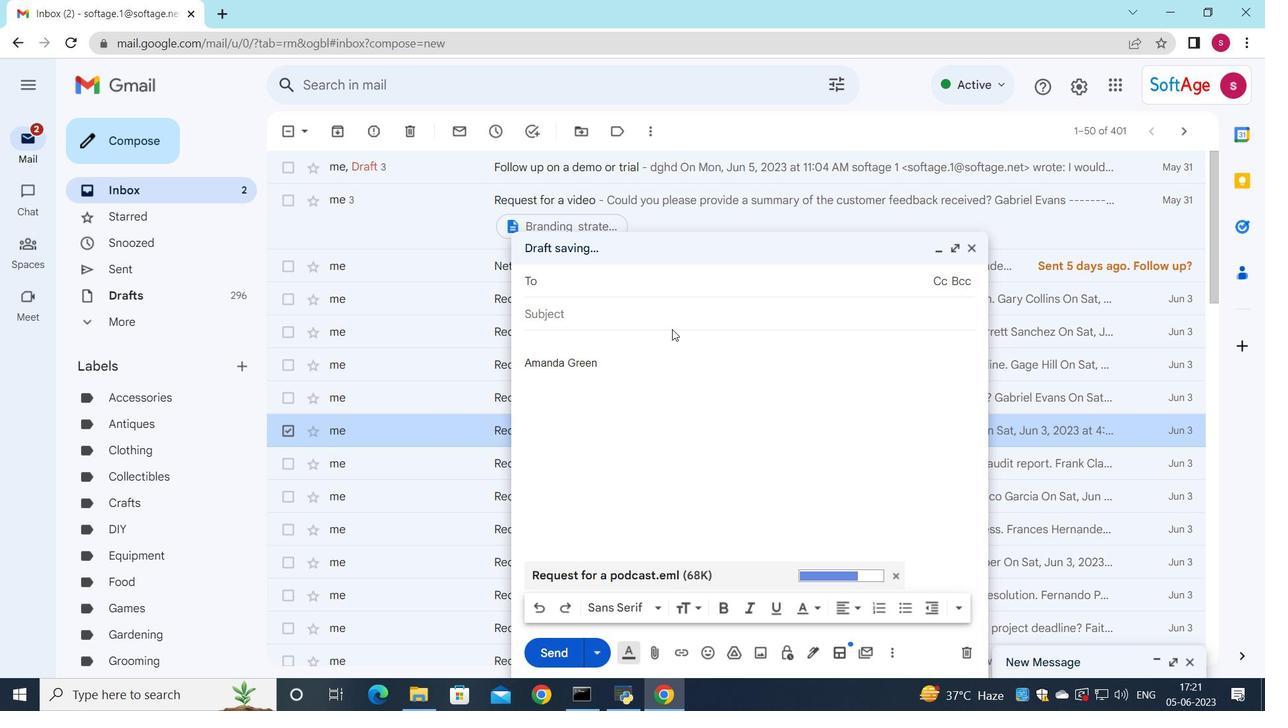 
Action: Mouse moved to (663, 541)
Screenshot: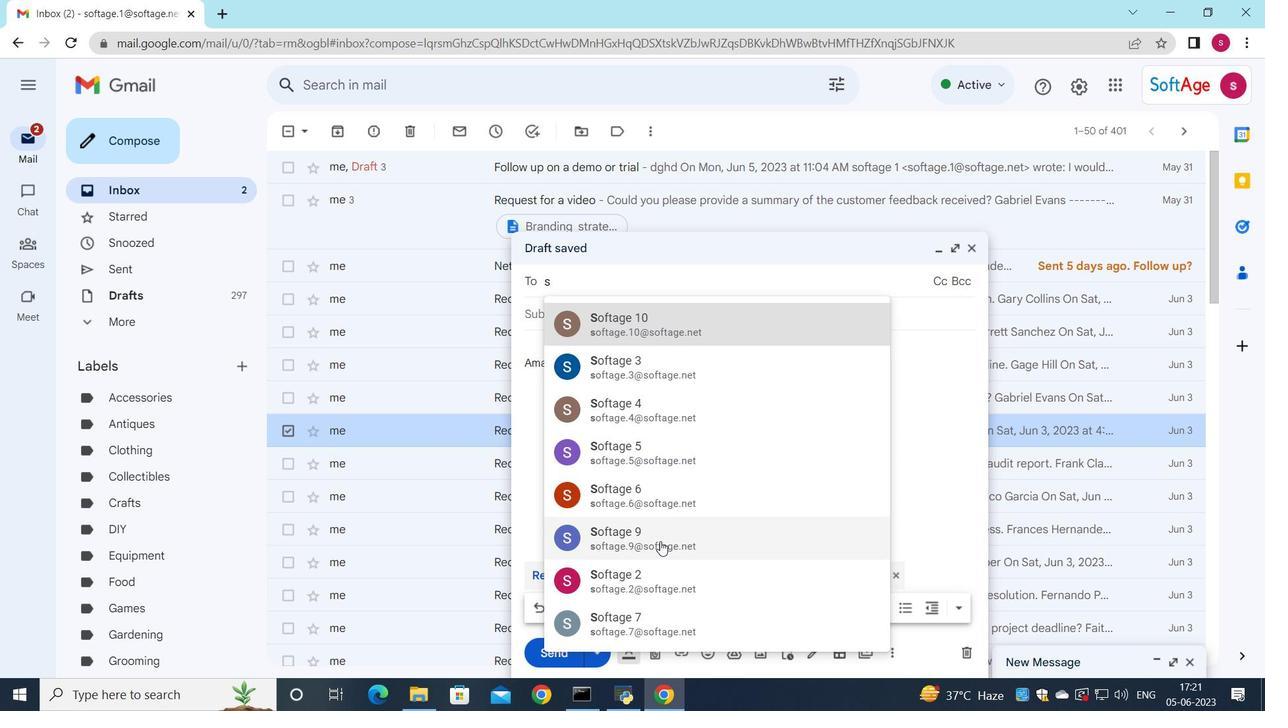
Action: Mouse pressed left at (663, 541)
Screenshot: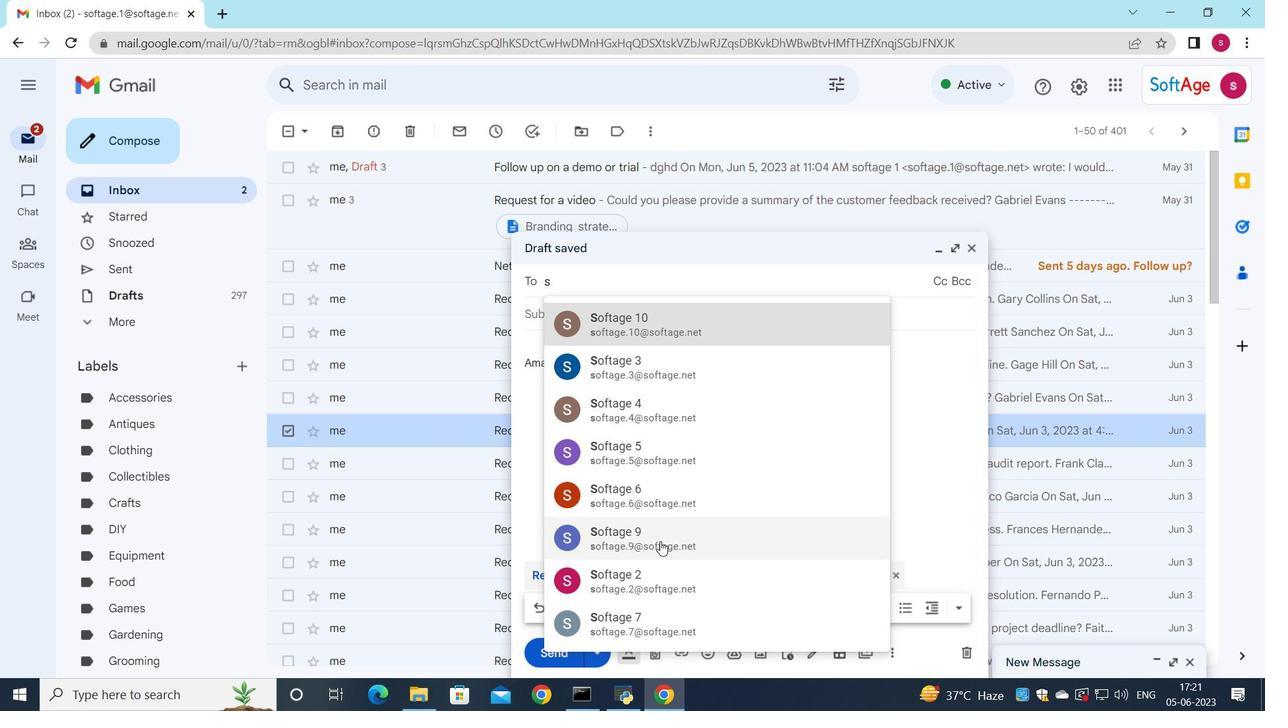 
Action: Mouse moved to (589, 324)
Screenshot: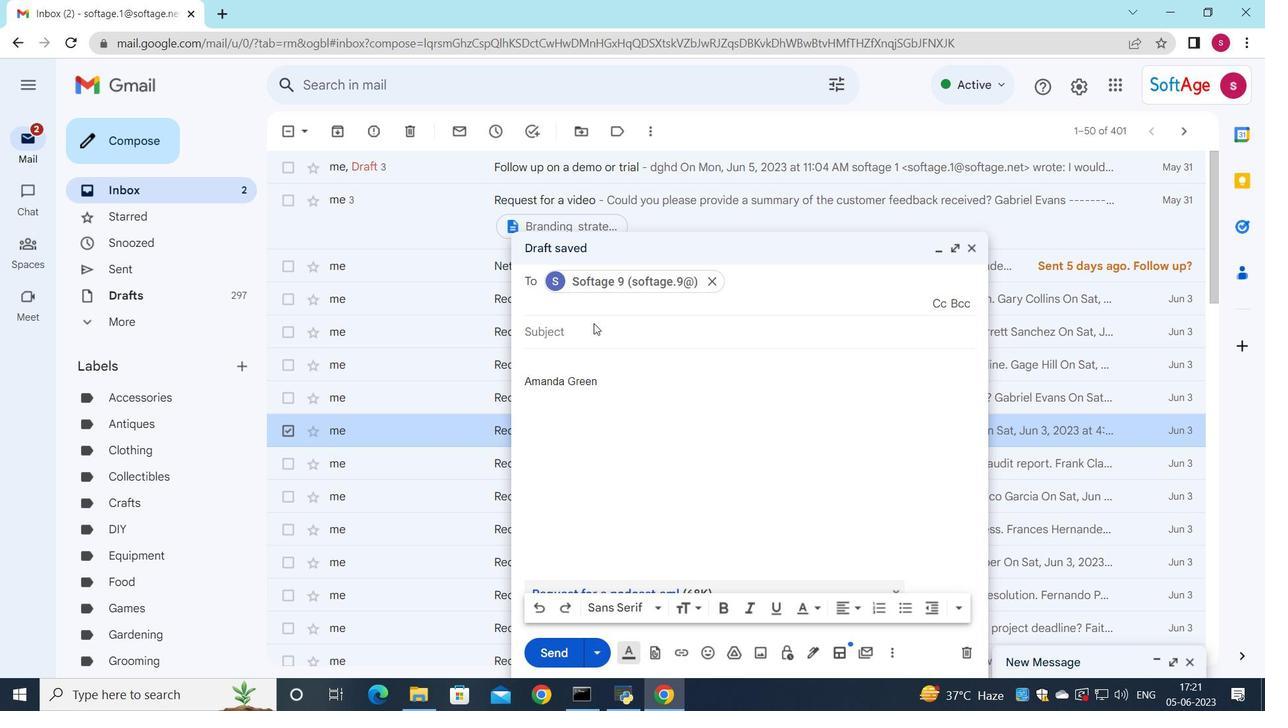 
Action: Mouse pressed left at (589, 324)
Screenshot: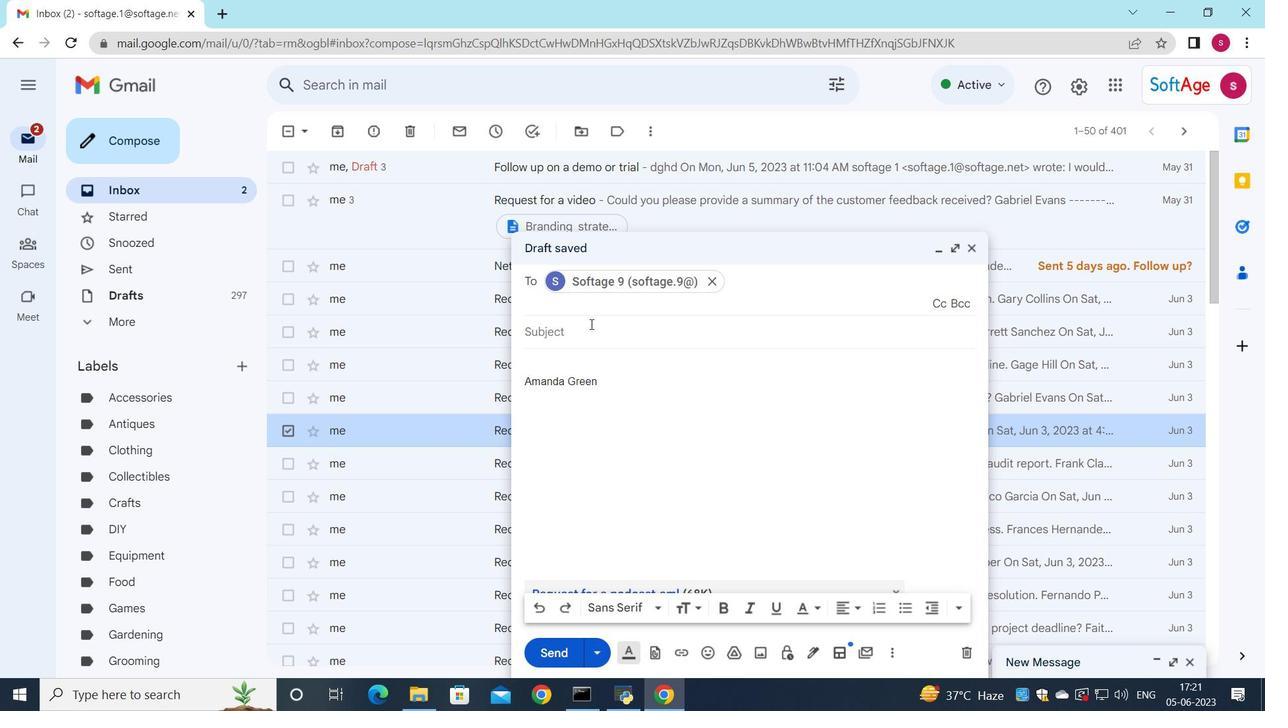 
Action: Mouse moved to (589, 325)
Screenshot: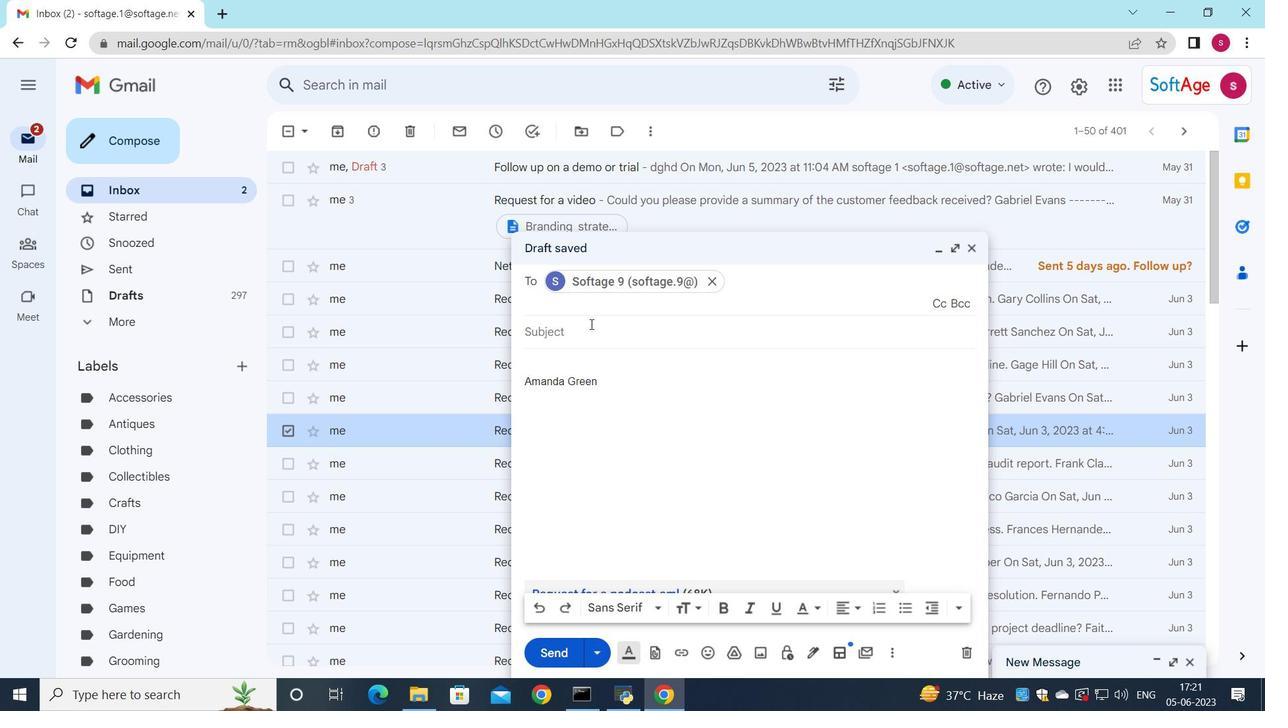 
Action: Key pressed <Key.shift>Introduction
Screenshot: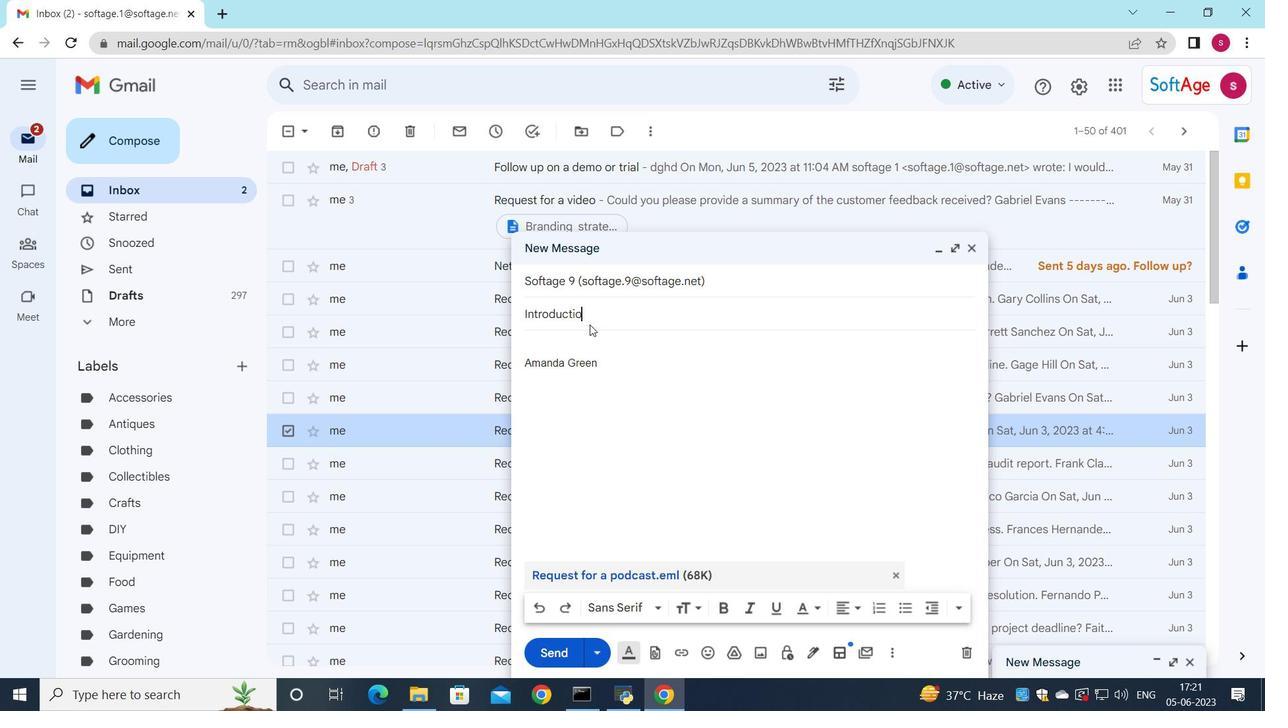 
Action: Mouse moved to (538, 350)
Screenshot: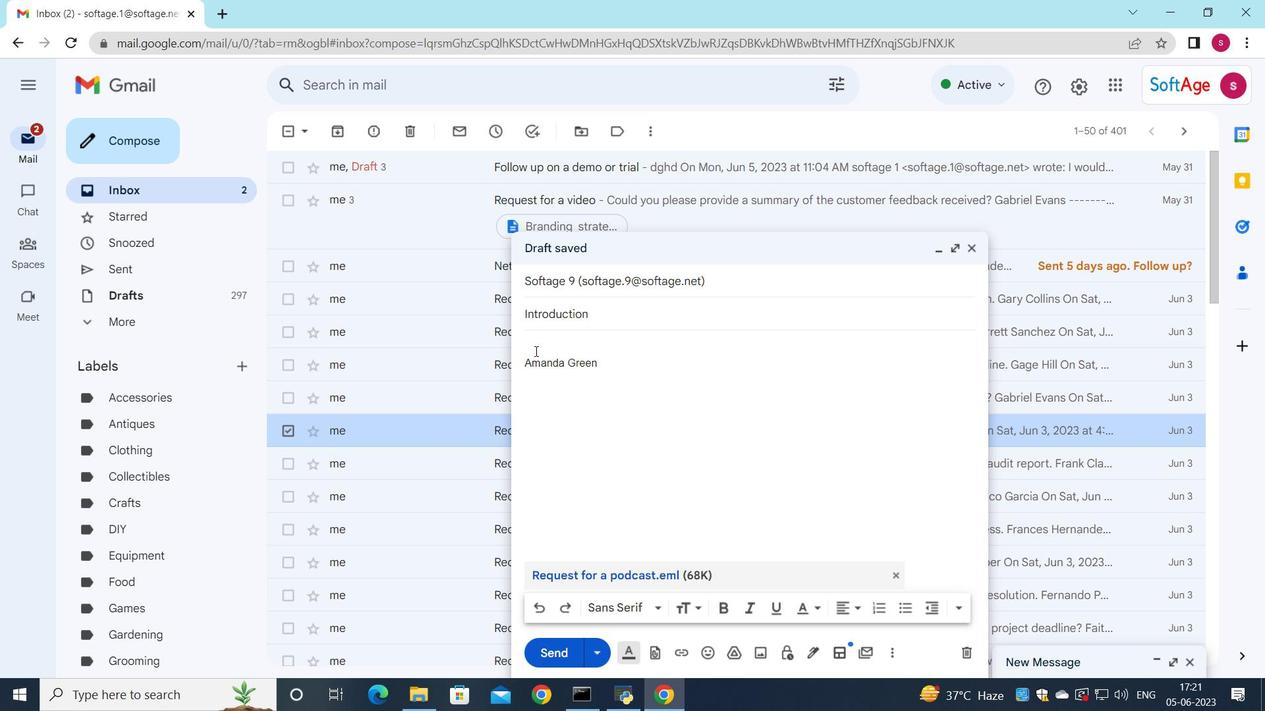 
Action: Mouse pressed left at (538, 350)
Screenshot: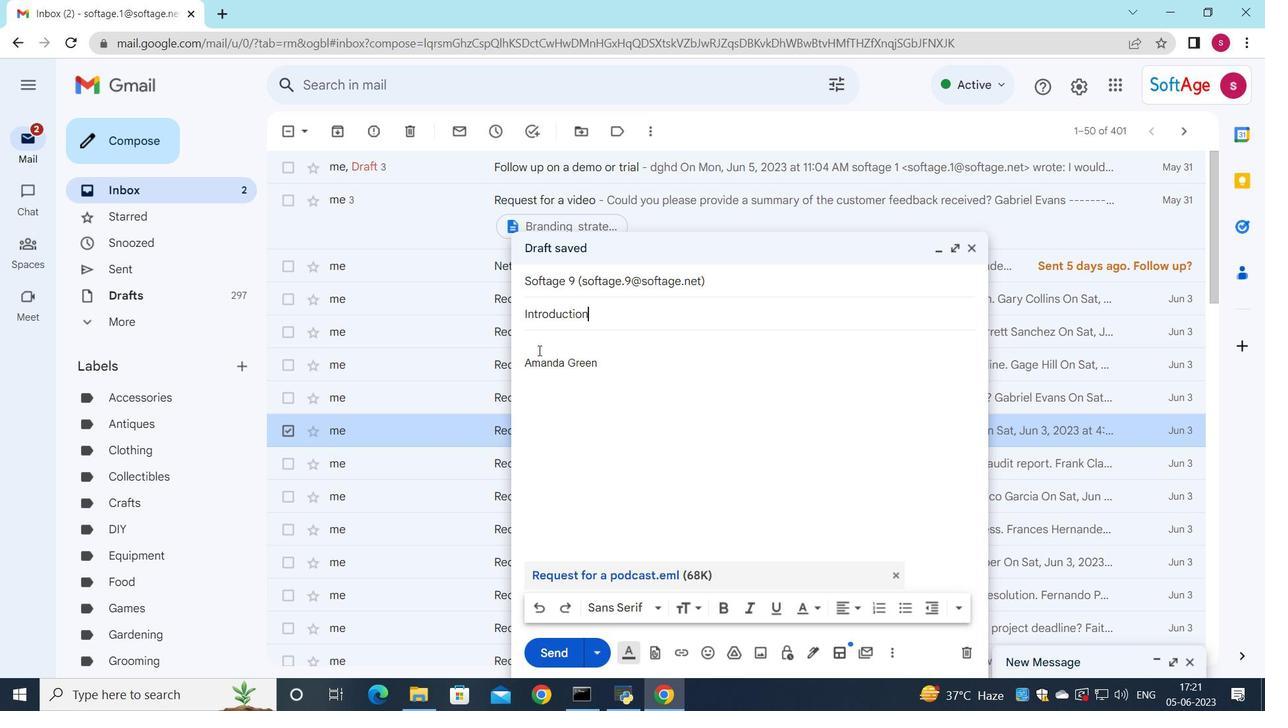
Action: Key pressed <Key.shift>Could<Key.space>you<Key.space>provide<Key.space>an<Key.space>update<Key.space>on<Key.space>the<Key.space>progress<Key.space>of<Key.space>the<Key.space>website<Key.space>redesign<Key.space>project<Key.shift_r><Key.shift_r><Key.shift_r><Key.shift_r><Key.shift_r><Key.shift_r><Key.shift_r><Key.shift_r><Key.shift_r><Key.shift_r><Key.shift_r>?
Screenshot: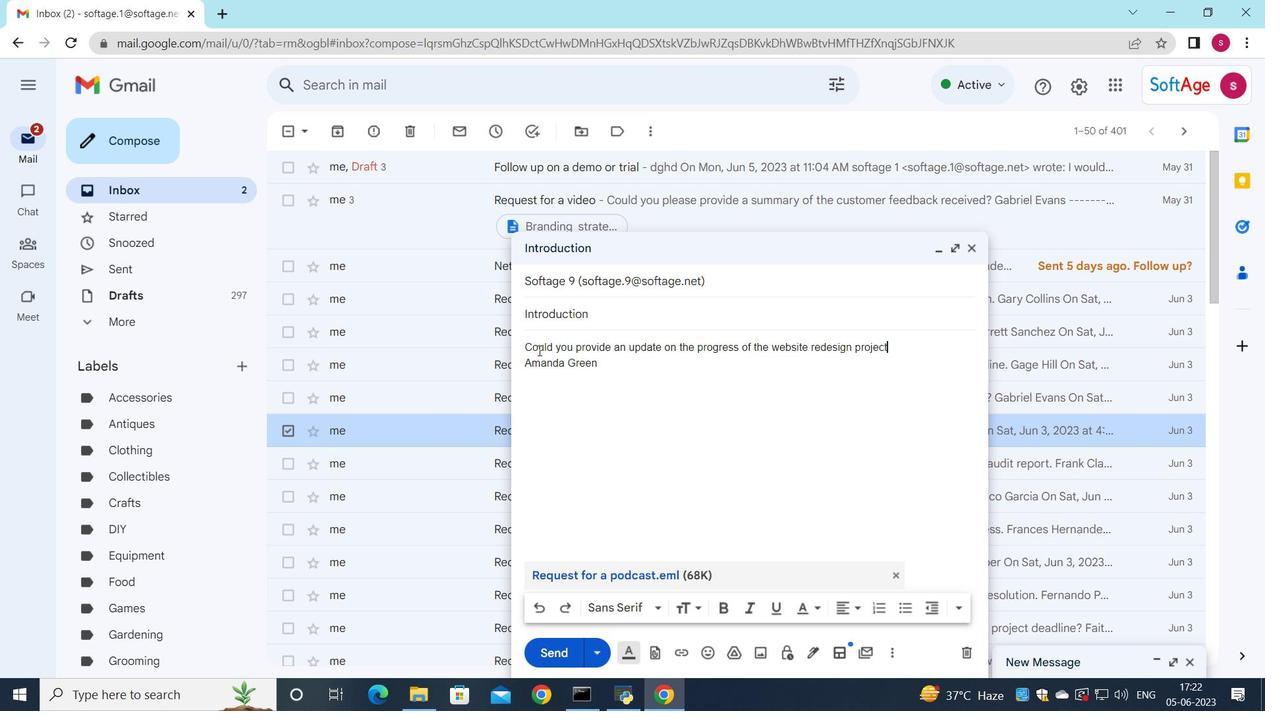 
Action: Mouse moved to (564, 660)
Screenshot: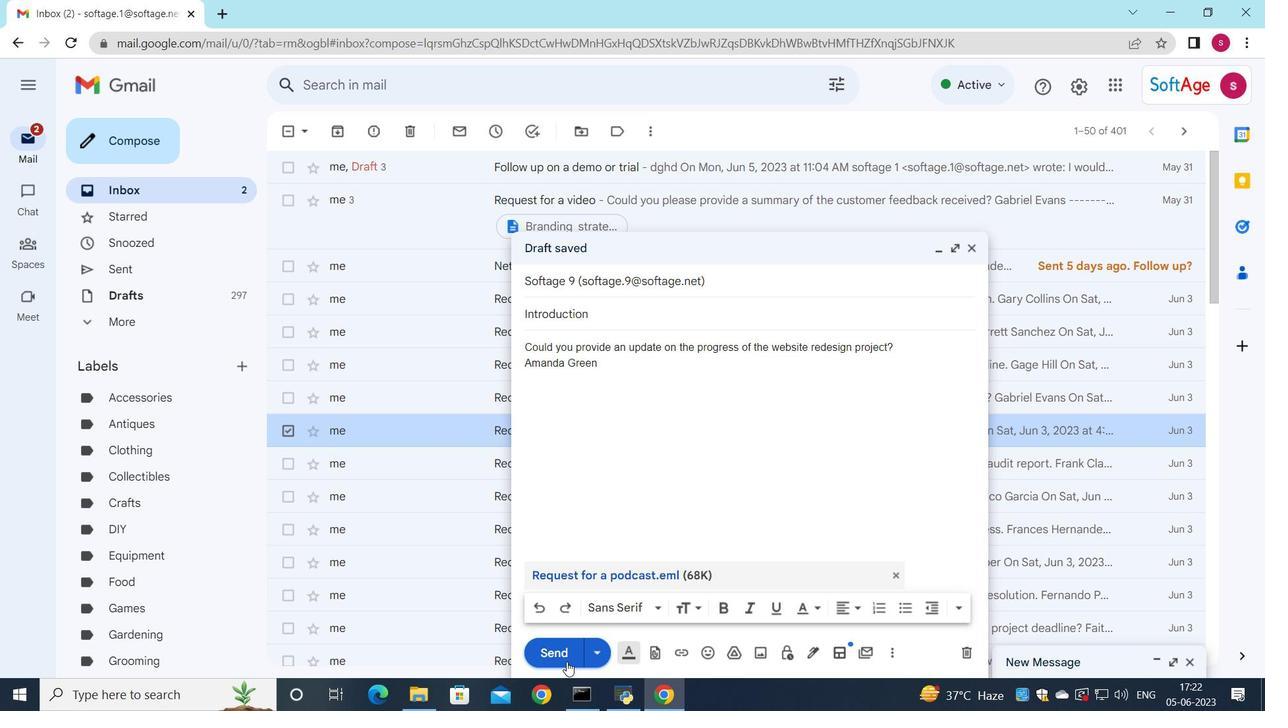 
Action: Mouse pressed left at (564, 660)
Screenshot: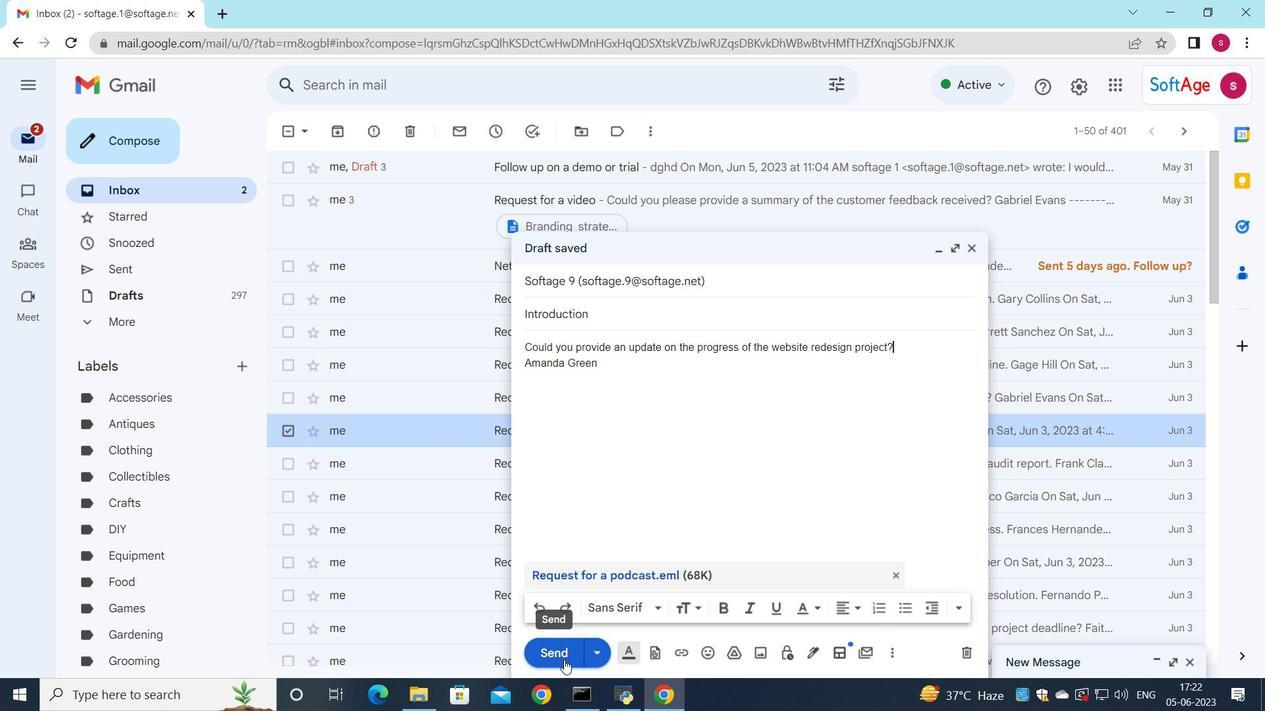 
Action: Mouse moved to (562, 647)
Screenshot: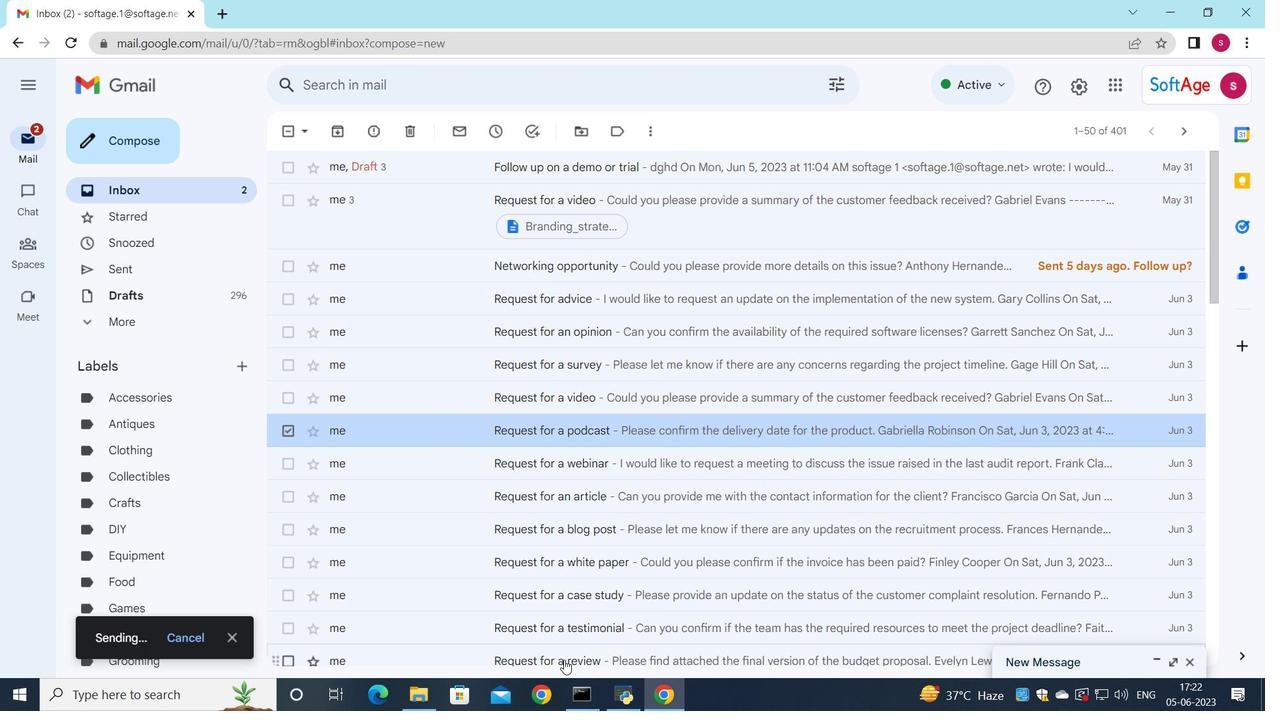 
